Task: Find connections with filter location Gosnells with filter topic #Consultingwith filter profile language German with filter current company Launchmaps with filter school Arts Commerce Jobs with filter industry Interurban and Rural Bus Services with filter service category Trade Shows with filter keywords title Welding
Action: Mouse moved to (659, 117)
Screenshot: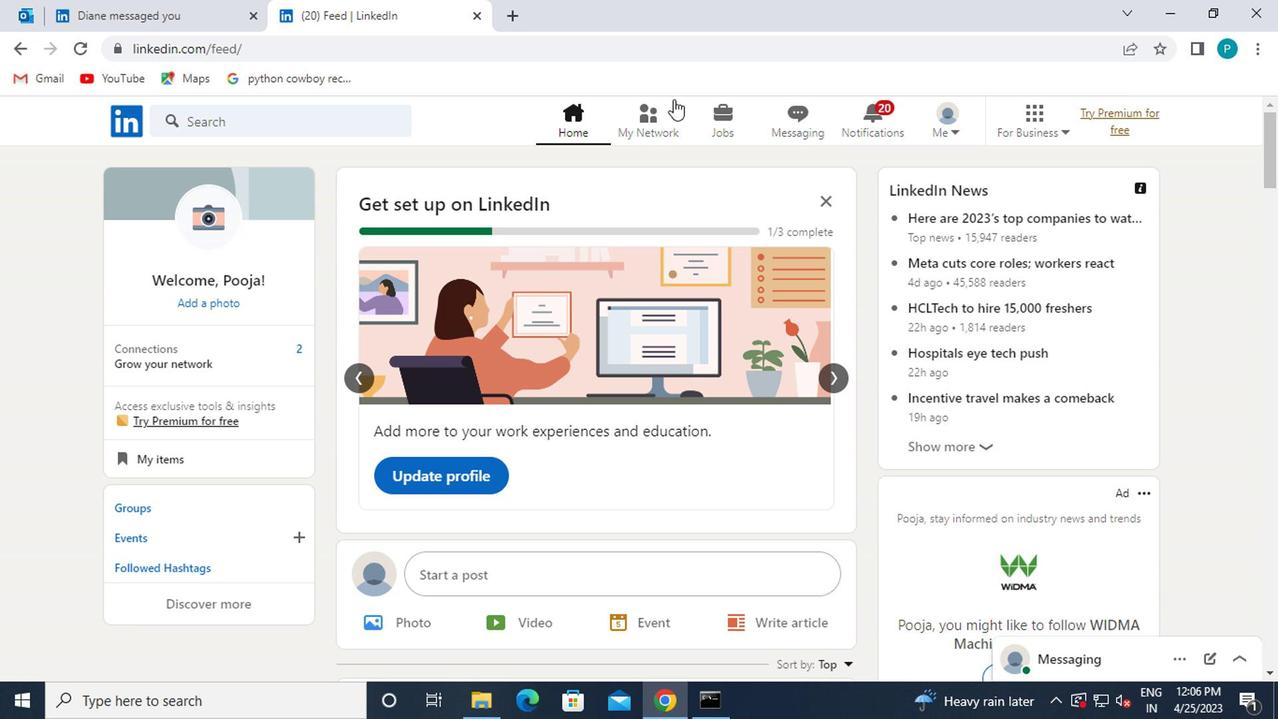 
Action: Mouse pressed left at (659, 117)
Screenshot: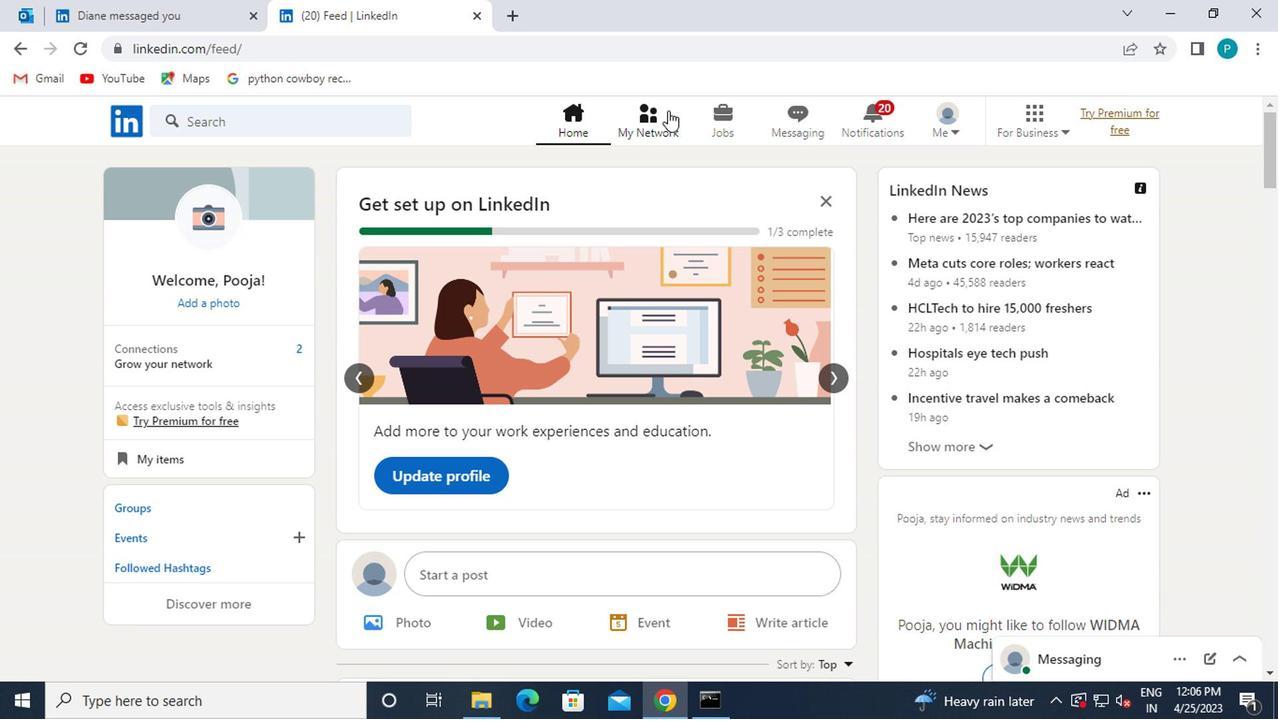 
Action: Mouse moved to (227, 228)
Screenshot: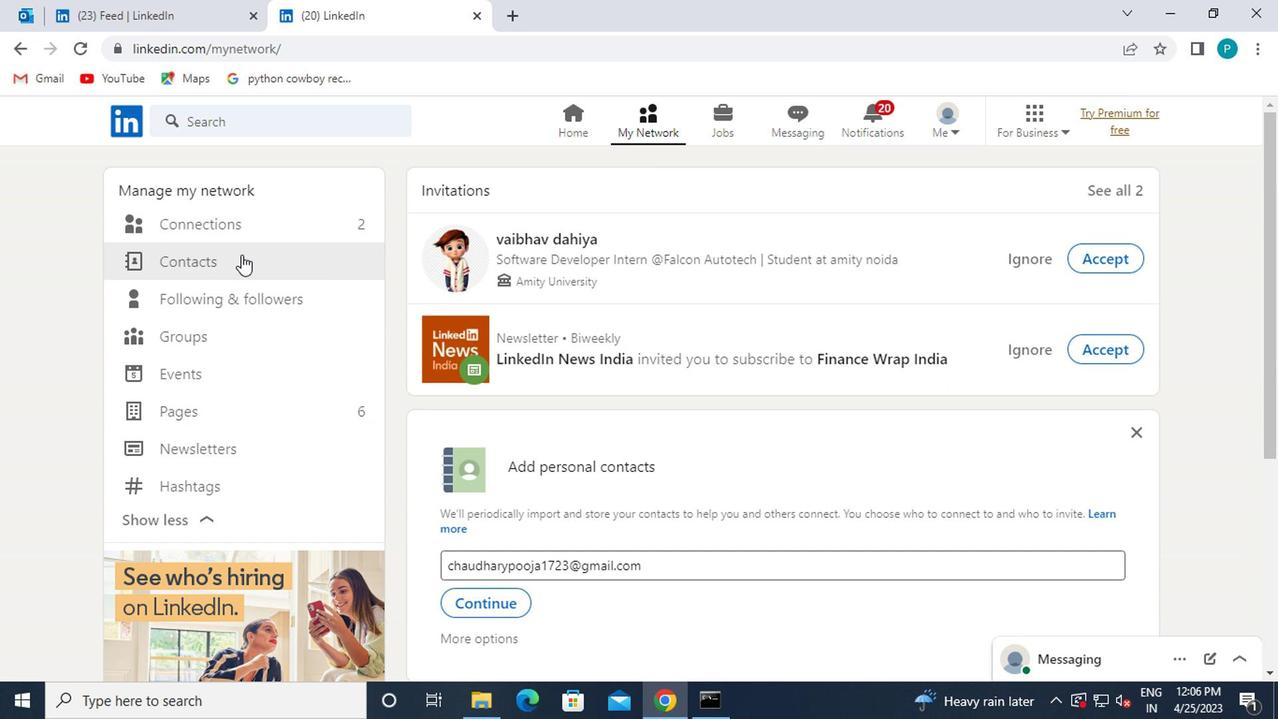 
Action: Mouse pressed left at (227, 228)
Screenshot: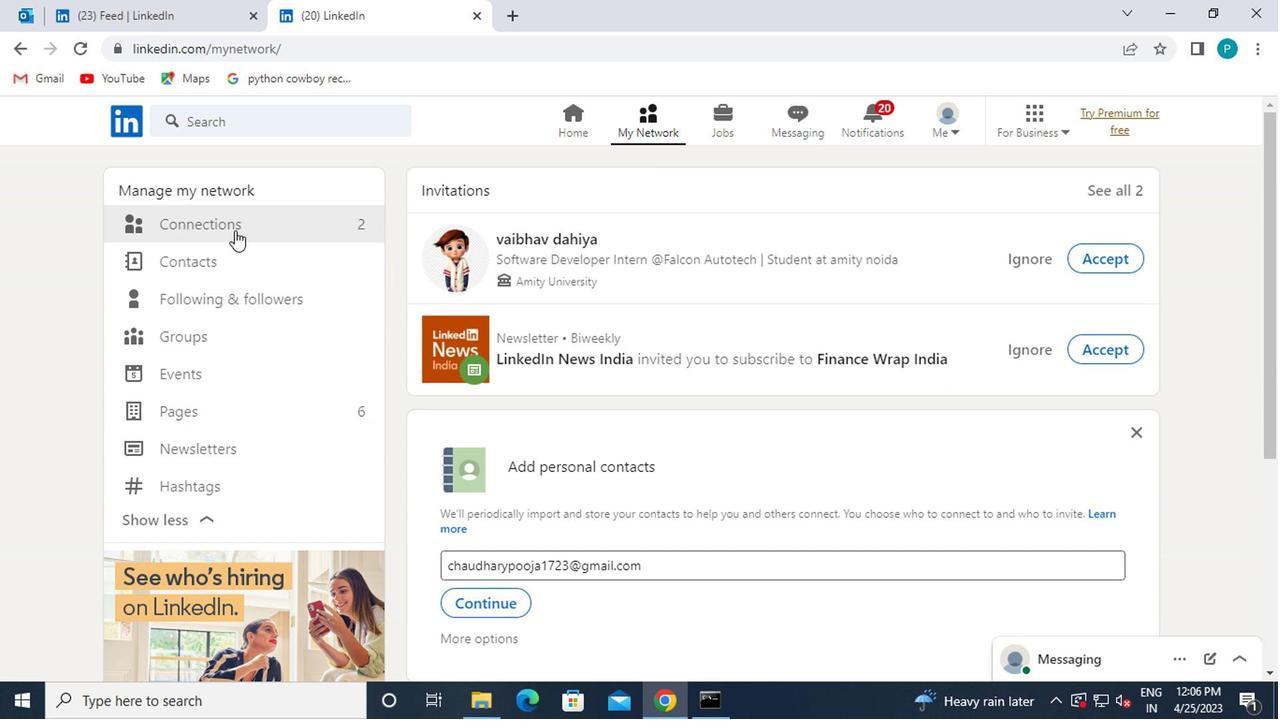 
Action: Mouse moved to (751, 218)
Screenshot: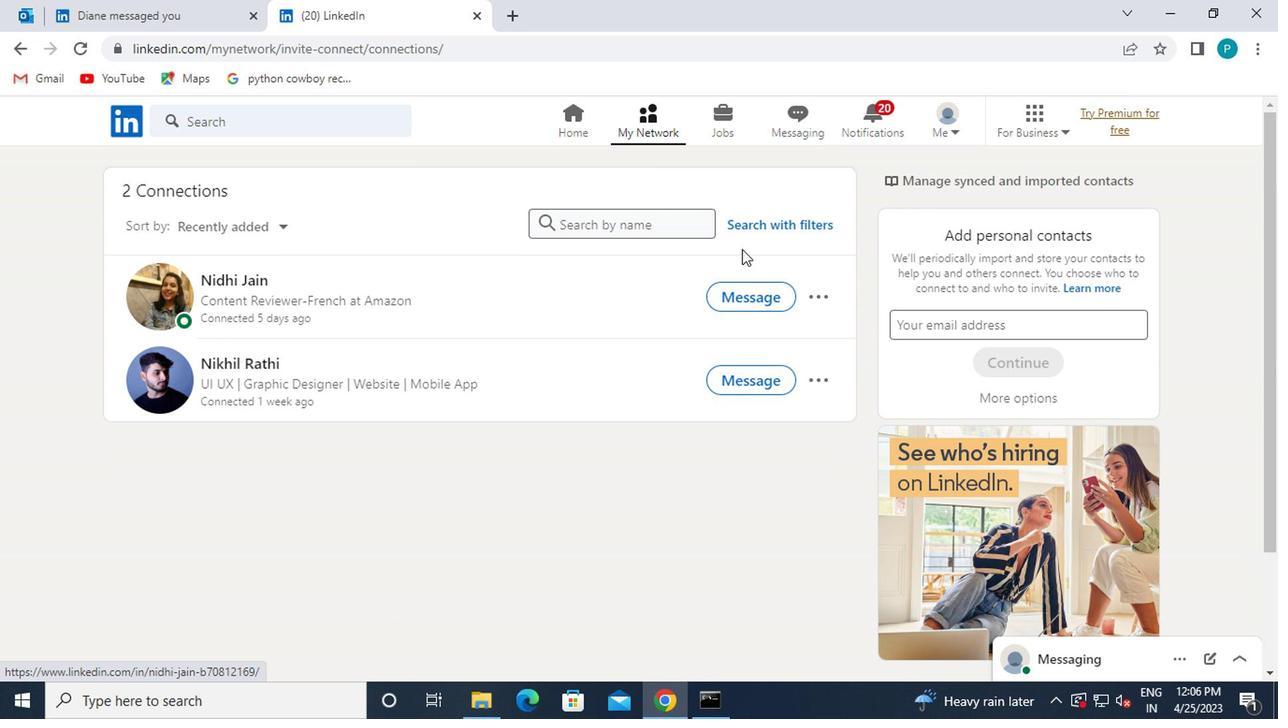 
Action: Mouse pressed left at (751, 218)
Screenshot: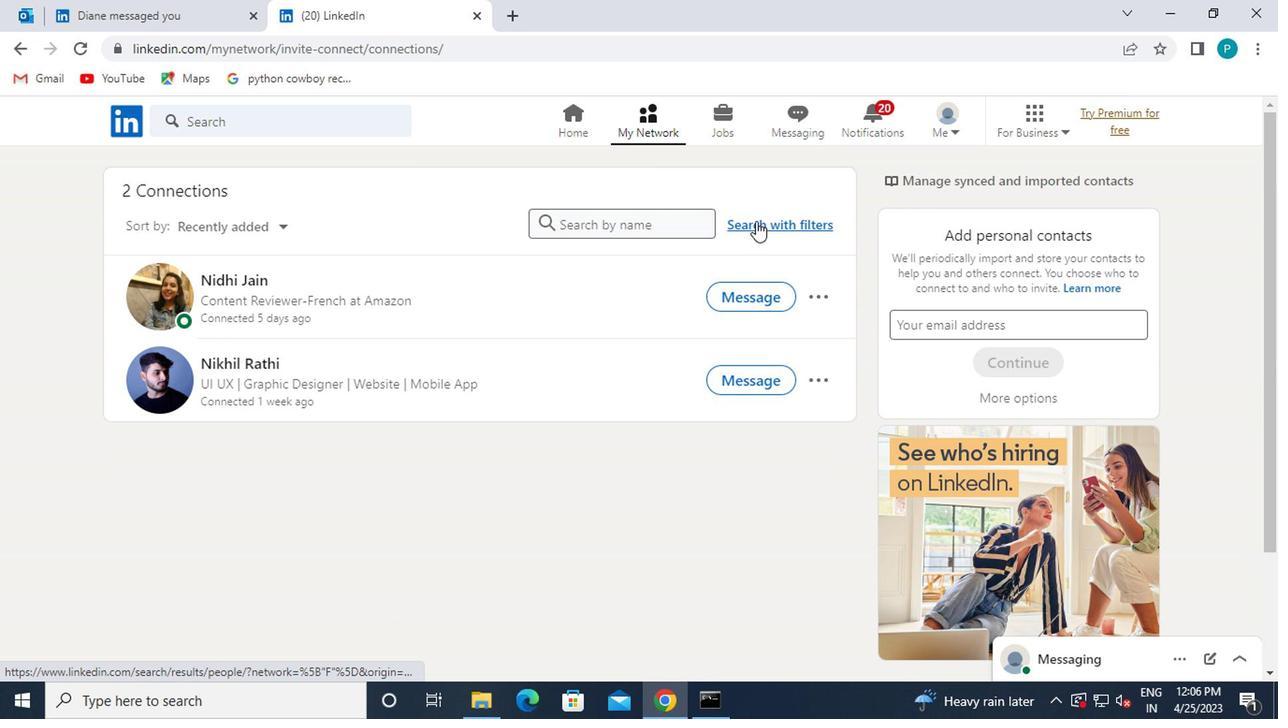 
Action: Mouse moved to (616, 177)
Screenshot: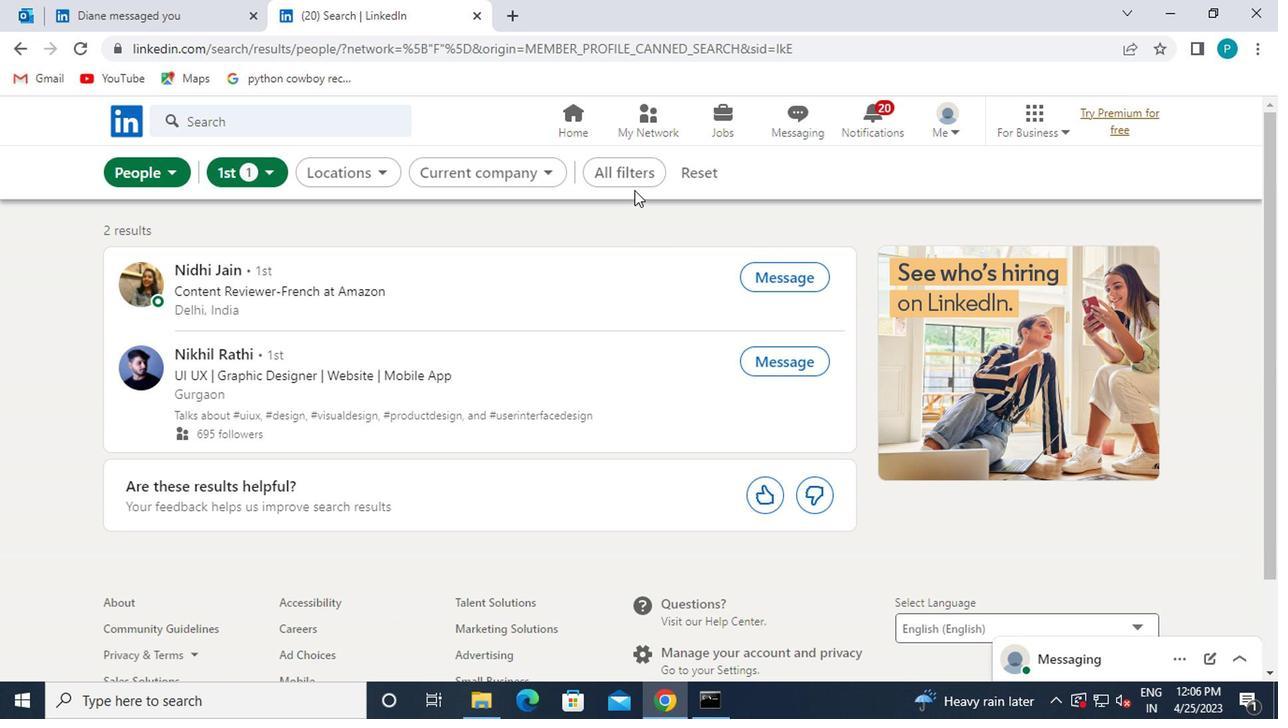 
Action: Mouse pressed left at (616, 177)
Screenshot: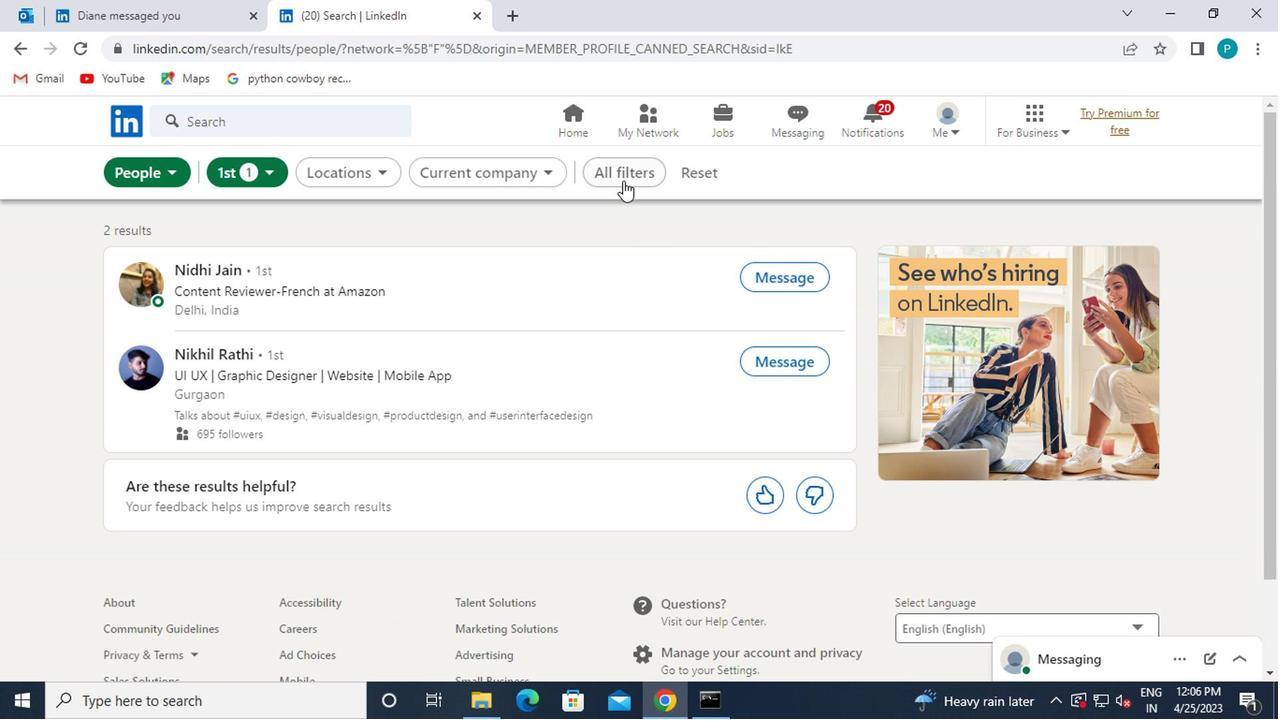 
Action: Mouse moved to (888, 358)
Screenshot: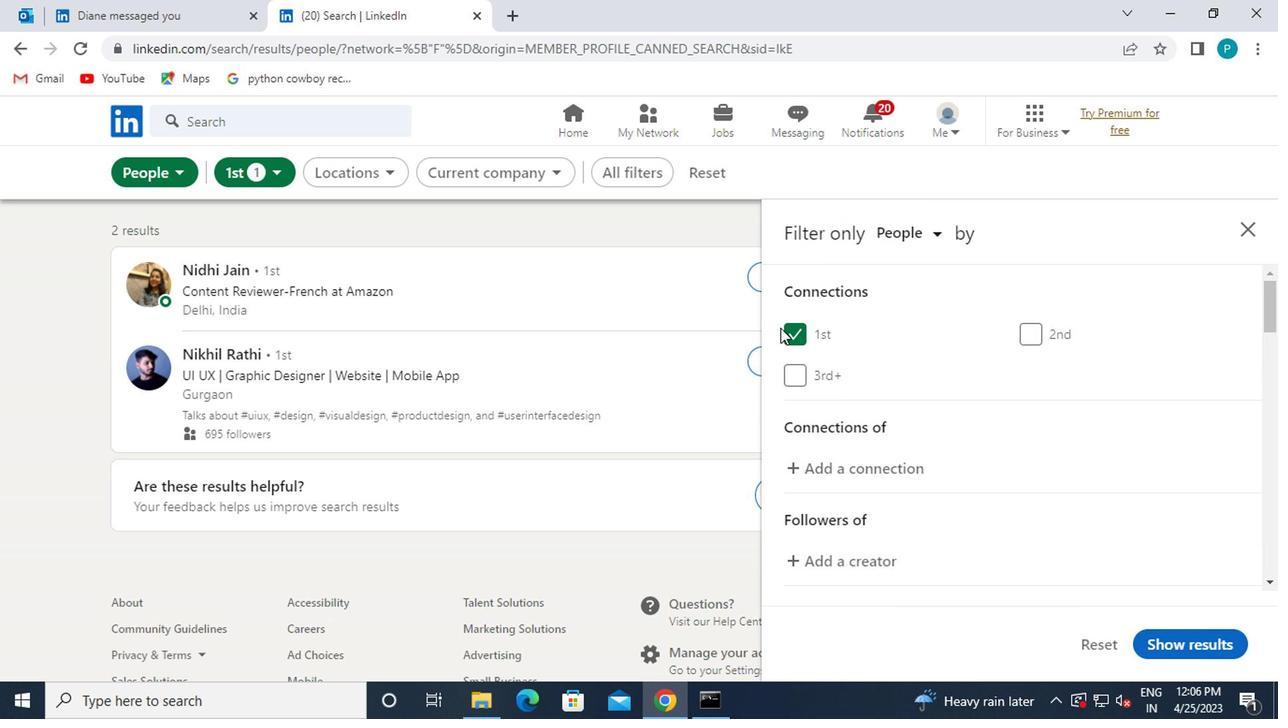 
Action: Mouse scrolled (888, 357) with delta (0, 0)
Screenshot: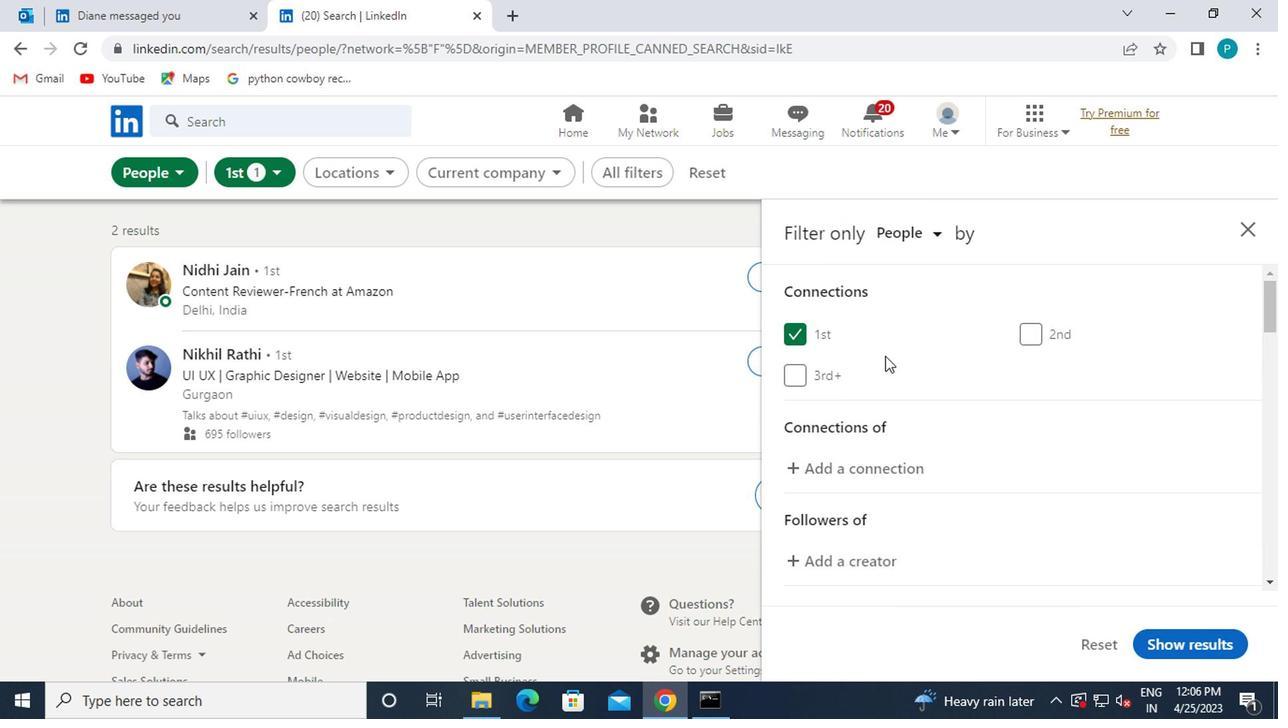 
Action: Mouse scrolled (888, 357) with delta (0, 0)
Screenshot: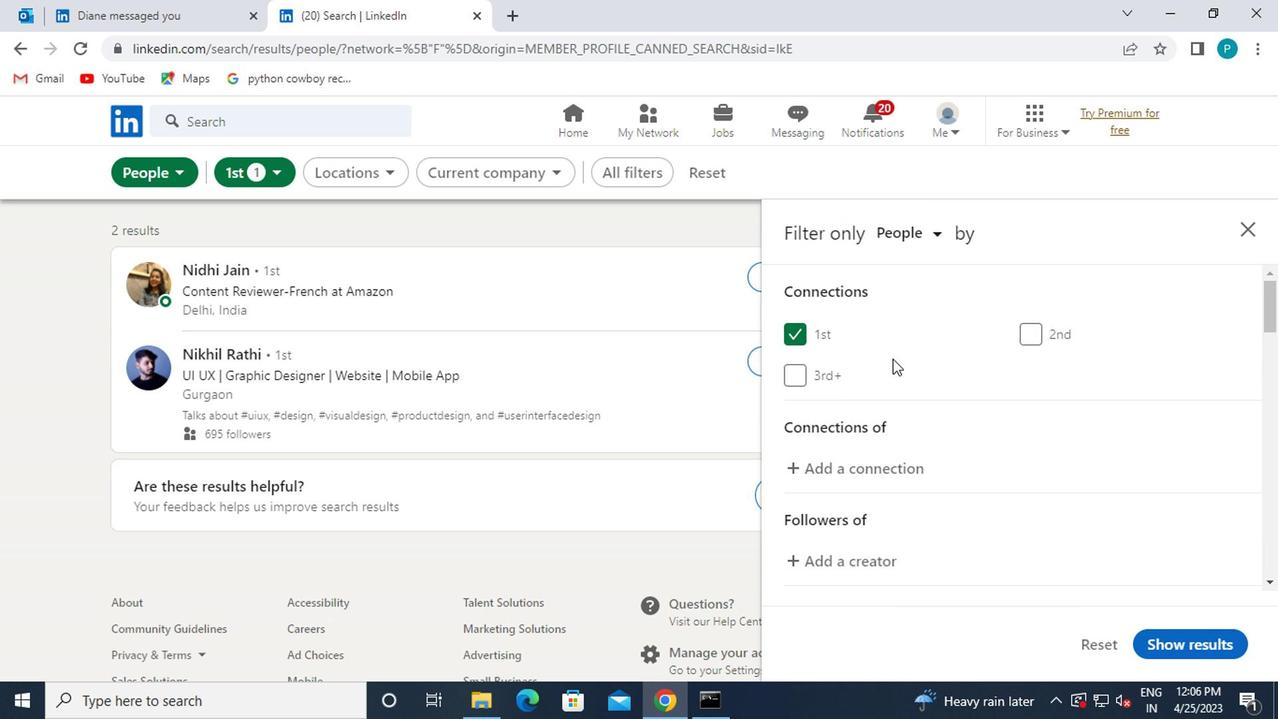 
Action: Mouse moved to (908, 455)
Screenshot: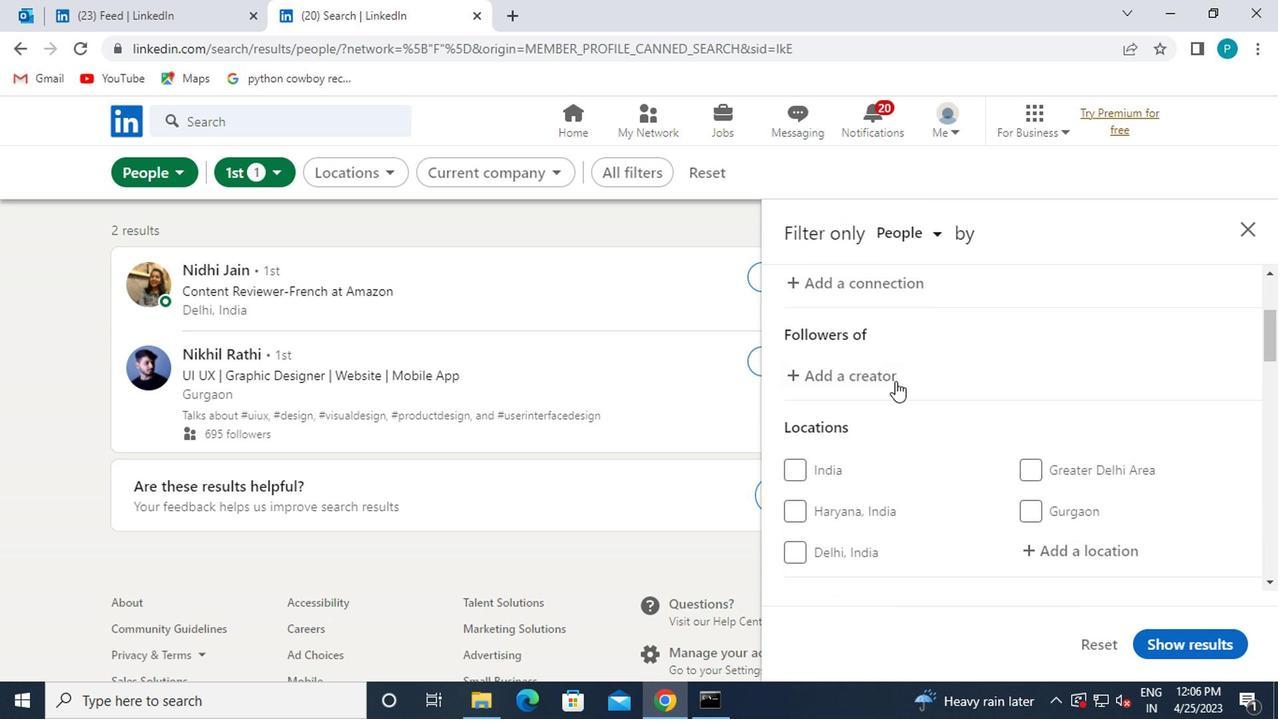 
Action: Mouse scrolled (908, 454) with delta (0, 0)
Screenshot: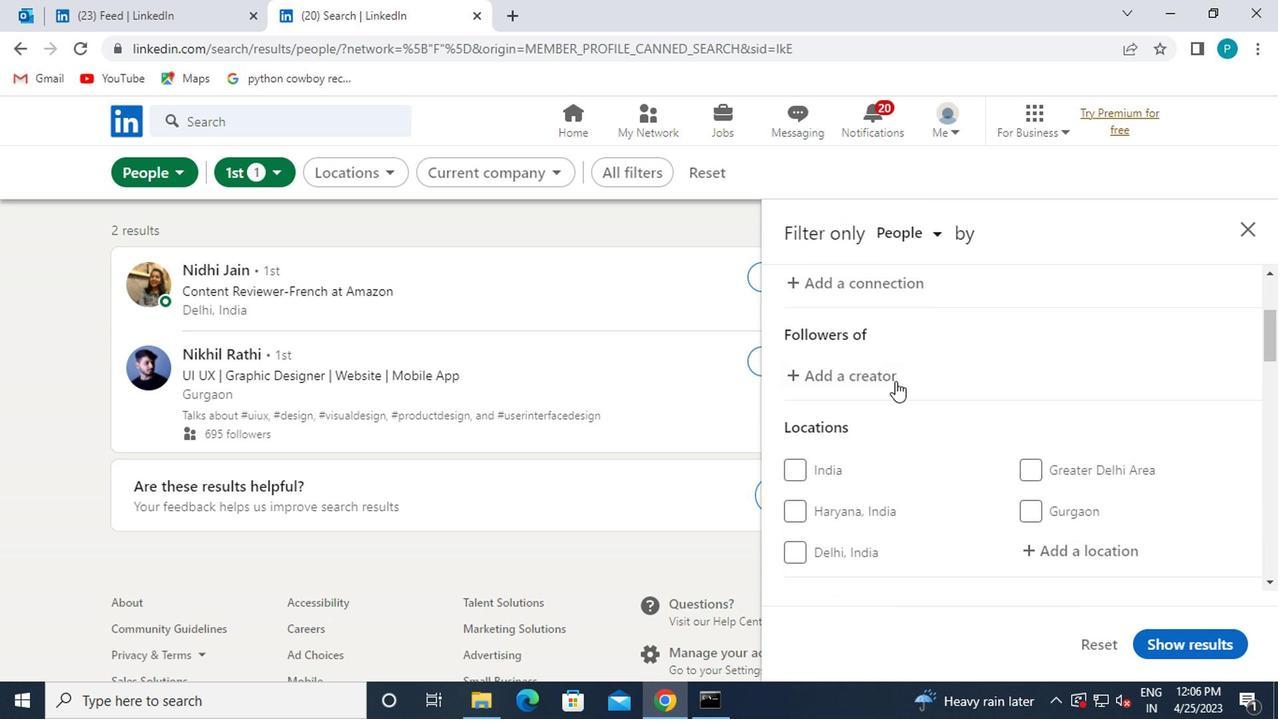 
Action: Mouse moved to (1049, 458)
Screenshot: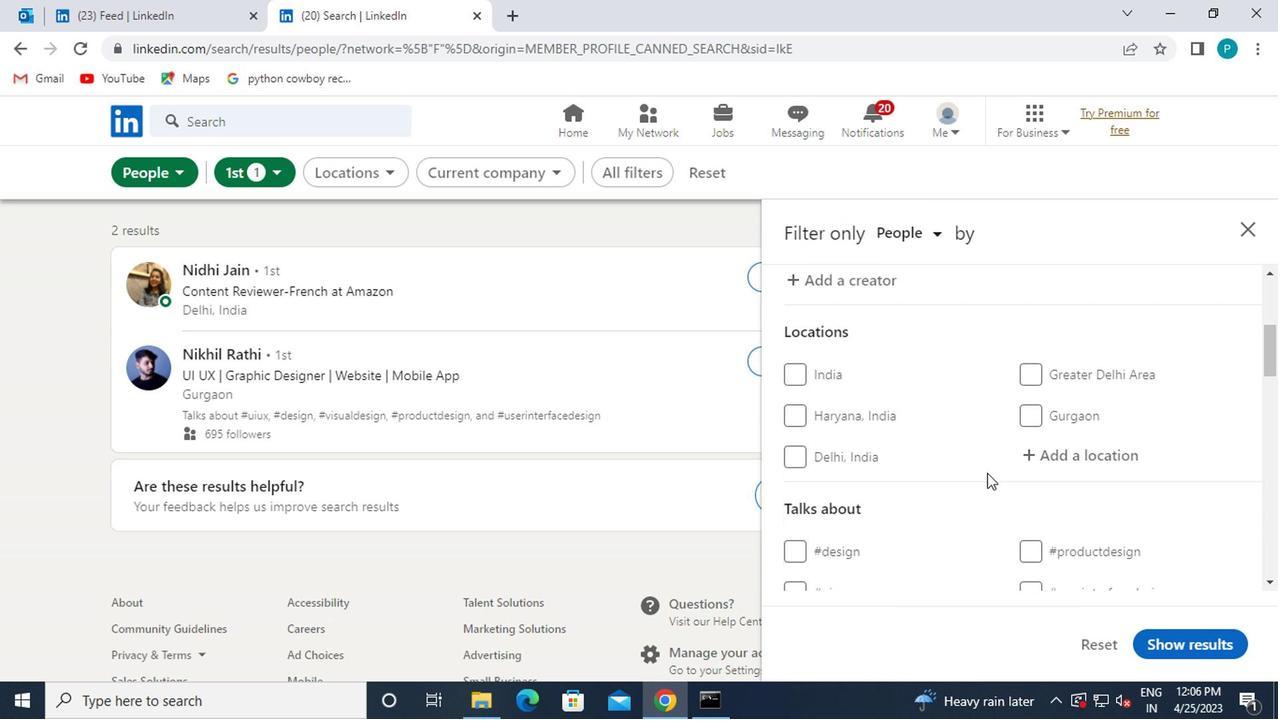 
Action: Mouse pressed left at (1049, 458)
Screenshot: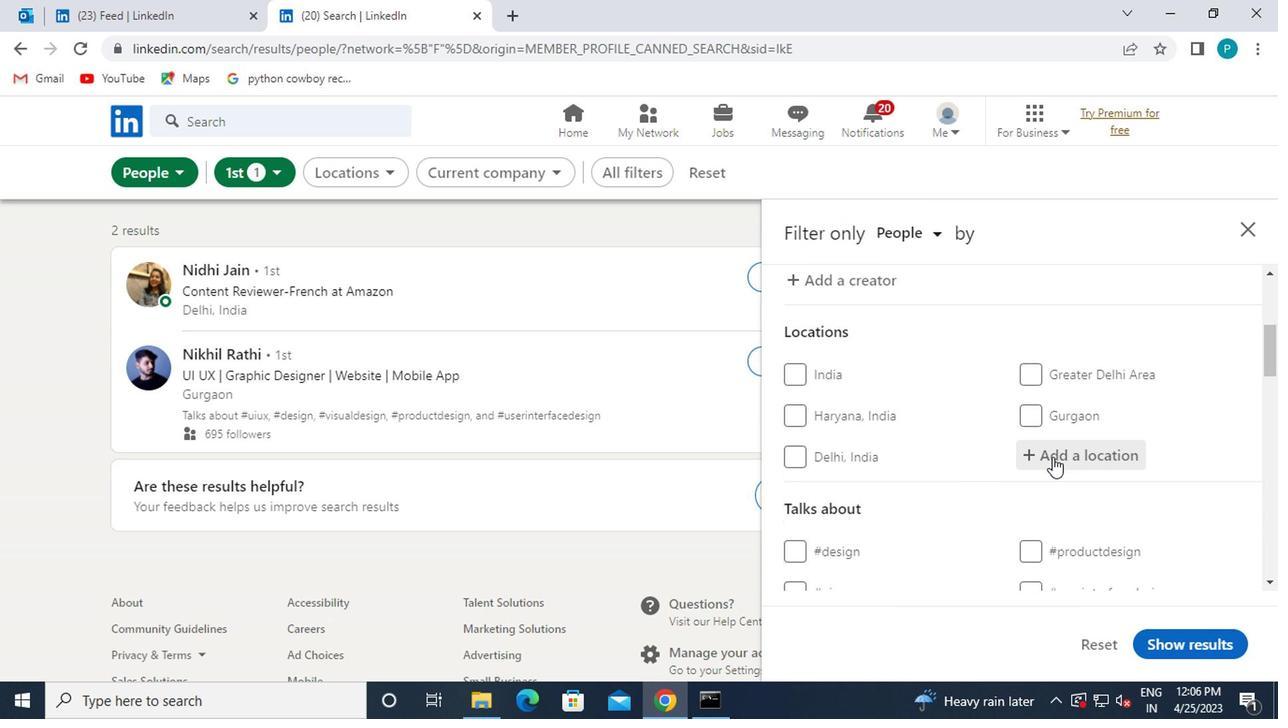 
Action: Key pressed gosnells
Screenshot: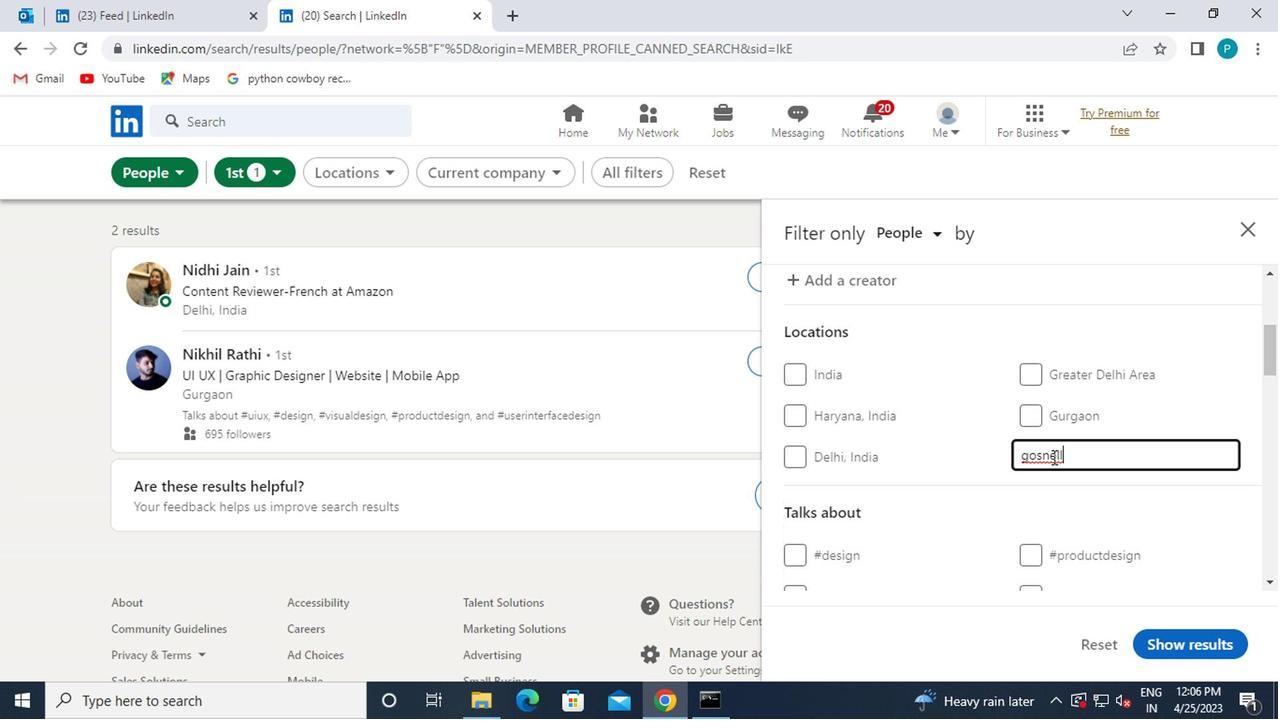
Action: Mouse moved to (1088, 479)
Screenshot: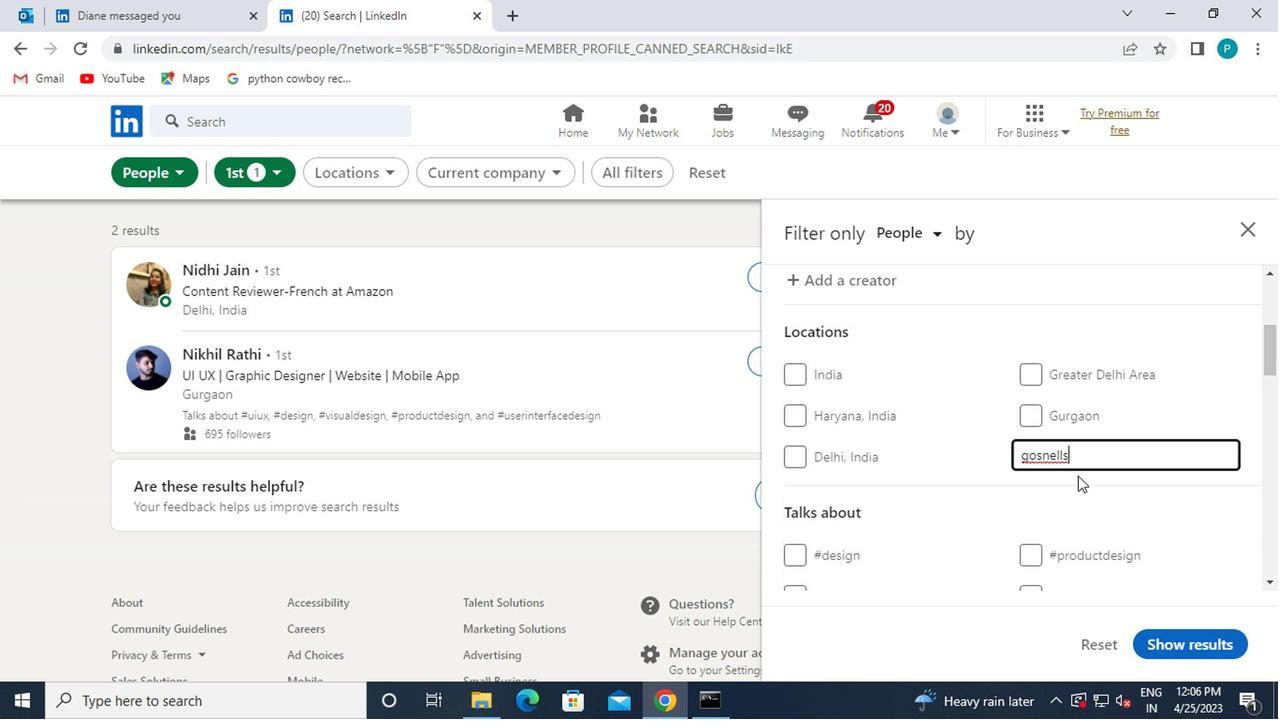 
Action: Mouse scrolled (1088, 478) with delta (0, -1)
Screenshot: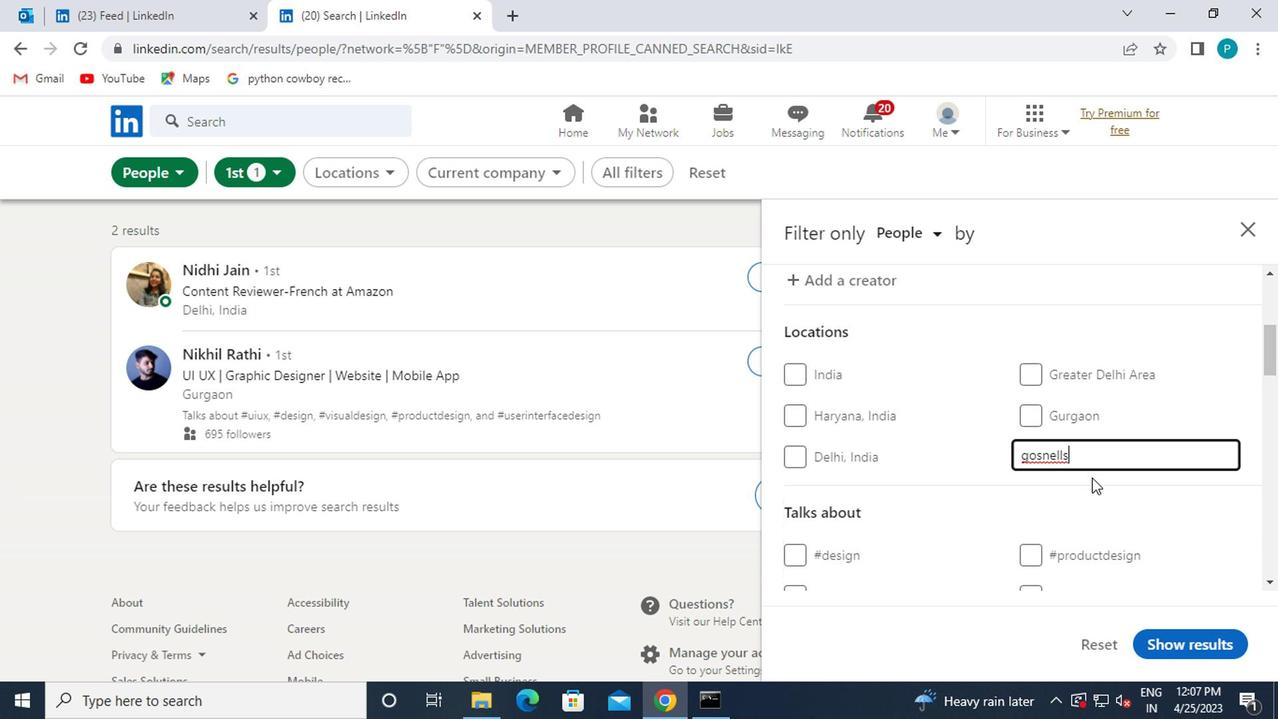 
Action: Mouse moved to (1085, 479)
Screenshot: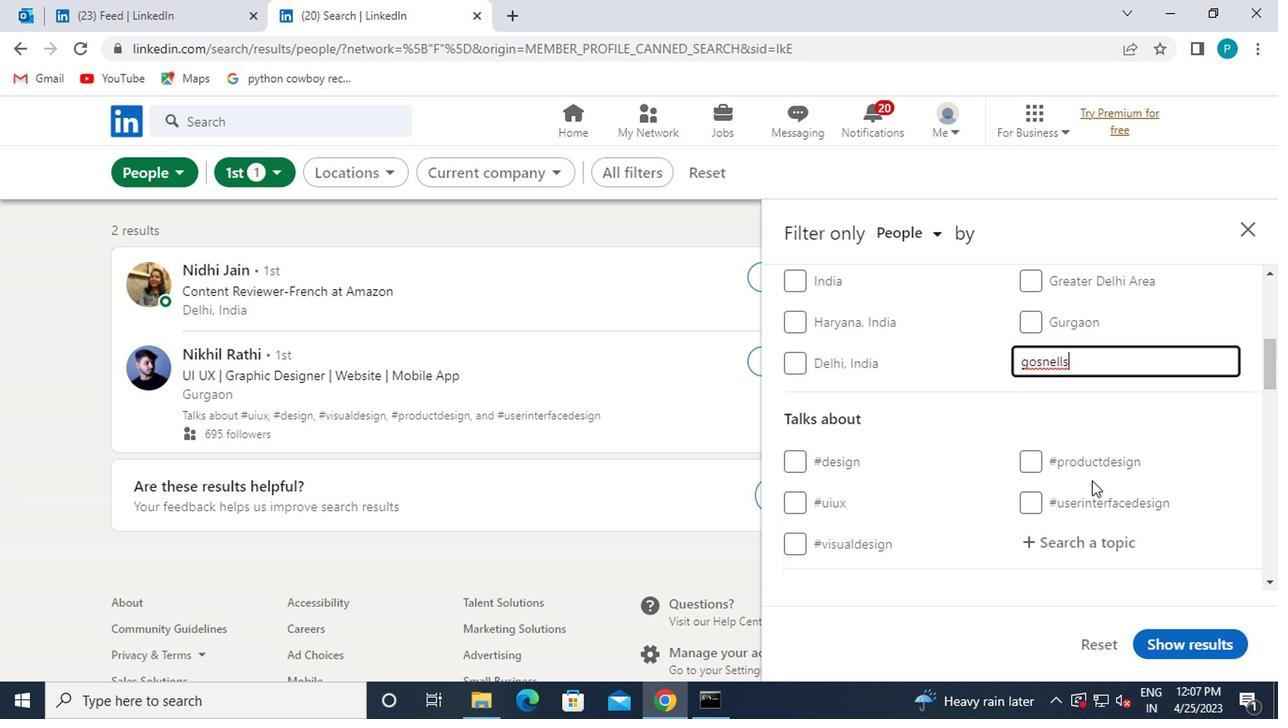 
Action: Mouse scrolled (1085, 478) with delta (0, -1)
Screenshot: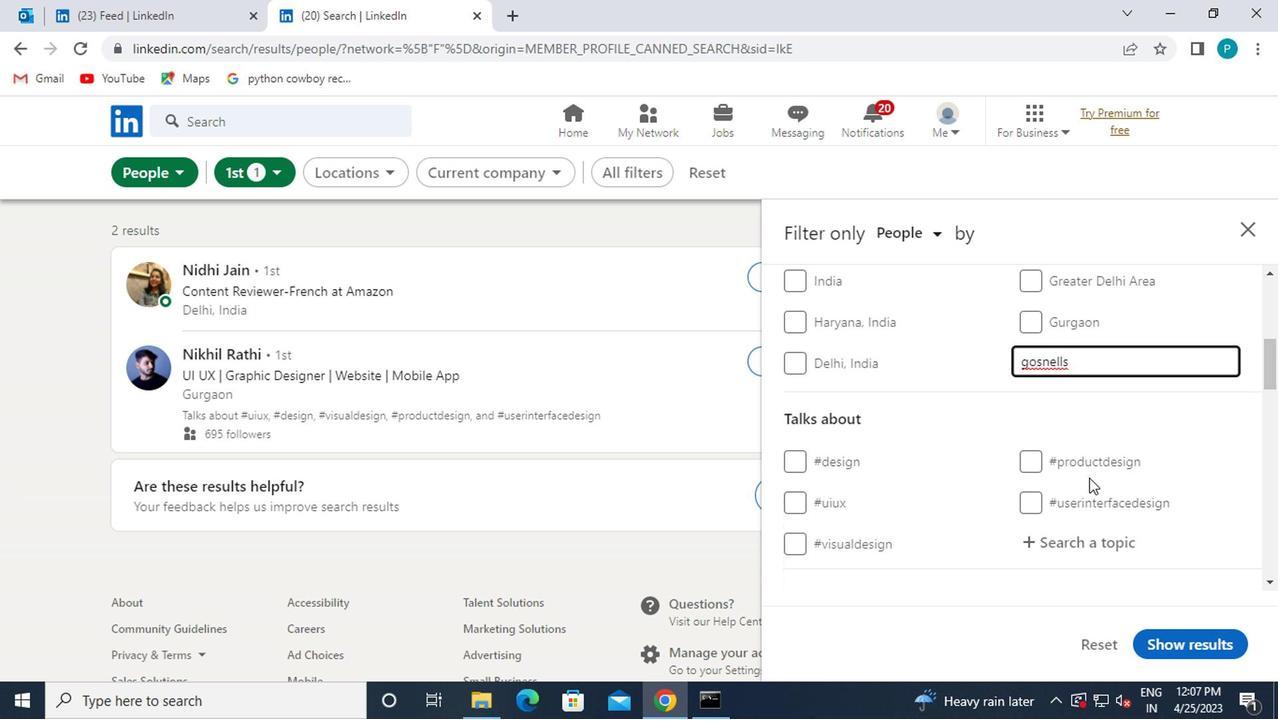 
Action: Mouse moved to (1055, 454)
Screenshot: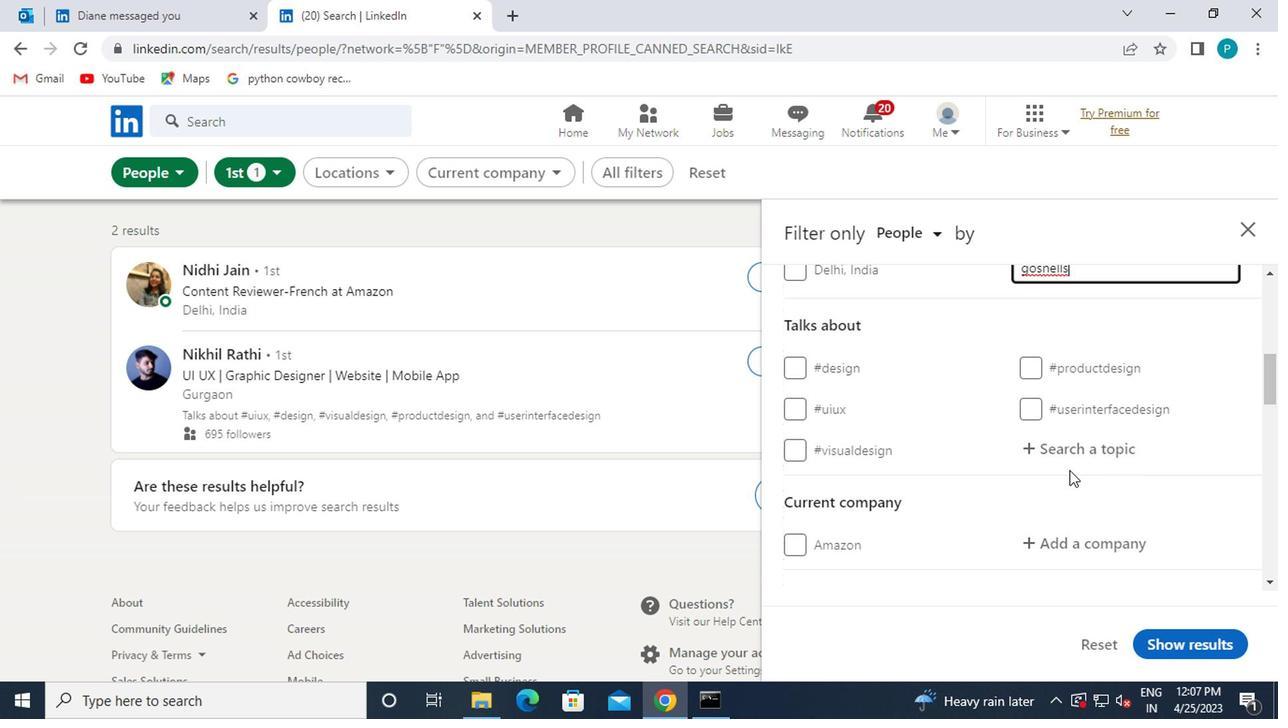 
Action: Mouse pressed left at (1055, 454)
Screenshot: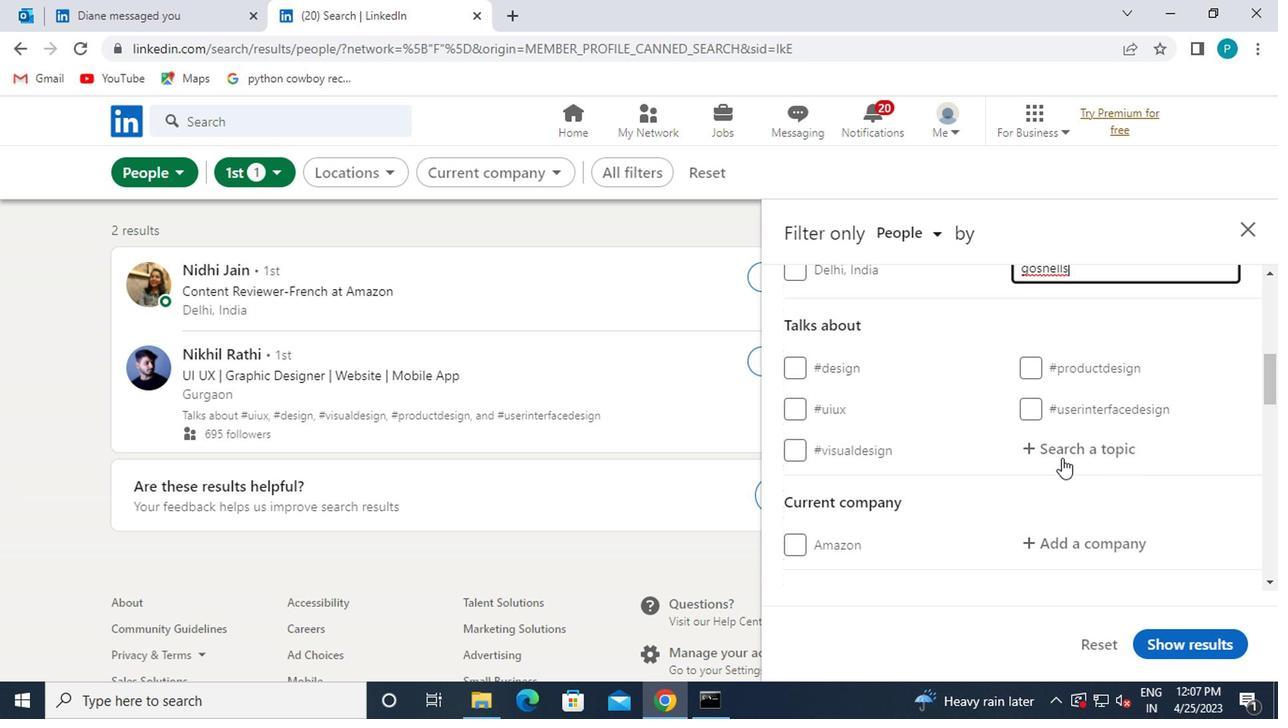 
Action: Key pressed <Key.shift><Key.shift><Key.shift>#<Key.caps_lock>C<Key.caps_lock>ONSULTING
Screenshot: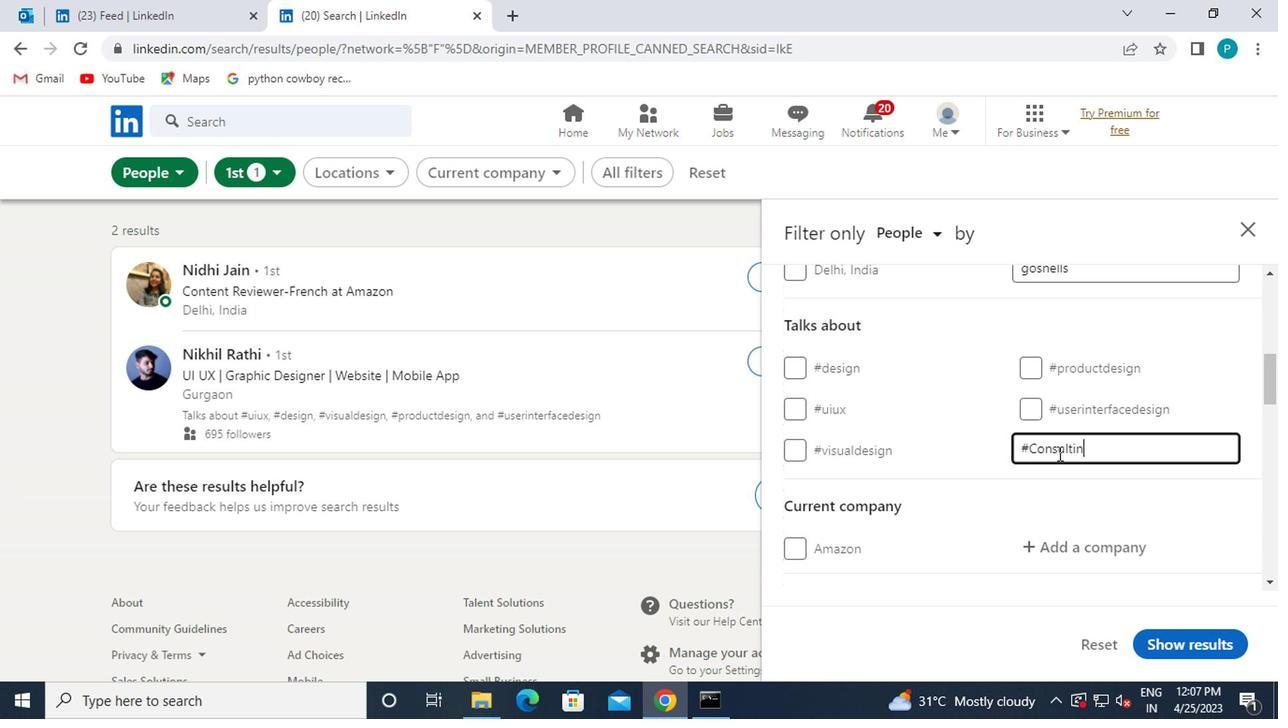 
Action: Mouse moved to (962, 476)
Screenshot: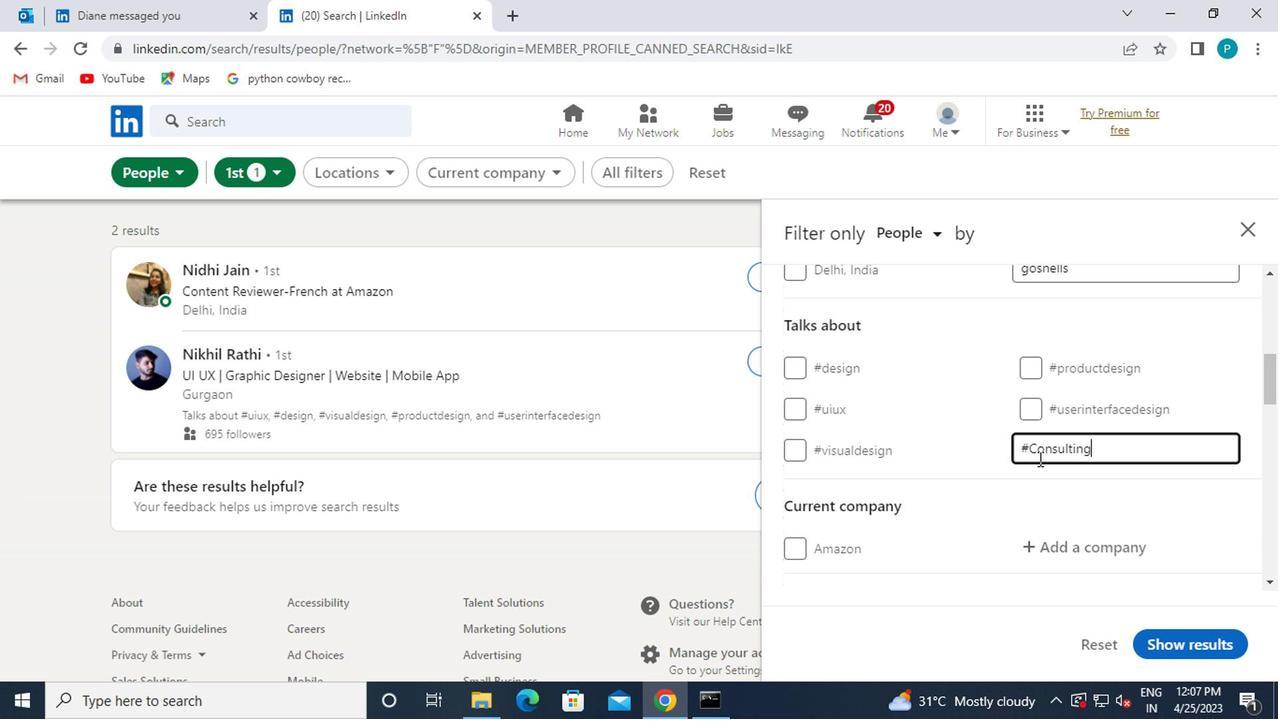 
Action: Mouse scrolled (962, 475) with delta (0, 0)
Screenshot: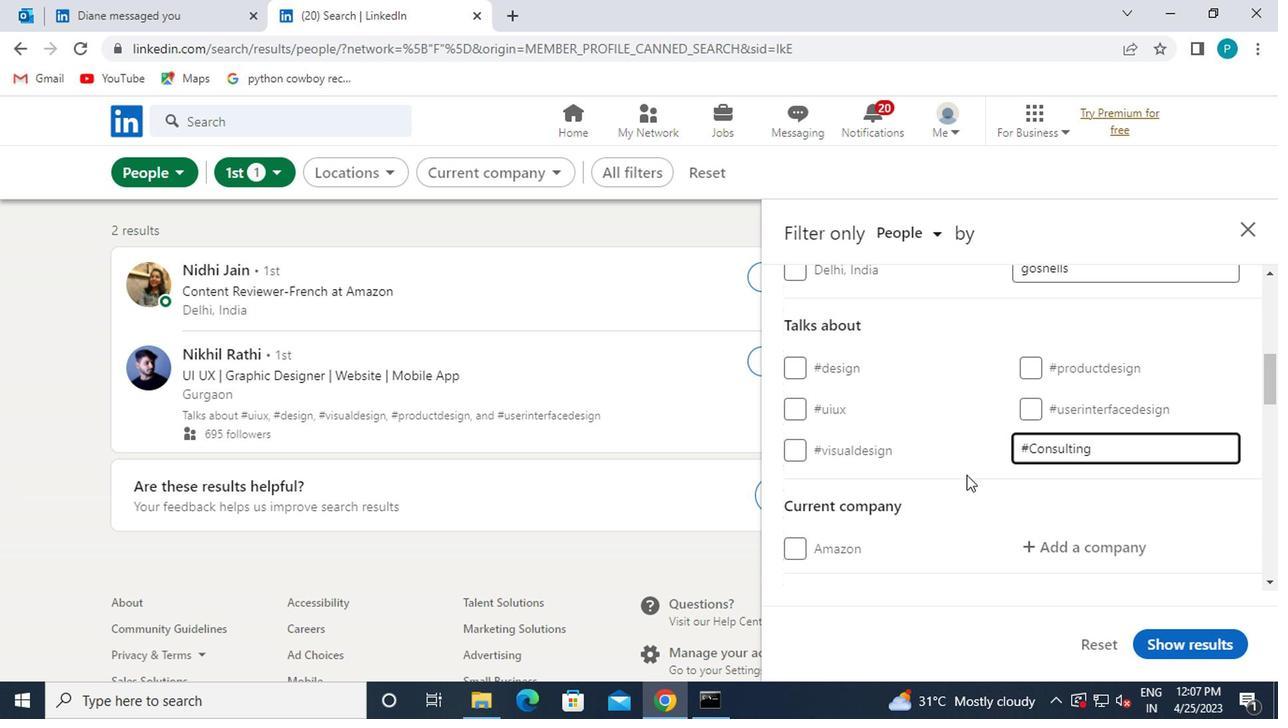 
Action: Mouse moved to (1030, 466)
Screenshot: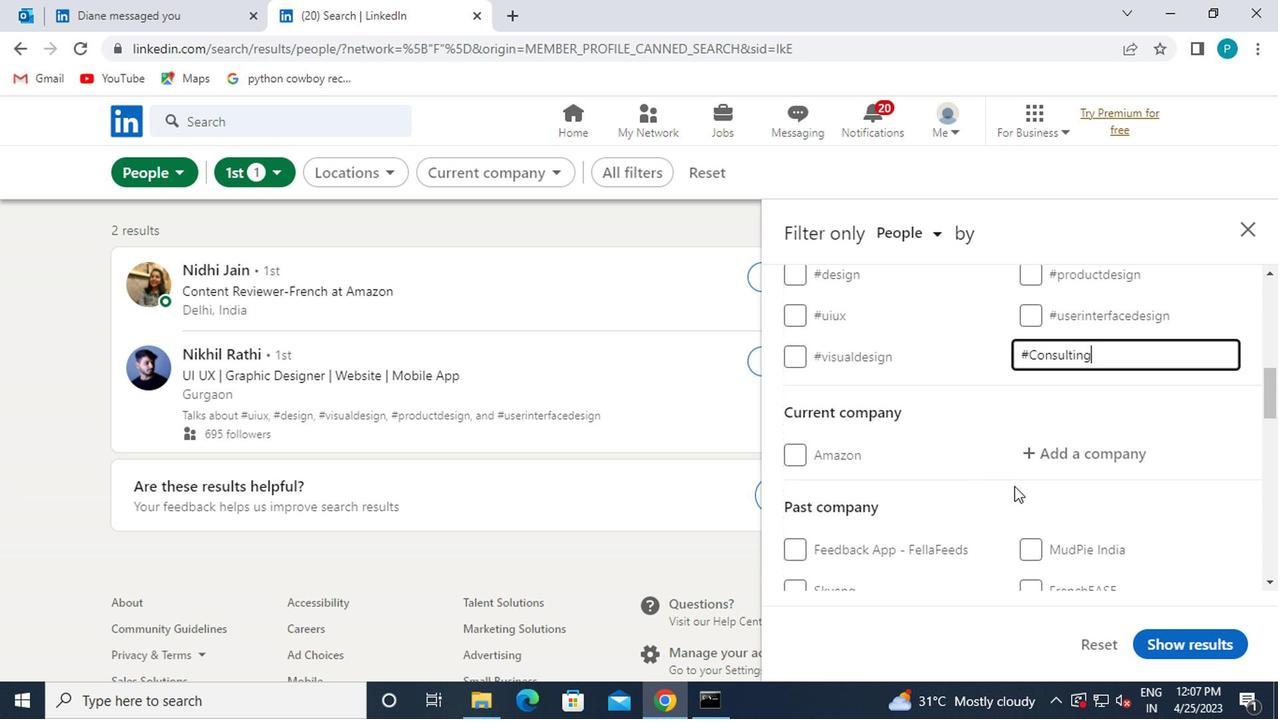 
Action: Mouse pressed left at (1030, 466)
Screenshot: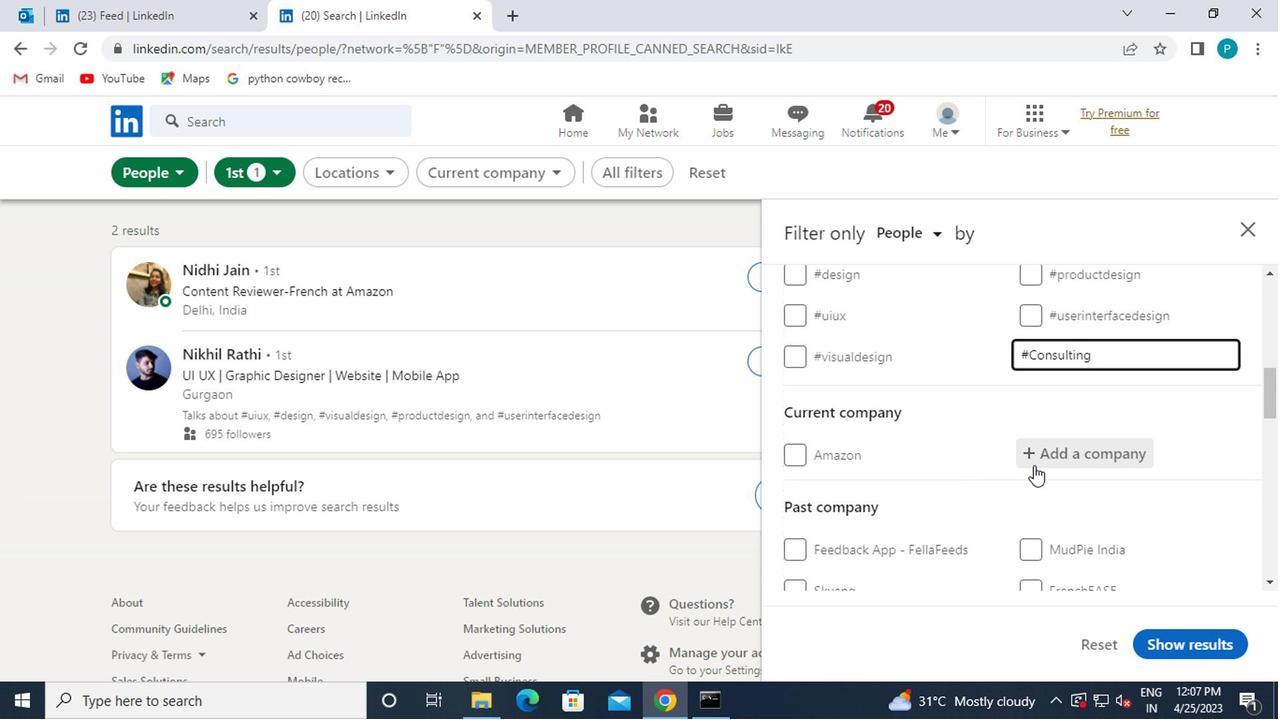
Action: Mouse moved to (1026, 457)
Screenshot: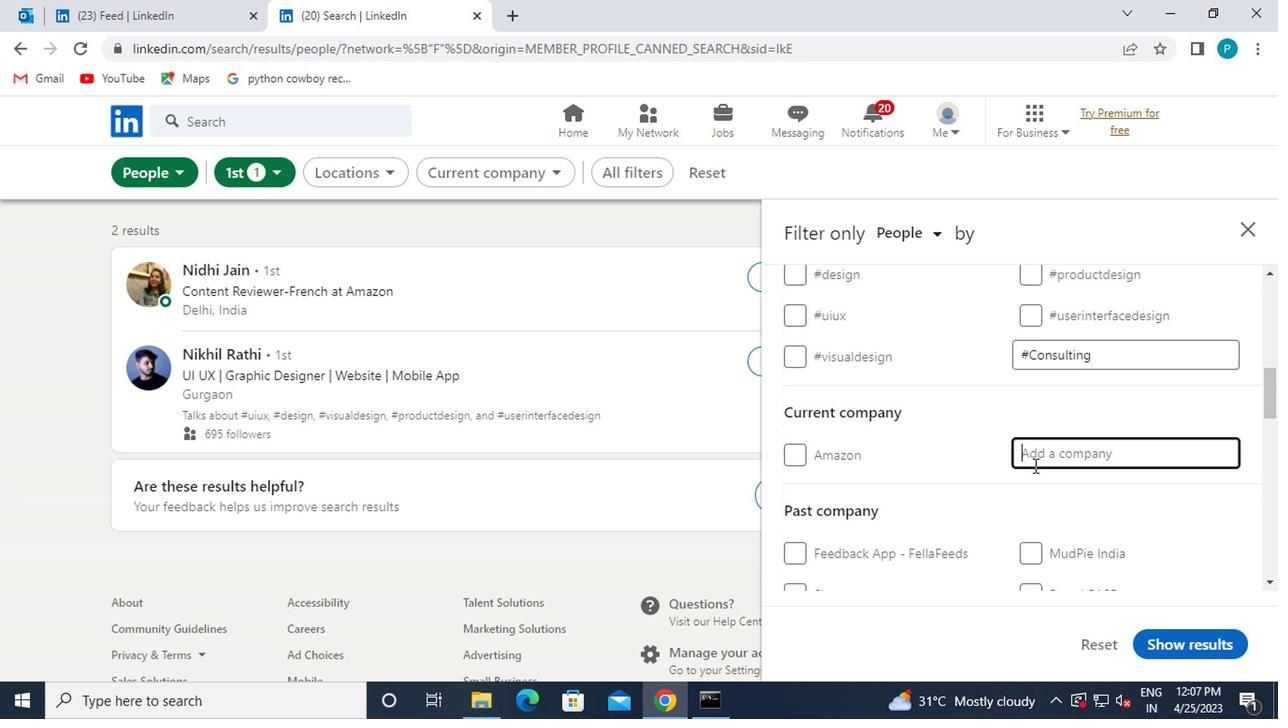 
Action: Key pressed LAUC<Key.backspace>NCHM
Screenshot: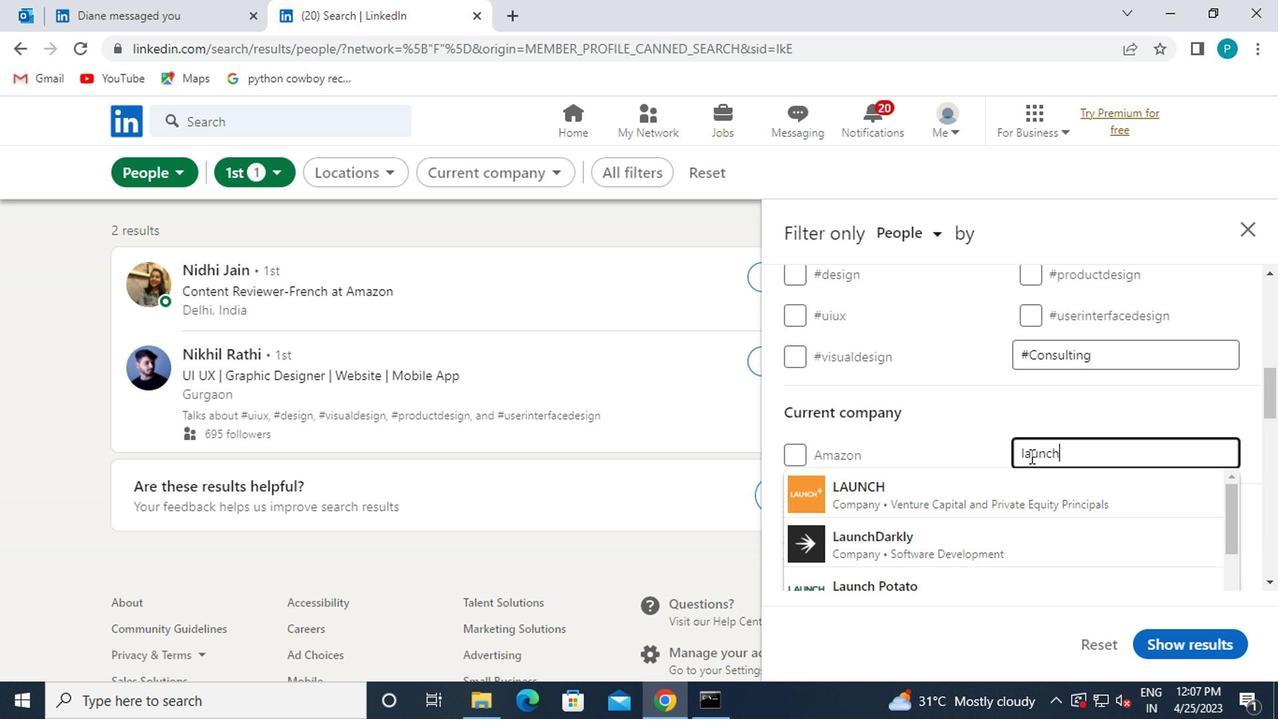 
Action: Mouse moved to (898, 554)
Screenshot: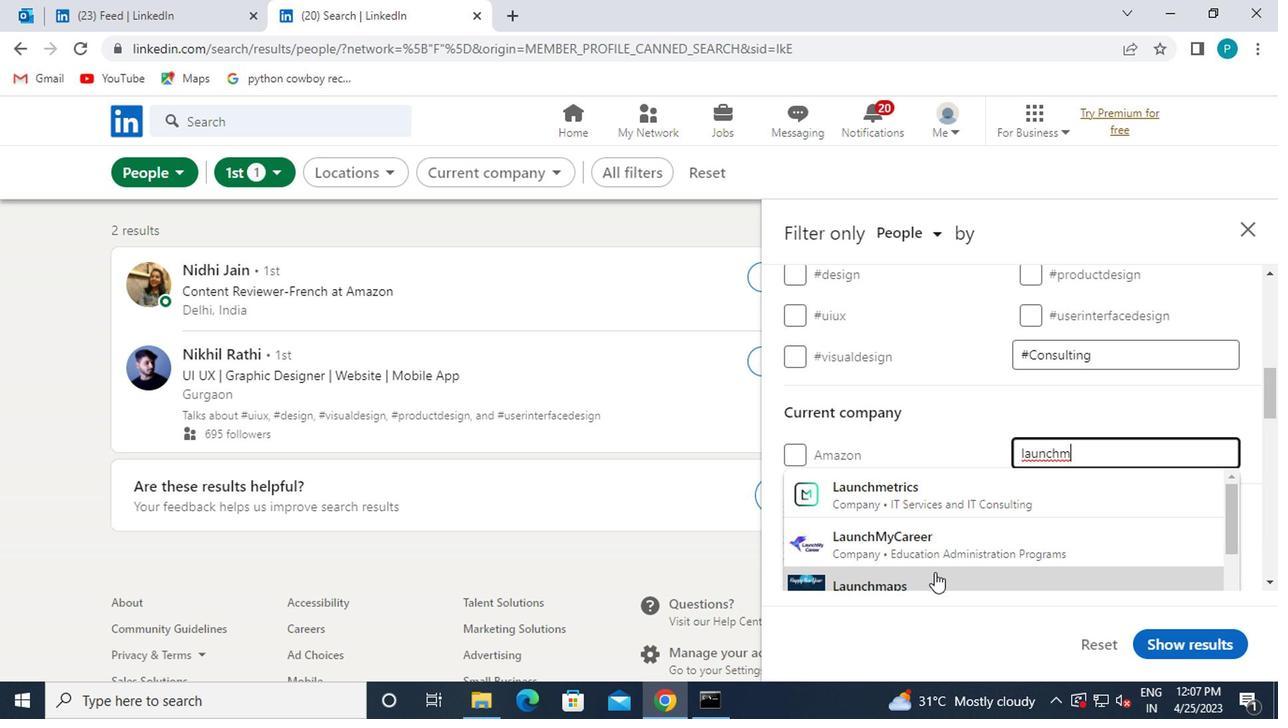 
Action: Mouse scrolled (898, 553) with delta (0, -1)
Screenshot: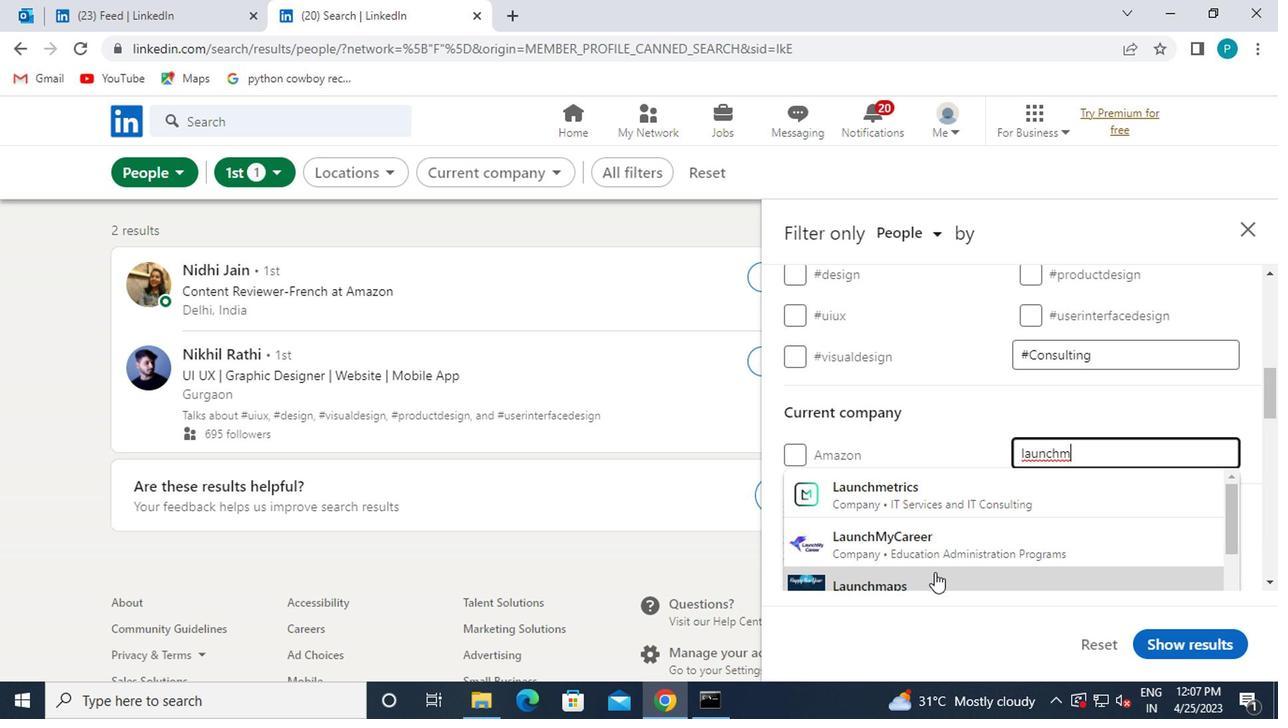 
Action: Mouse moved to (887, 502)
Screenshot: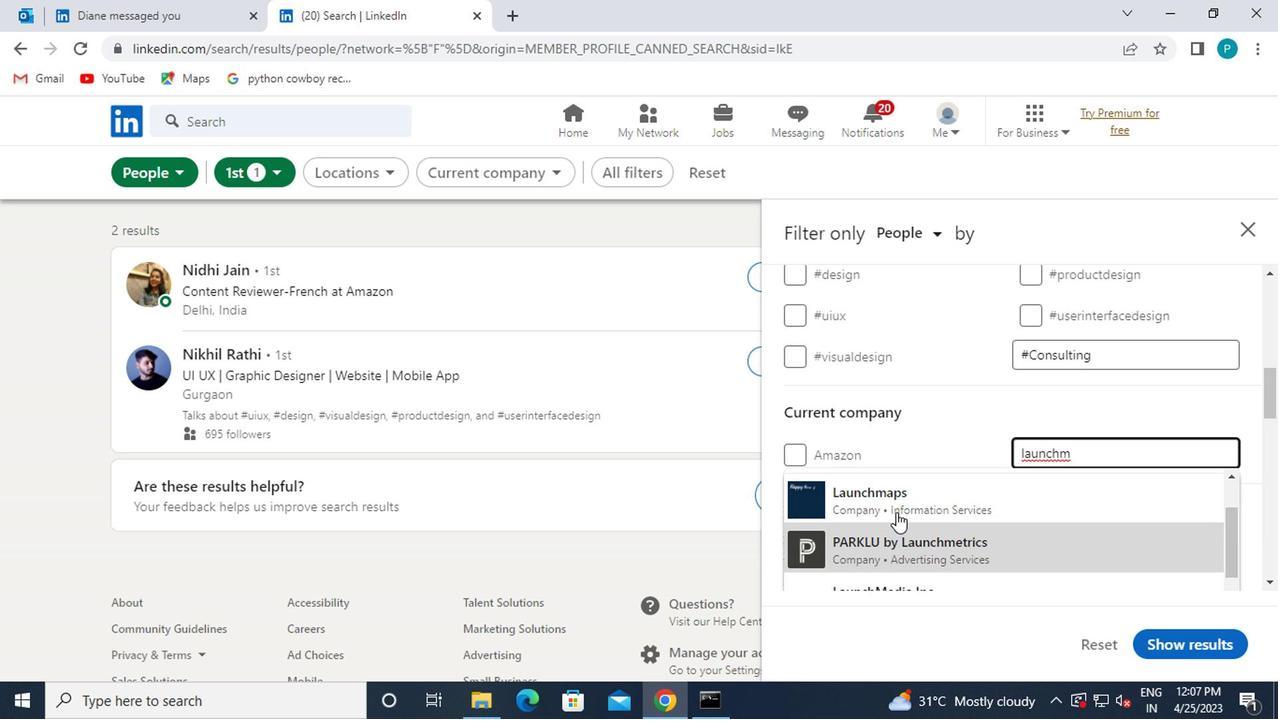 
Action: Mouse pressed left at (887, 502)
Screenshot: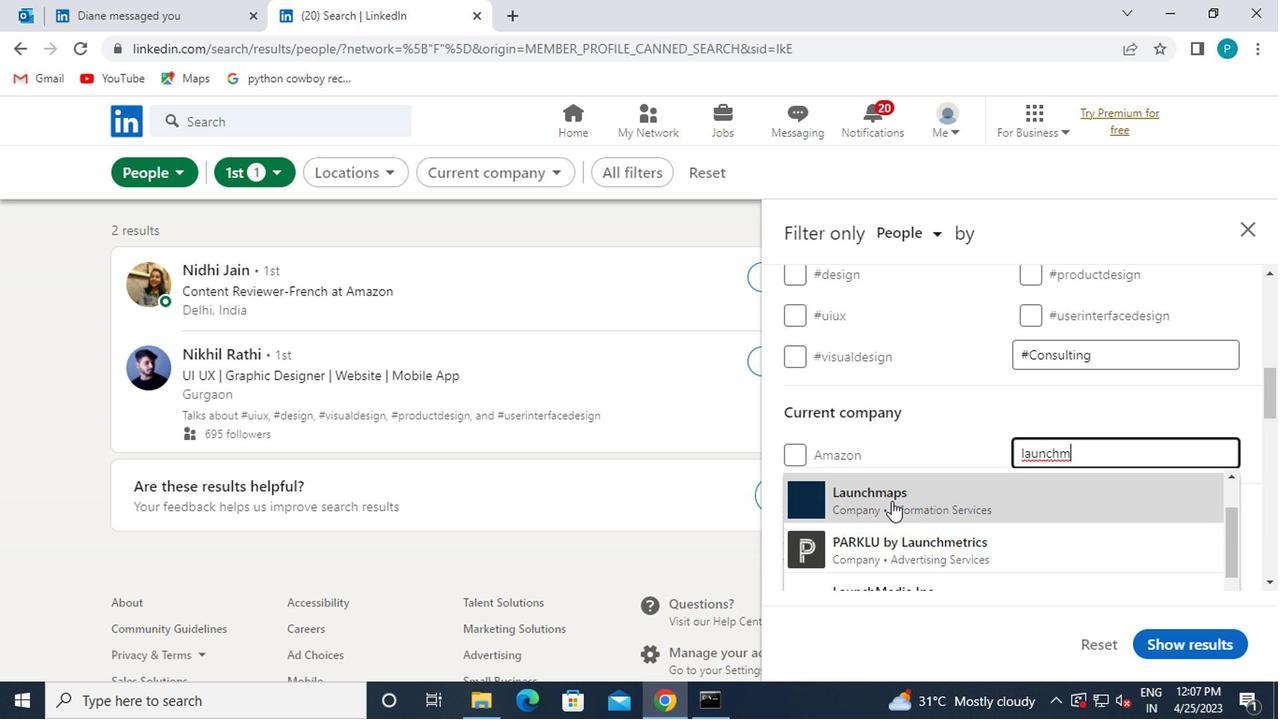
Action: Mouse scrolled (887, 502) with delta (0, 0)
Screenshot: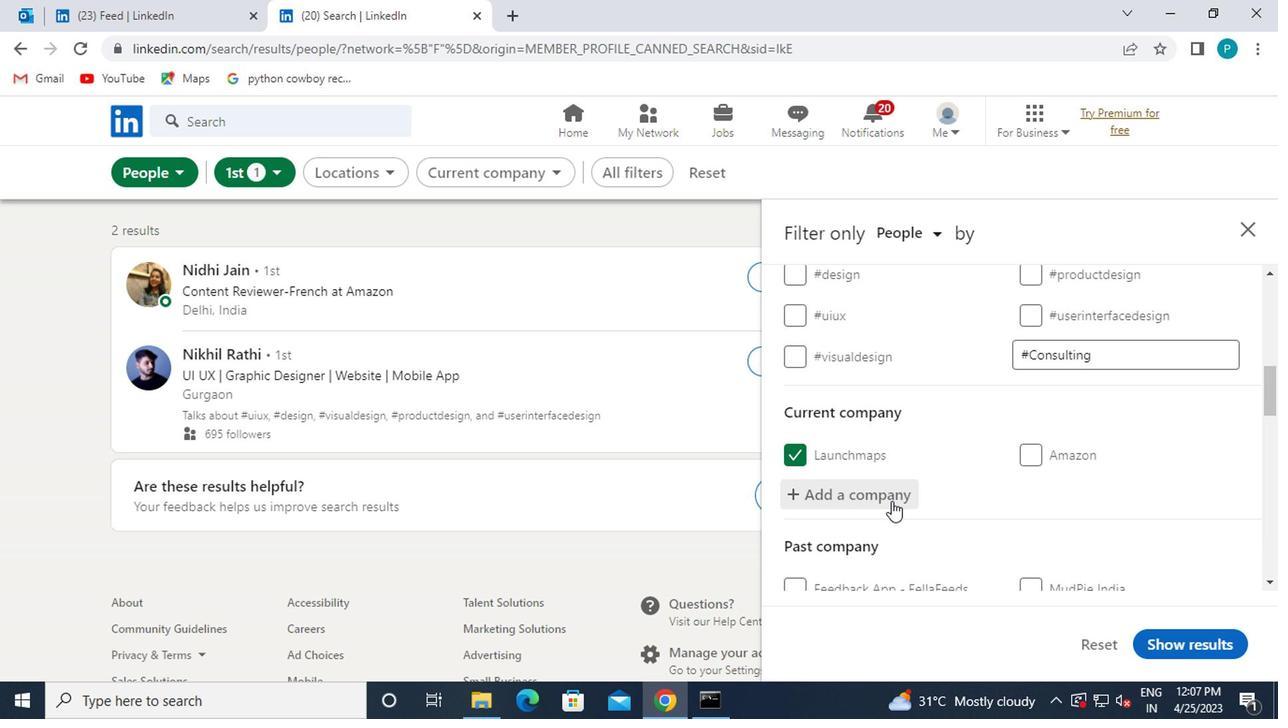 
Action: Mouse moved to (889, 508)
Screenshot: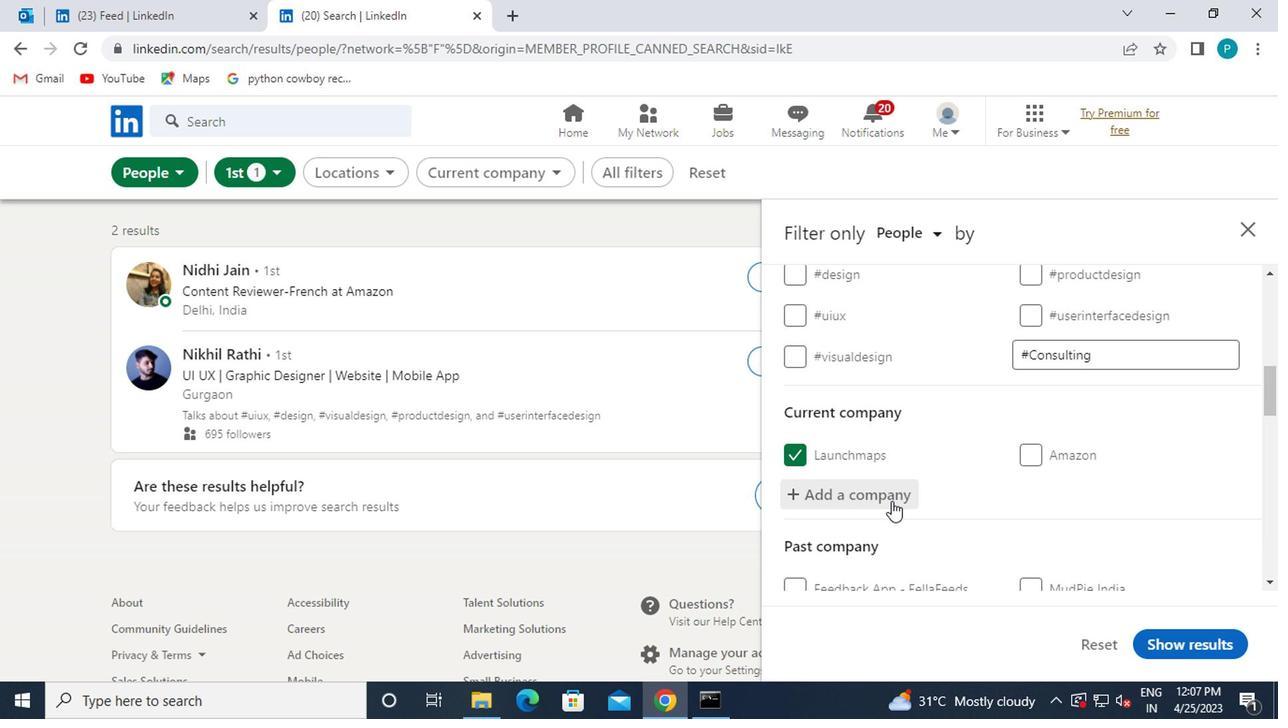 
Action: Mouse scrolled (889, 508) with delta (0, 0)
Screenshot: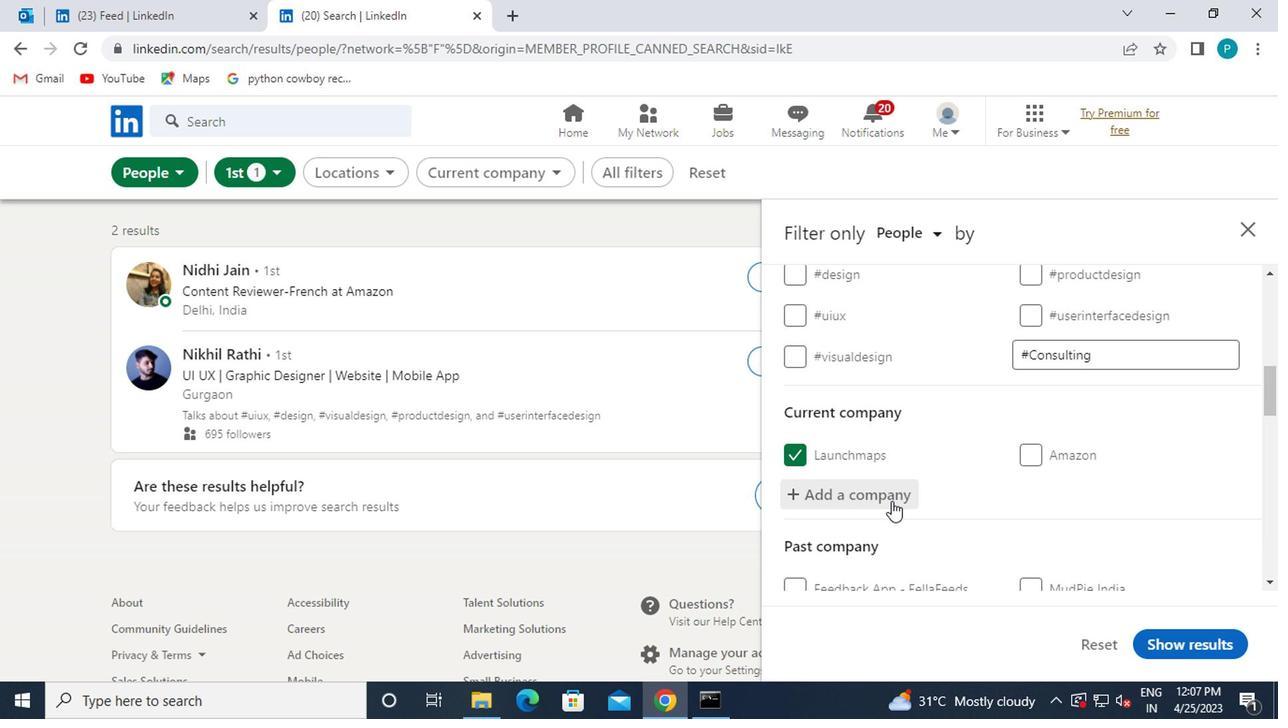 
Action: Mouse moved to (893, 509)
Screenshot: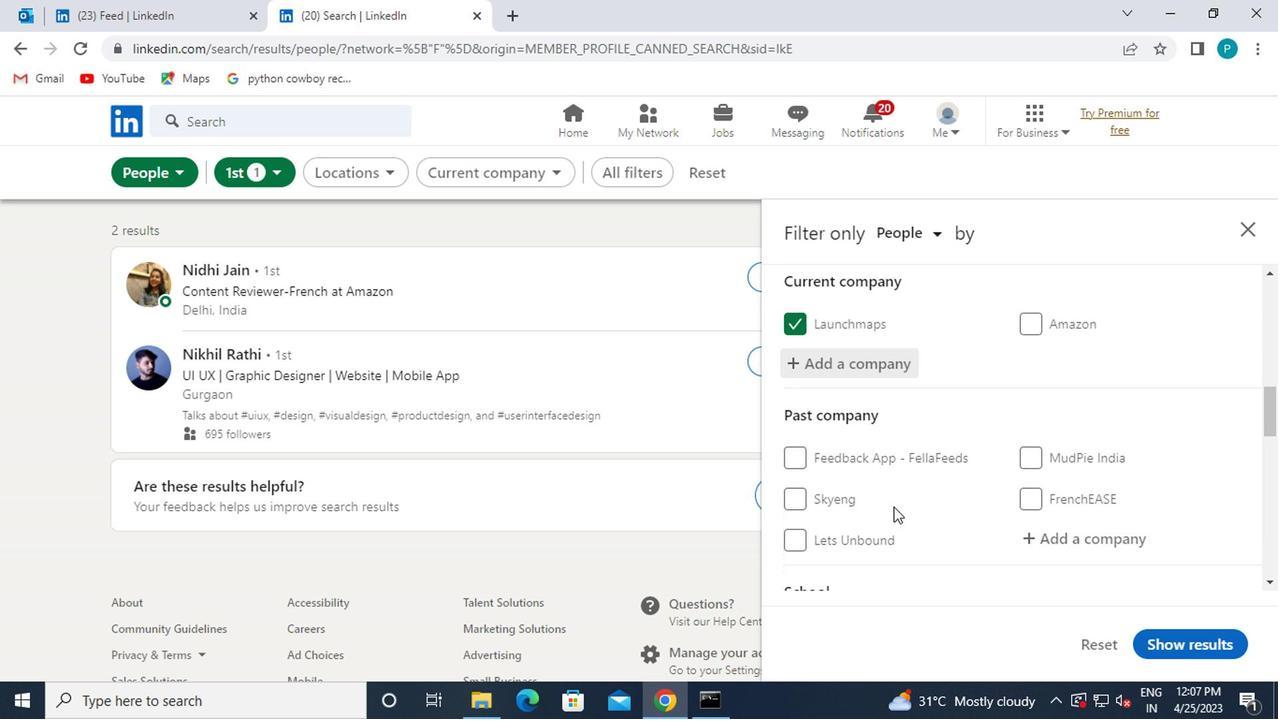 
Action: Mouse scrolled (893, 508) with delta (0, 0)
Screenshot: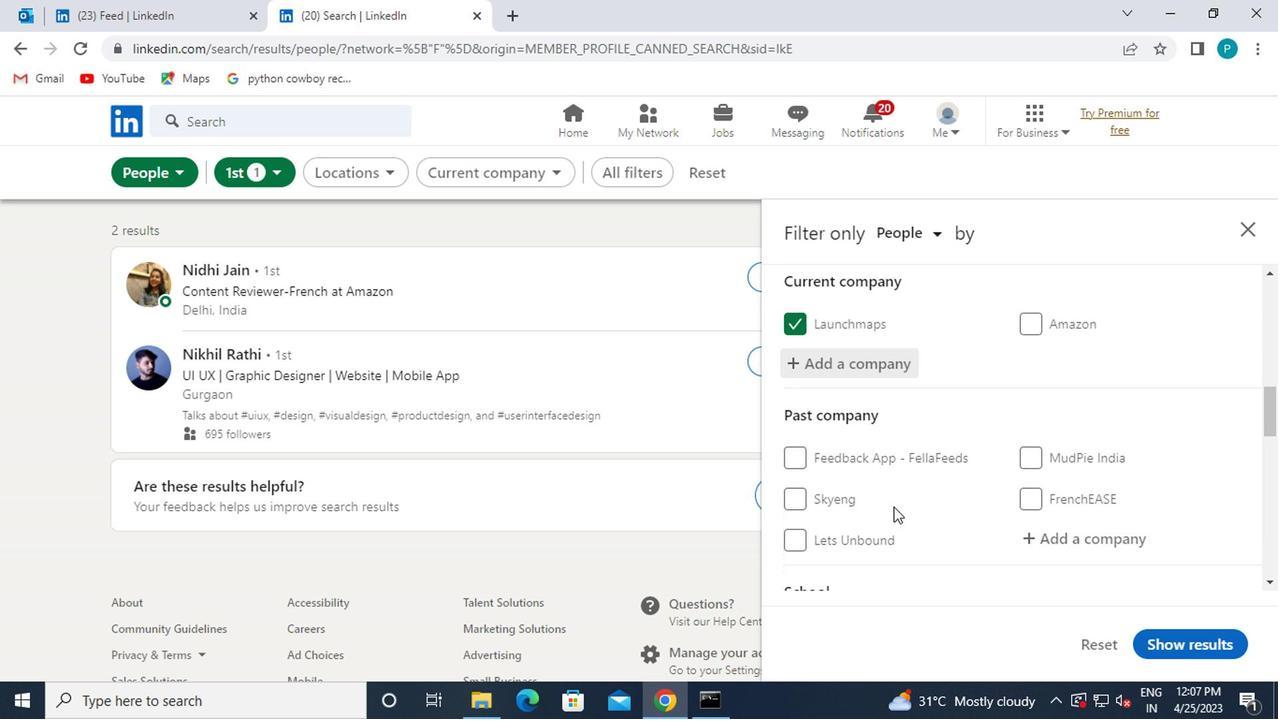 
Action: Mouse moved to (1019, 545)
Screenshot: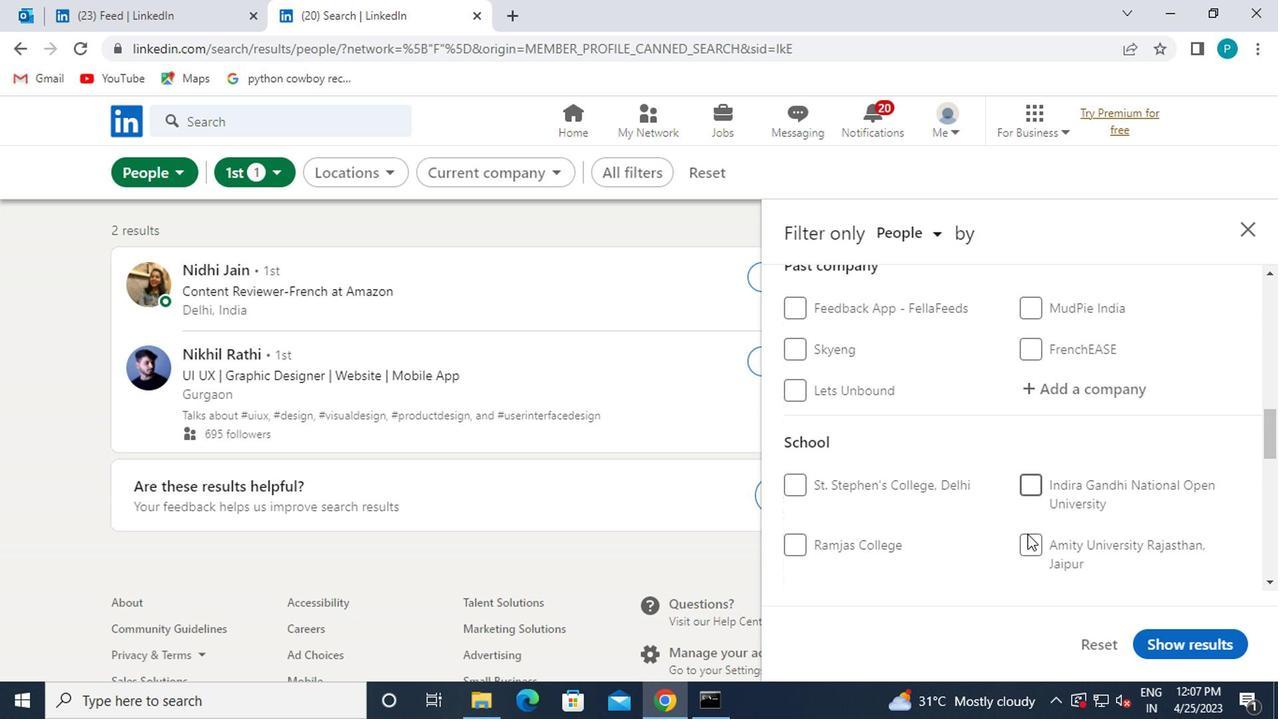 
Action: Mouse scrolled (1019, 544) with delta (0, -1)
Screenshot: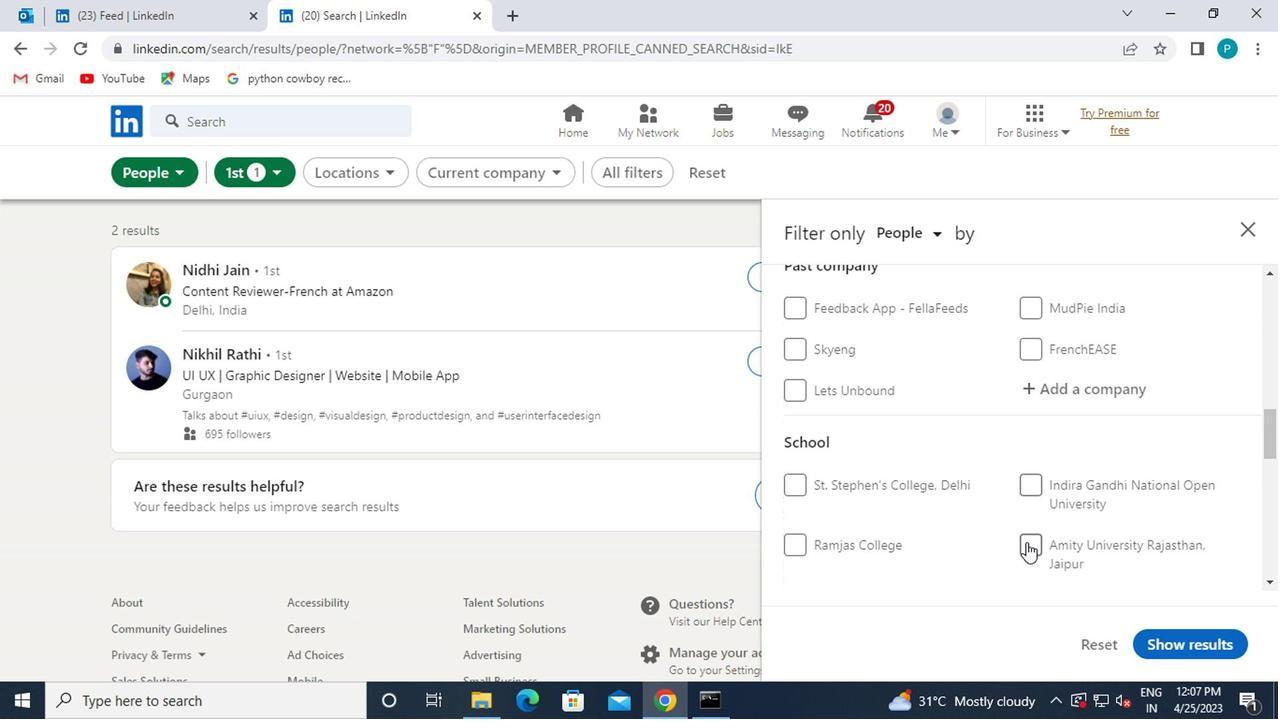 
Action: Mouse moved to (1026, 512)
Screenshot: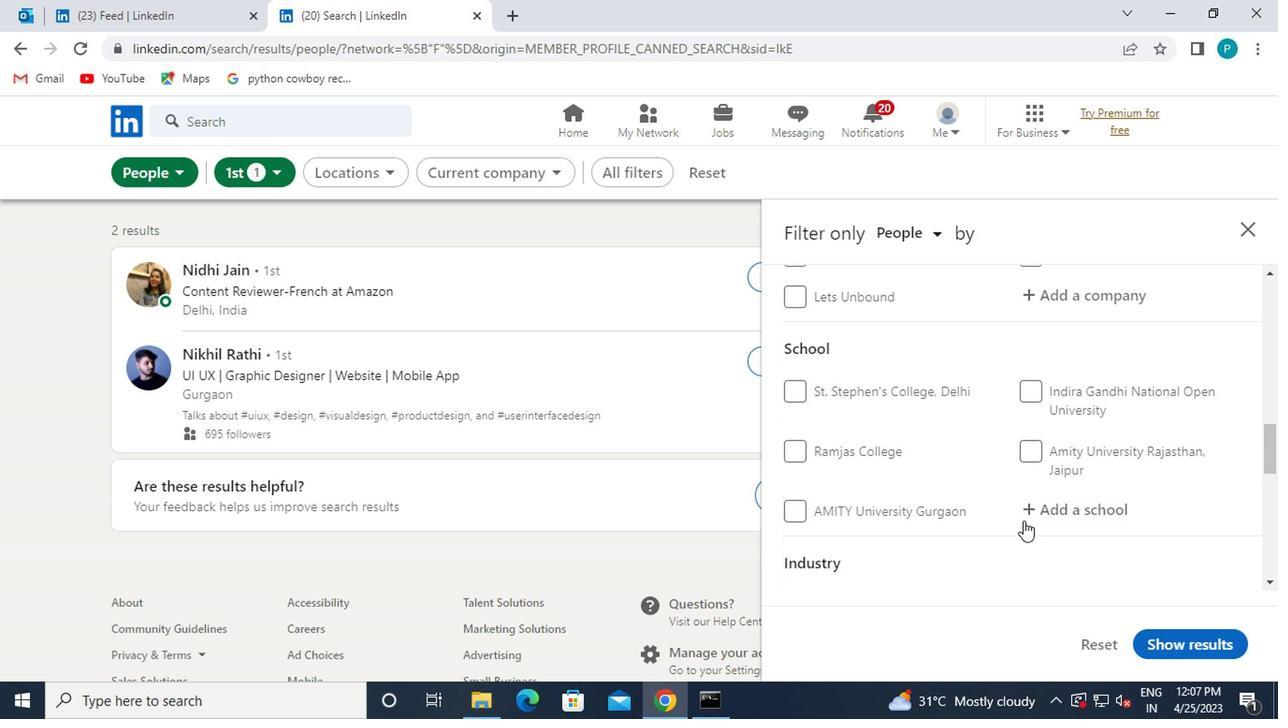 
Action: Mouse pressed left at (1026, 512)
Screenshot: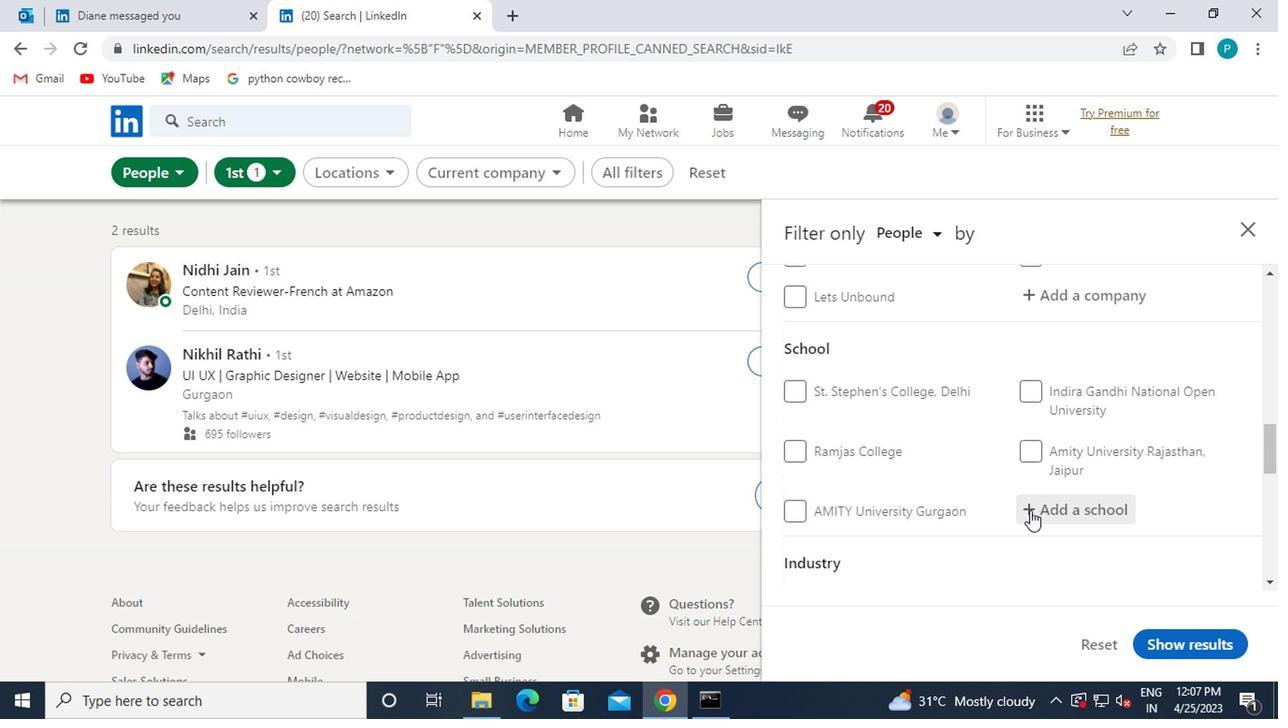 
Action: Key pressed ARTS
Screenshot: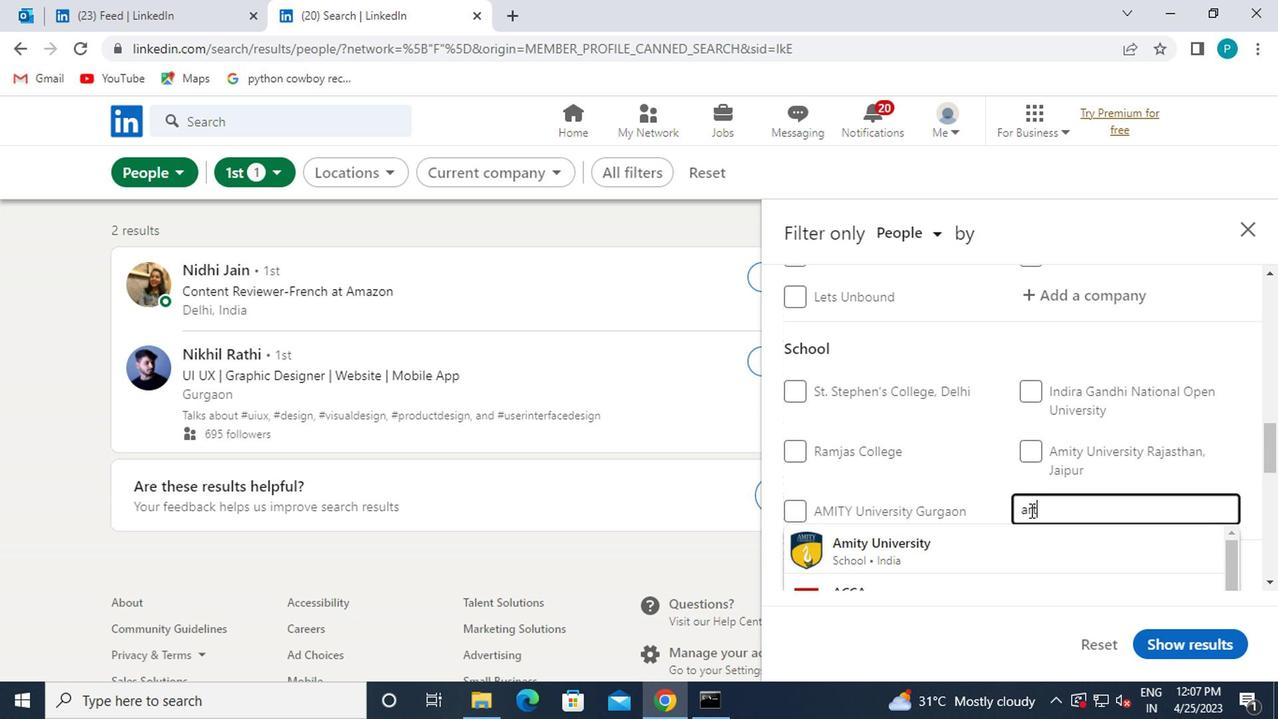 
Action: Mouse scrolled (1026, 511) with delta (0, -1)
Screenshot: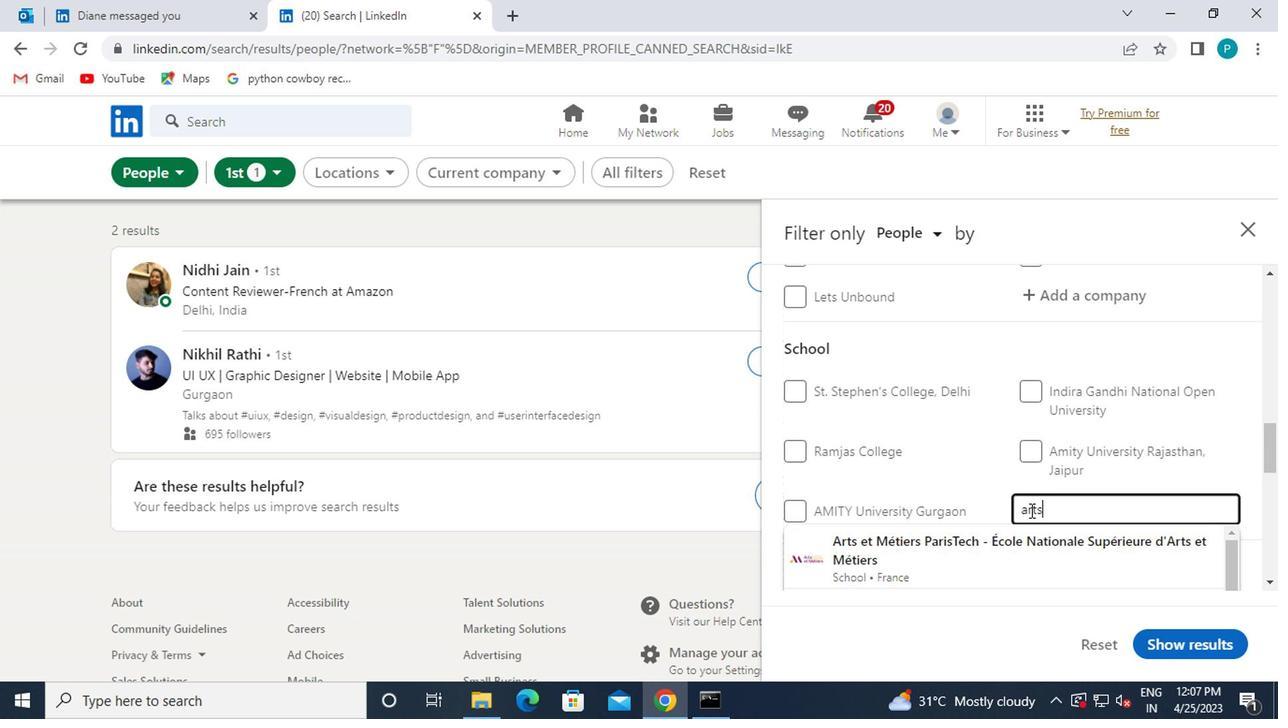 
Action: Mouse moved to (970, 532)
Screenshot: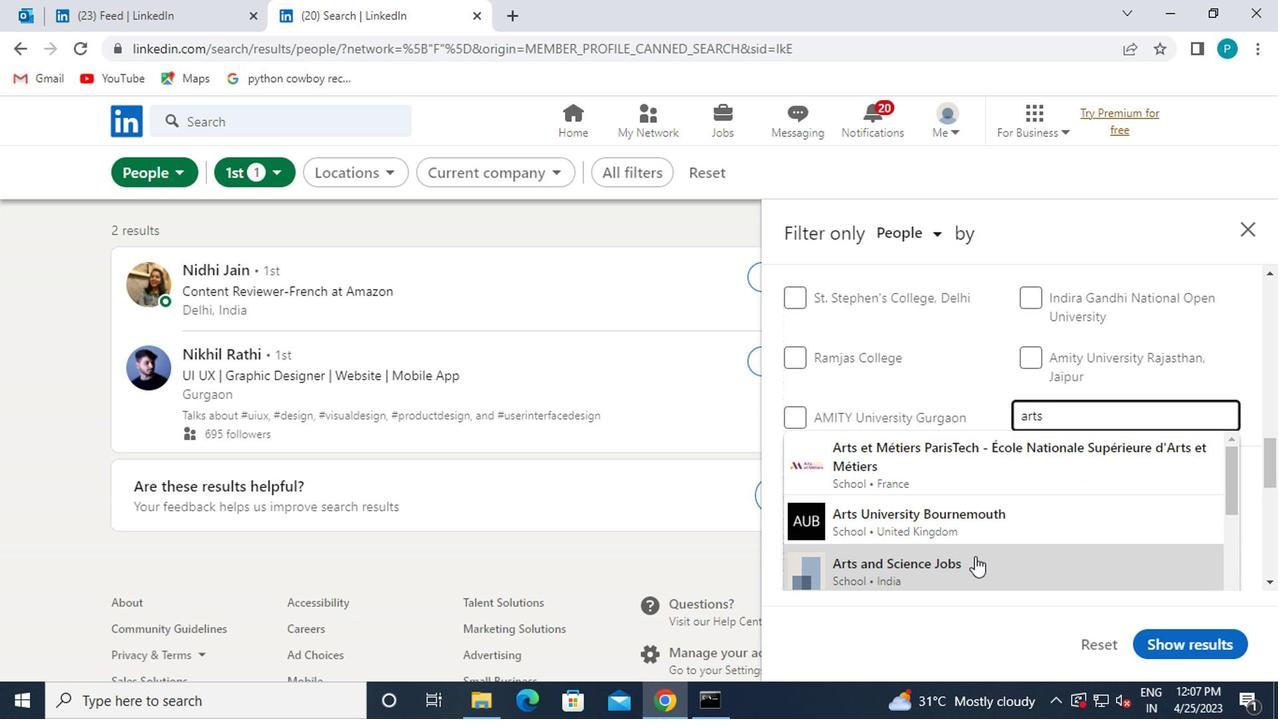 
Action: Mouse scrolled (970, 531) with delta (0, -1)
Screenshot: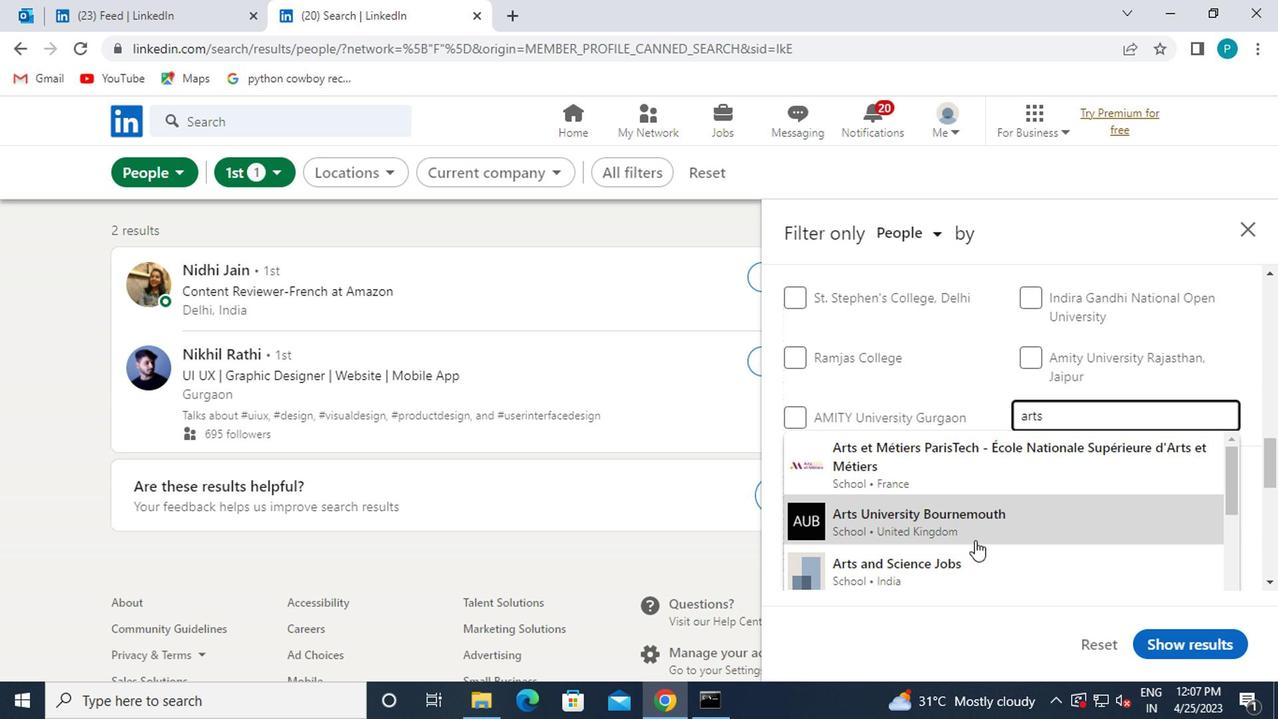 
Action: Mouse scrolled (970, 531) with delta (0, -1)
Screenshot: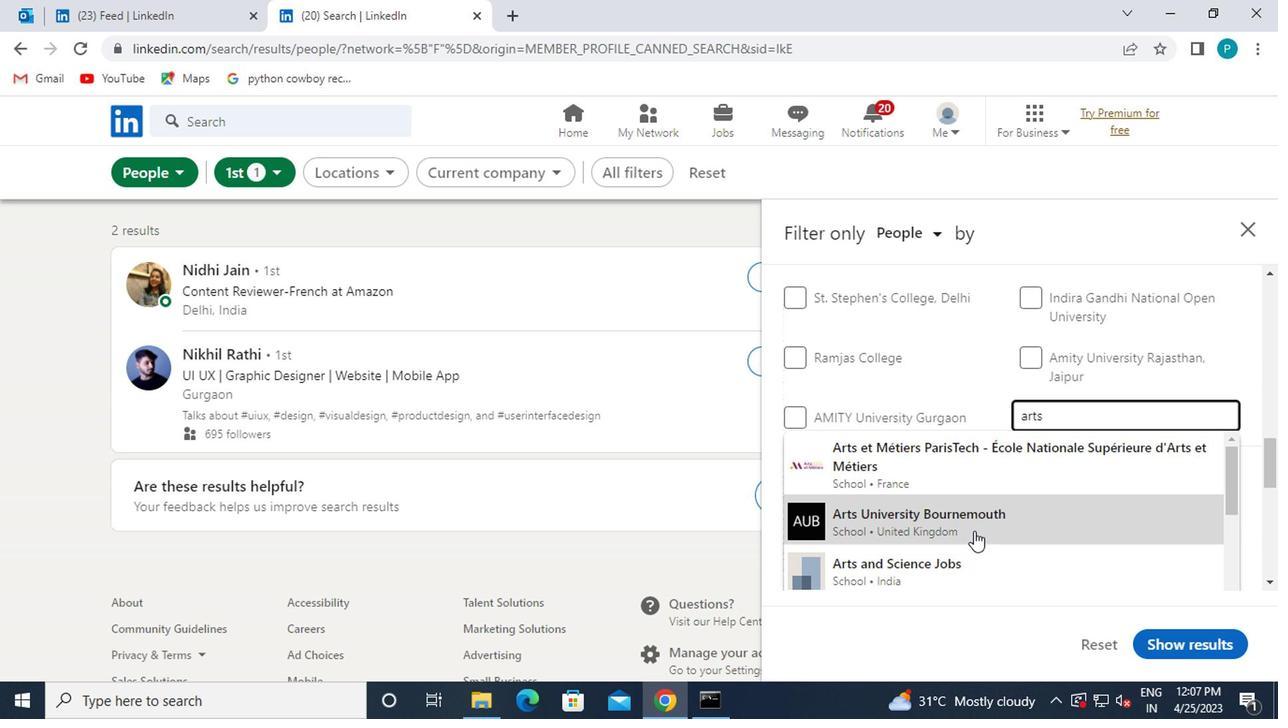 
Action: Mouse moved to (970, 530)
Screenshot: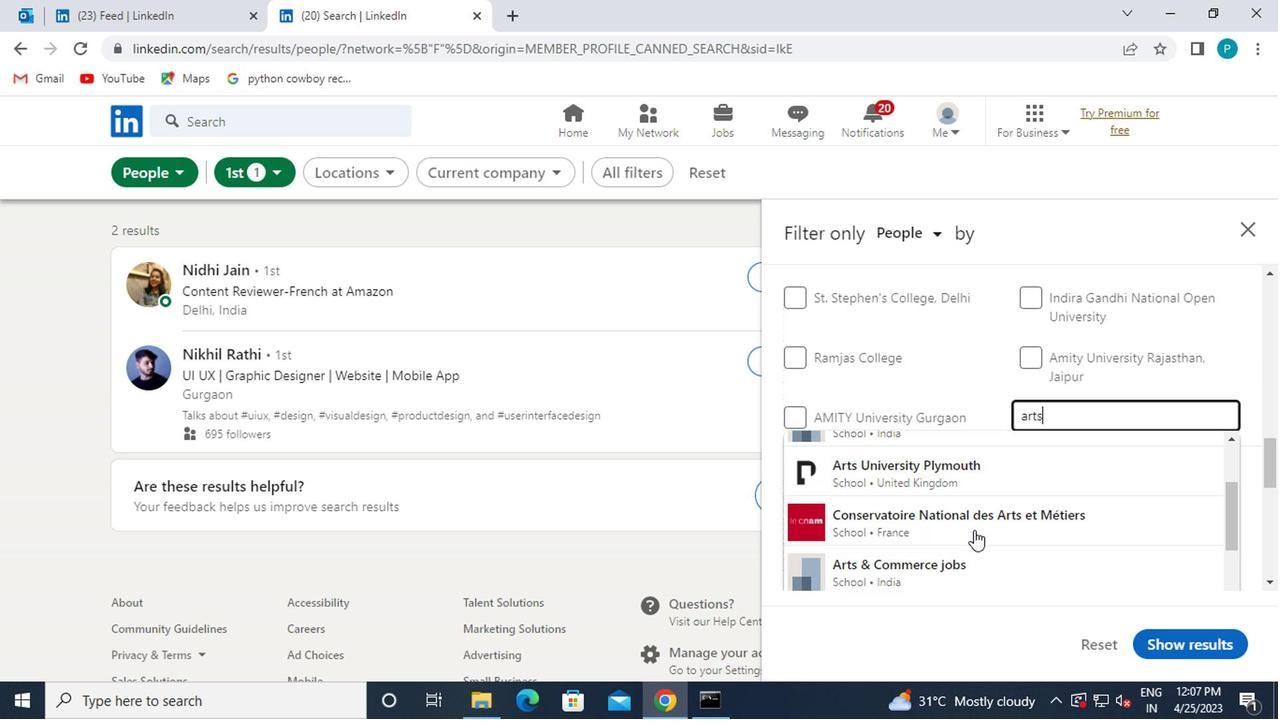 
Action: Mouse pressed left at (970, 530)
Screenshot: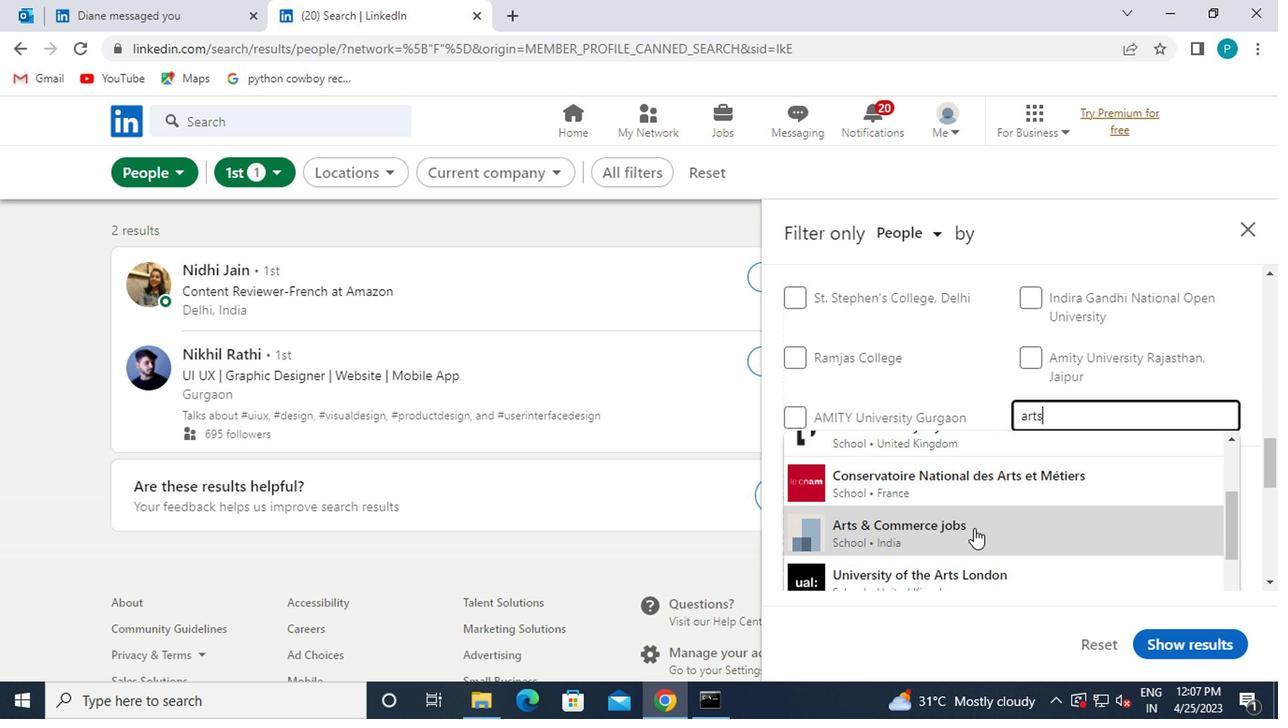 
Action: Mouse moved to (919, 506)
Screenshot: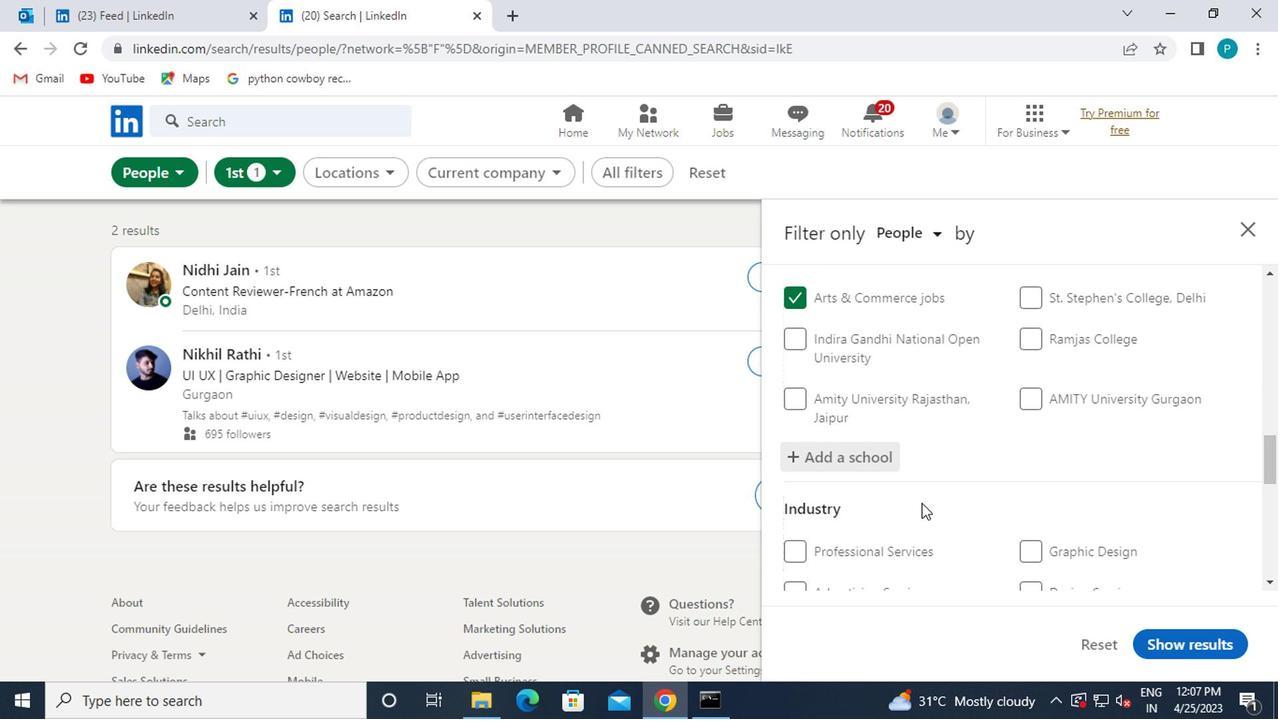 
Action: Mouse scrolled (919, 504) with delta (0, -1)
Screenshot: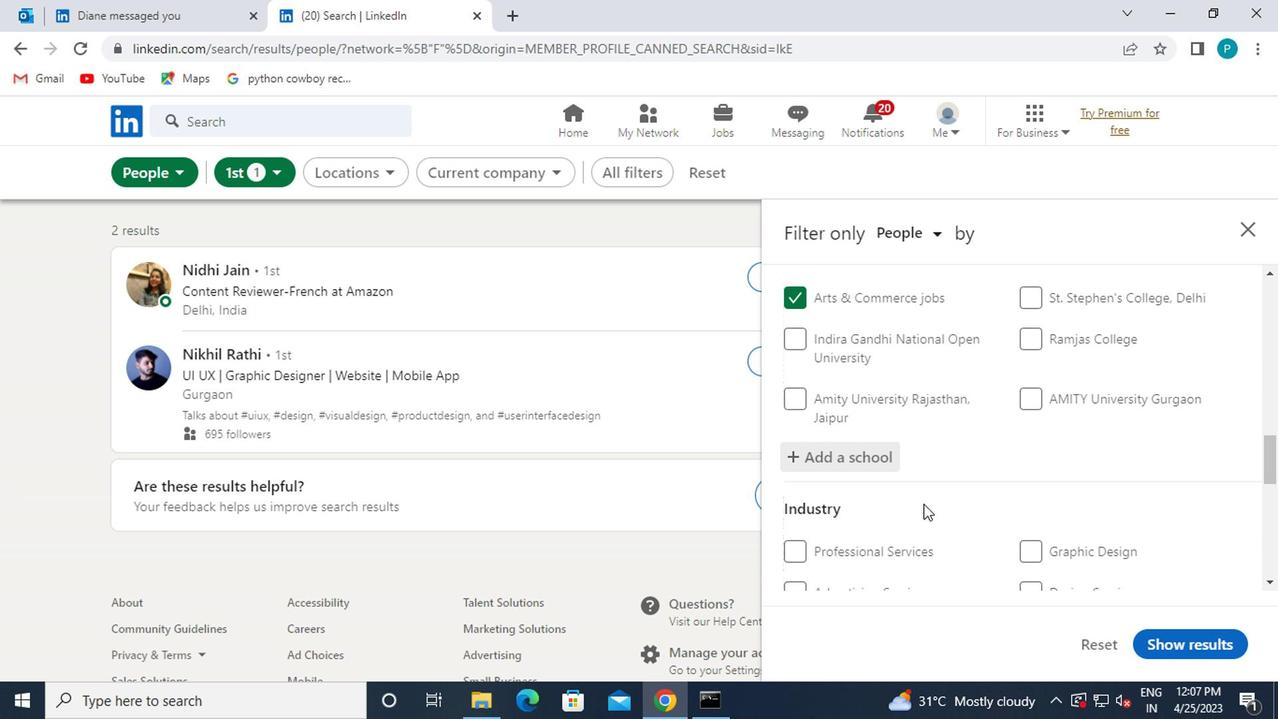 
Action: Mouse scrolled (919, 504) with delta (0, -1)
Screenshot: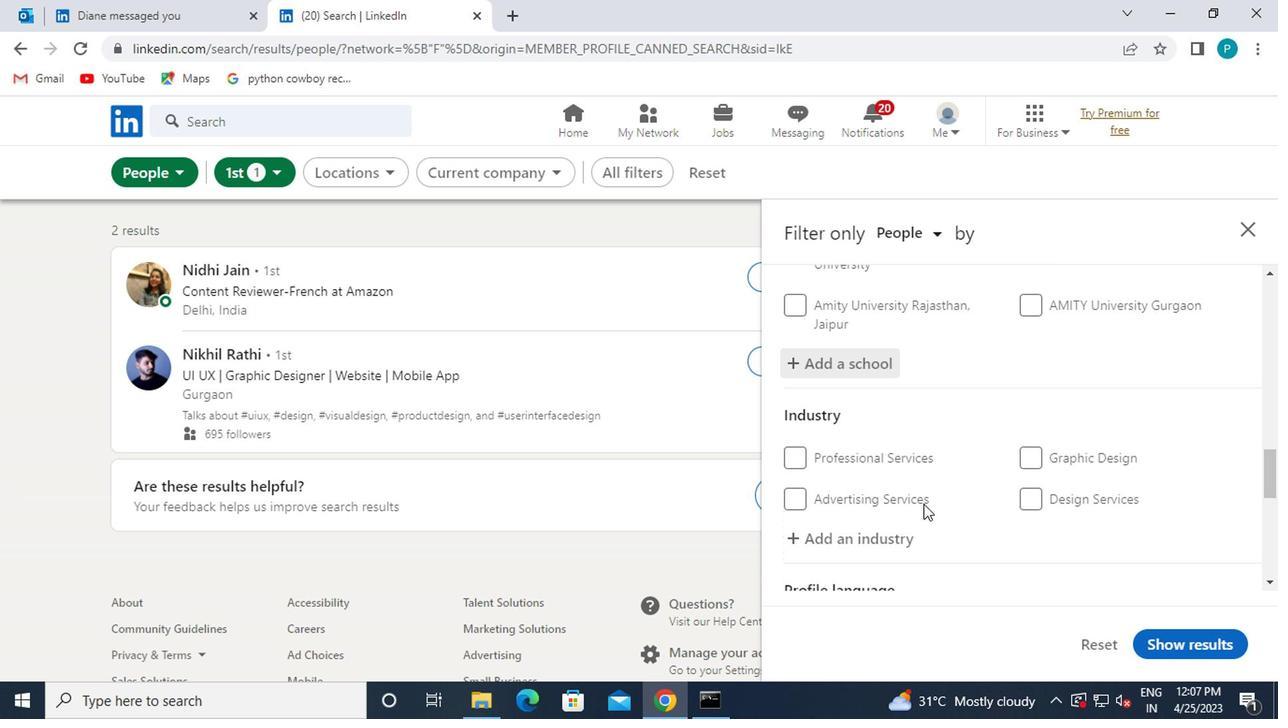 
Action: Mouse moved to (812, 460)
Screenshot: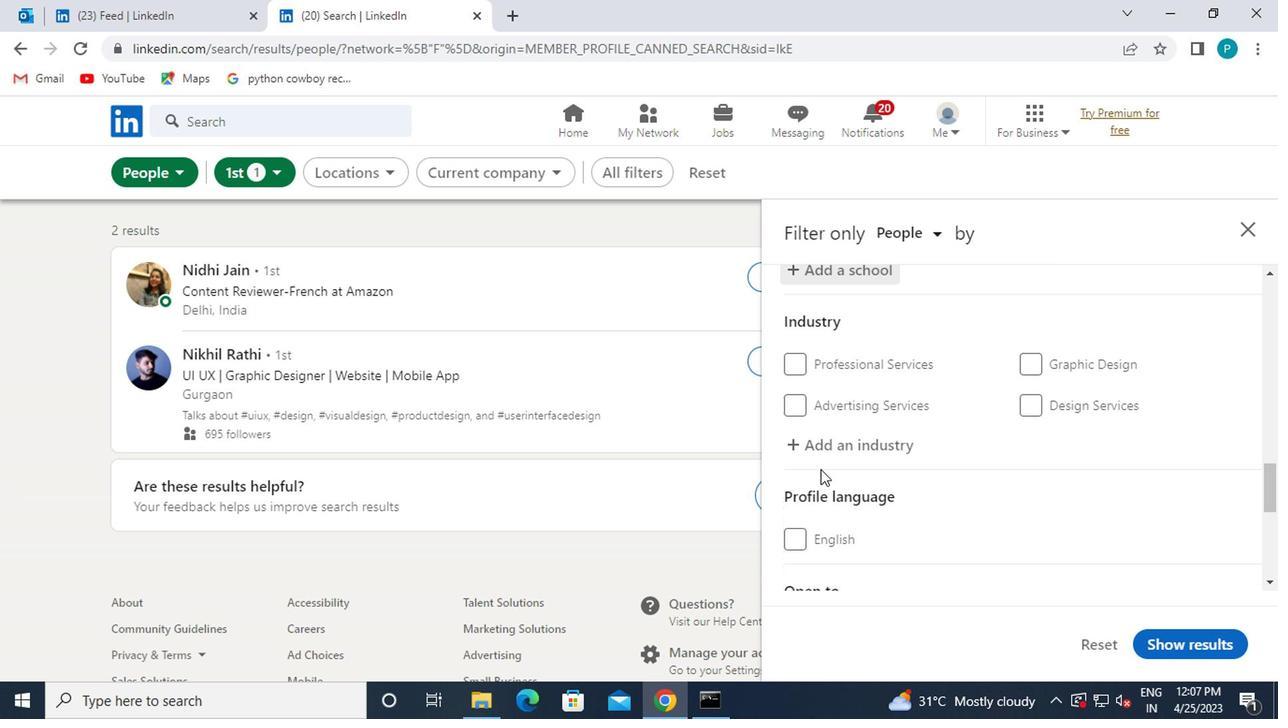 
Action: Mouse pressed left at (812, 460)
Screenshot: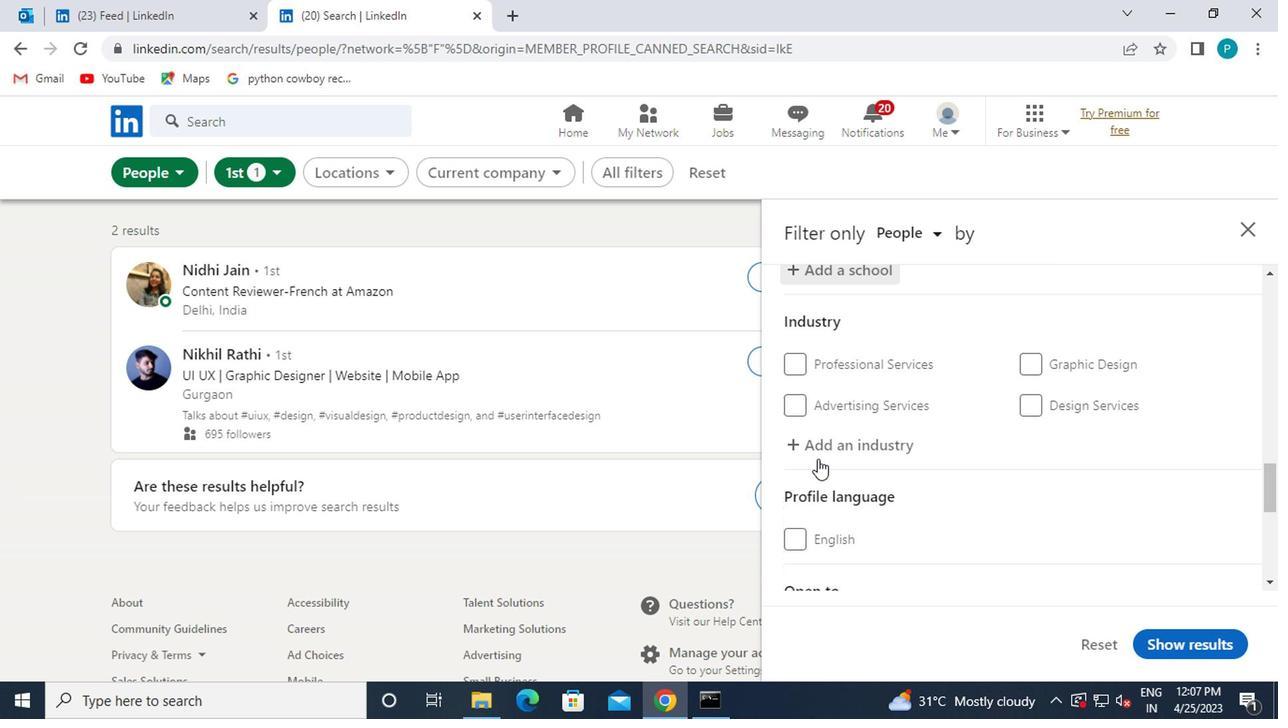 
Action: Mouse moved to (855, 533)
Screenshot: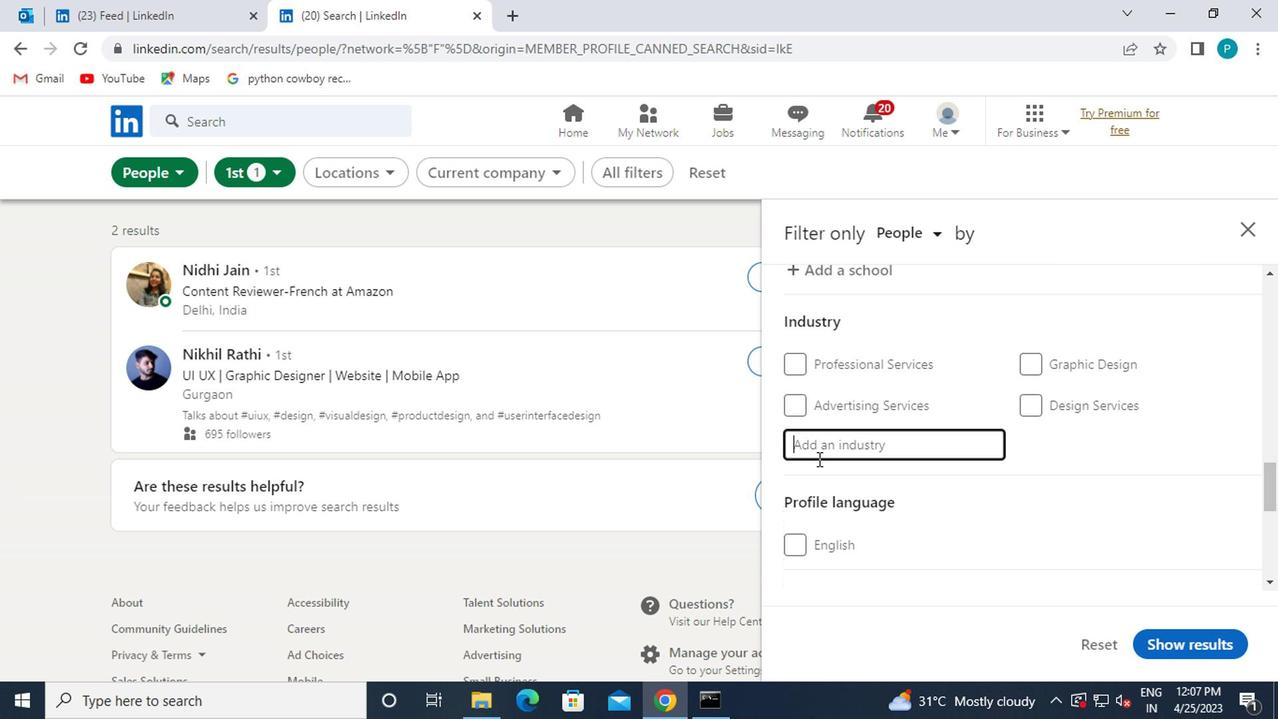 
Action: Key pressed INTERUR
Screenshot: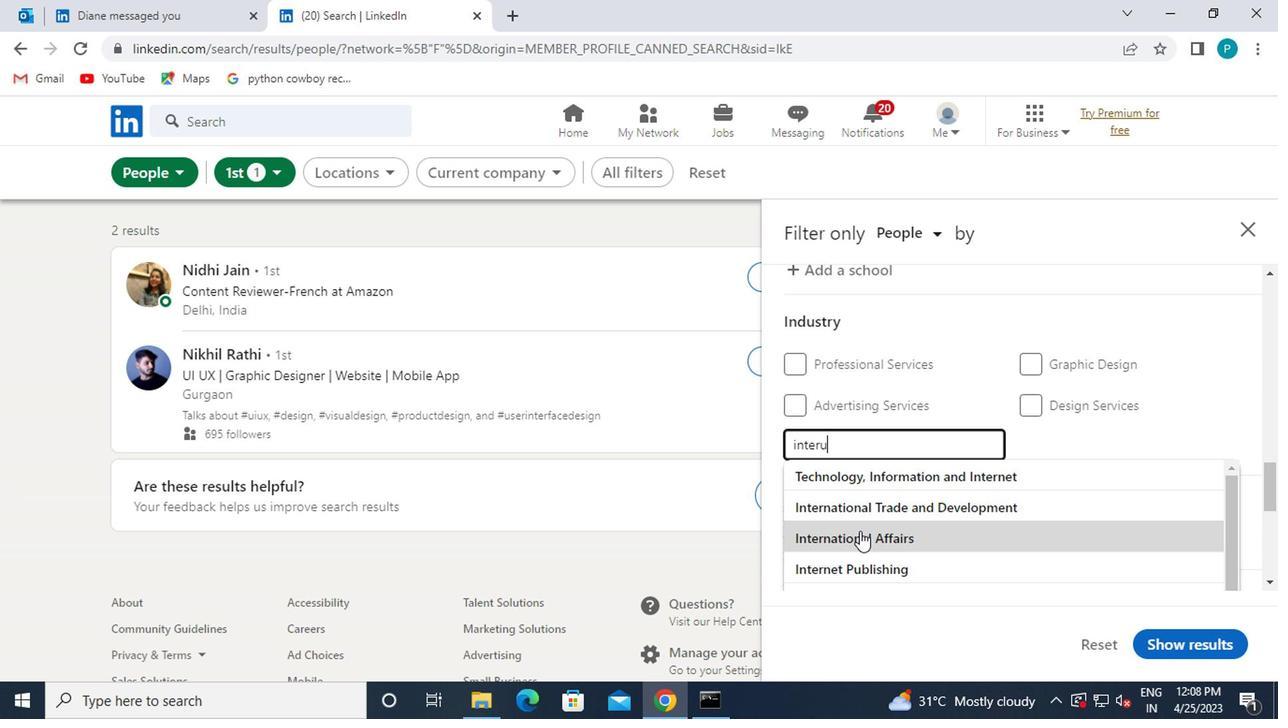 
Action: Mouse moved to (835, 476)
Screenshot: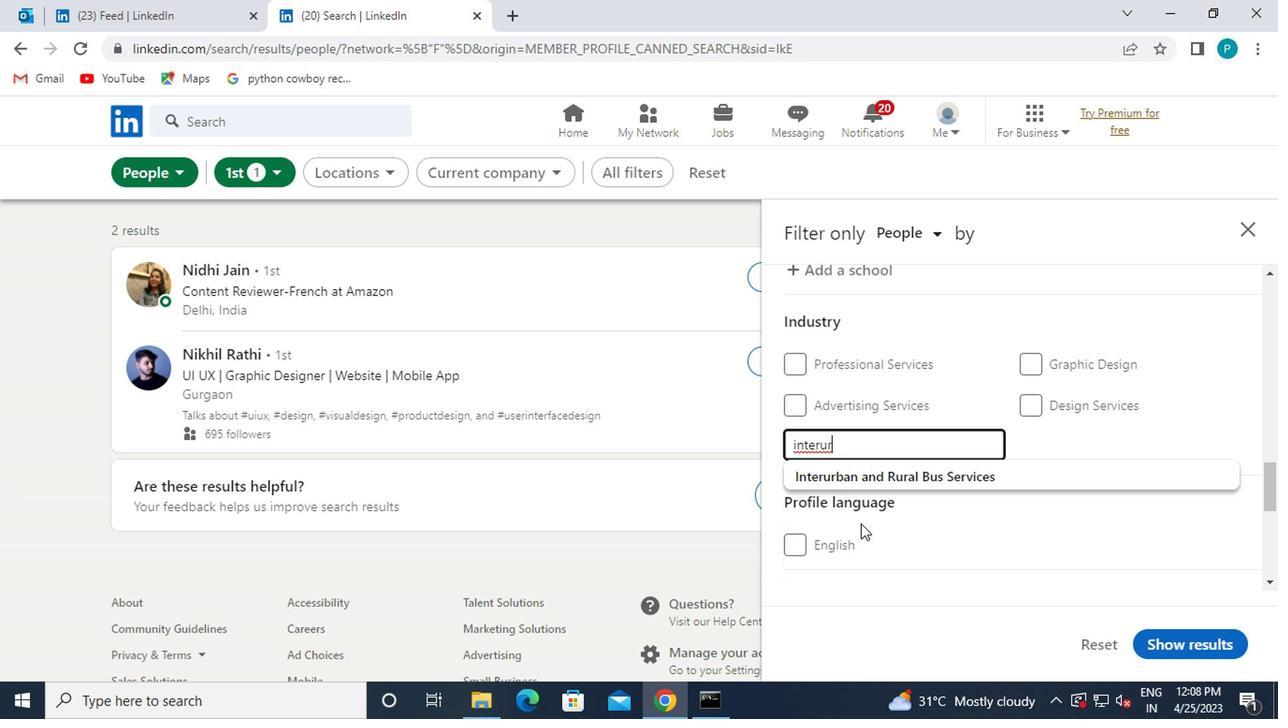 
Action: Mouse pressed left at (835, 476)
Screenshot: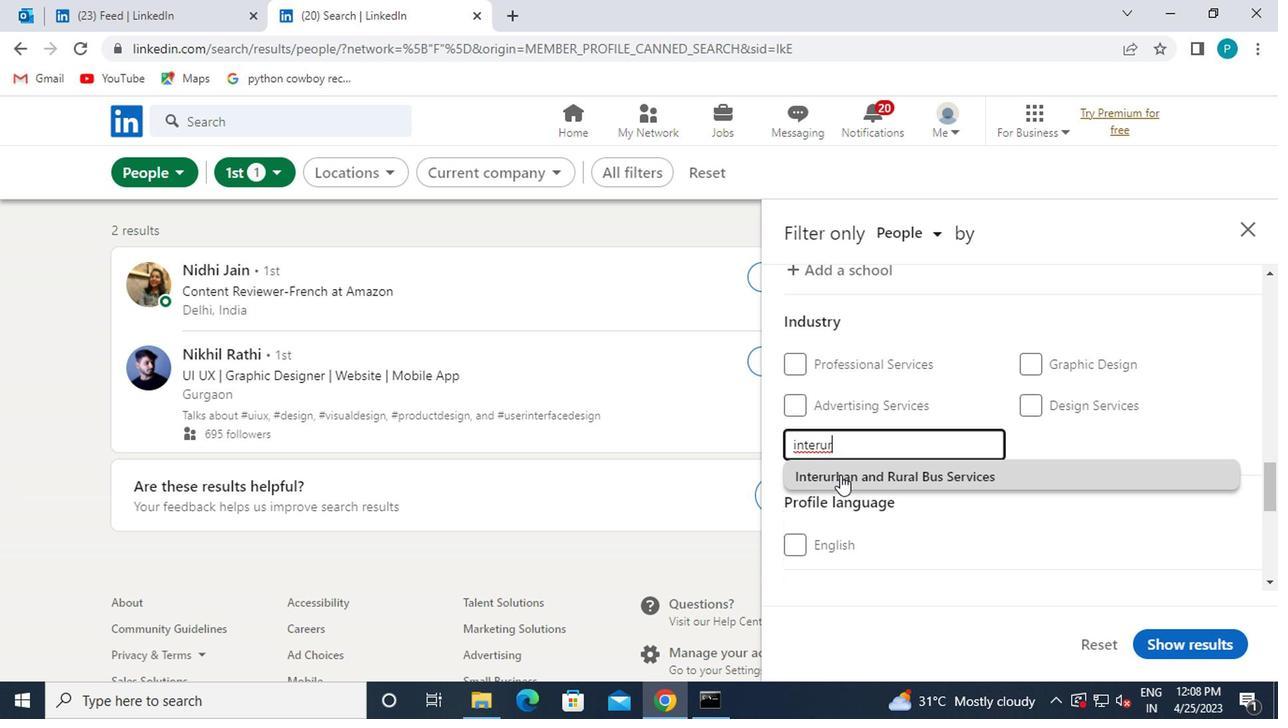 
Action: Mouse moved to (846, 517)
Screenshot: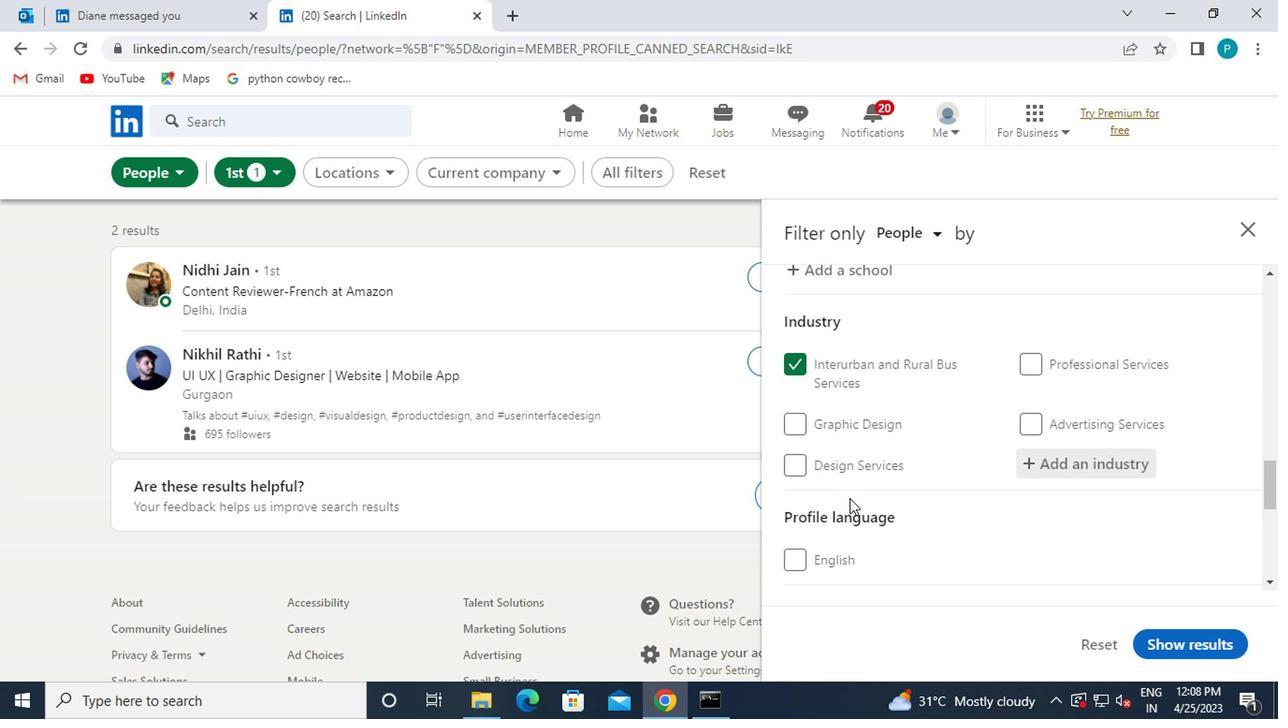 
Action: Mouse scrolled (846, 515) with delta (0, -1)
Screenshot: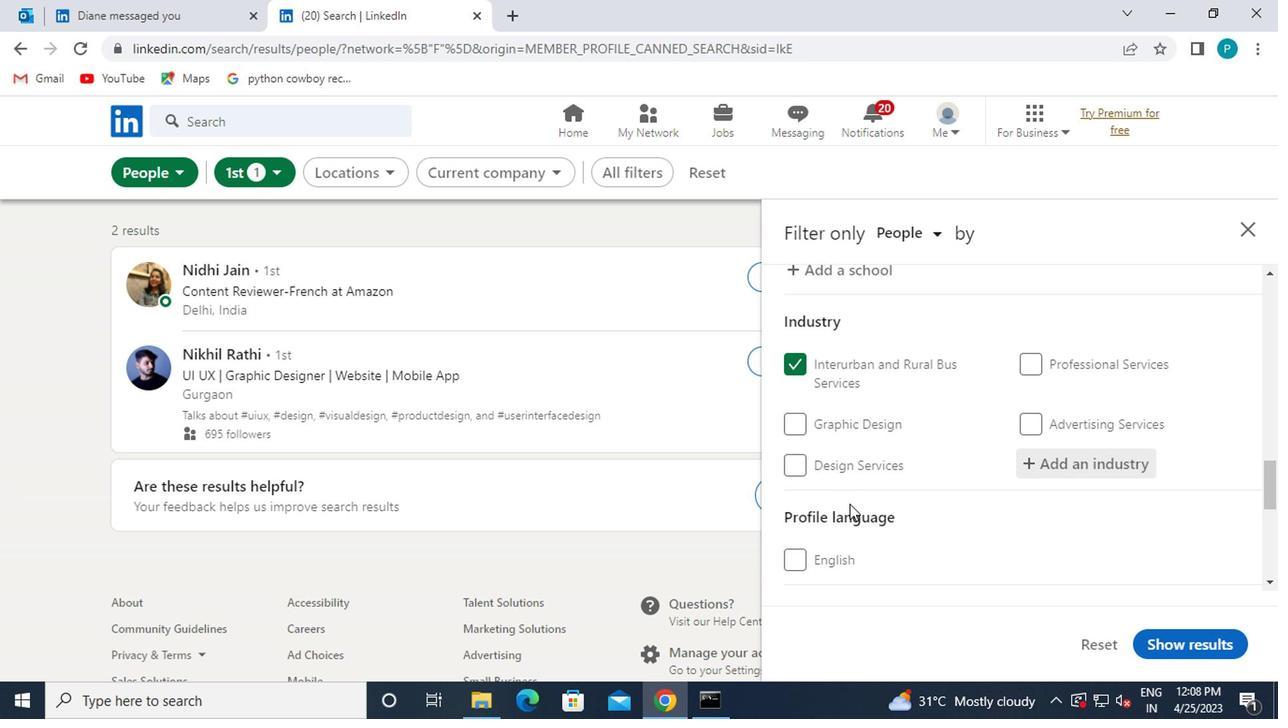 
Action: Mouse moved to (846, 517)
Screenshot: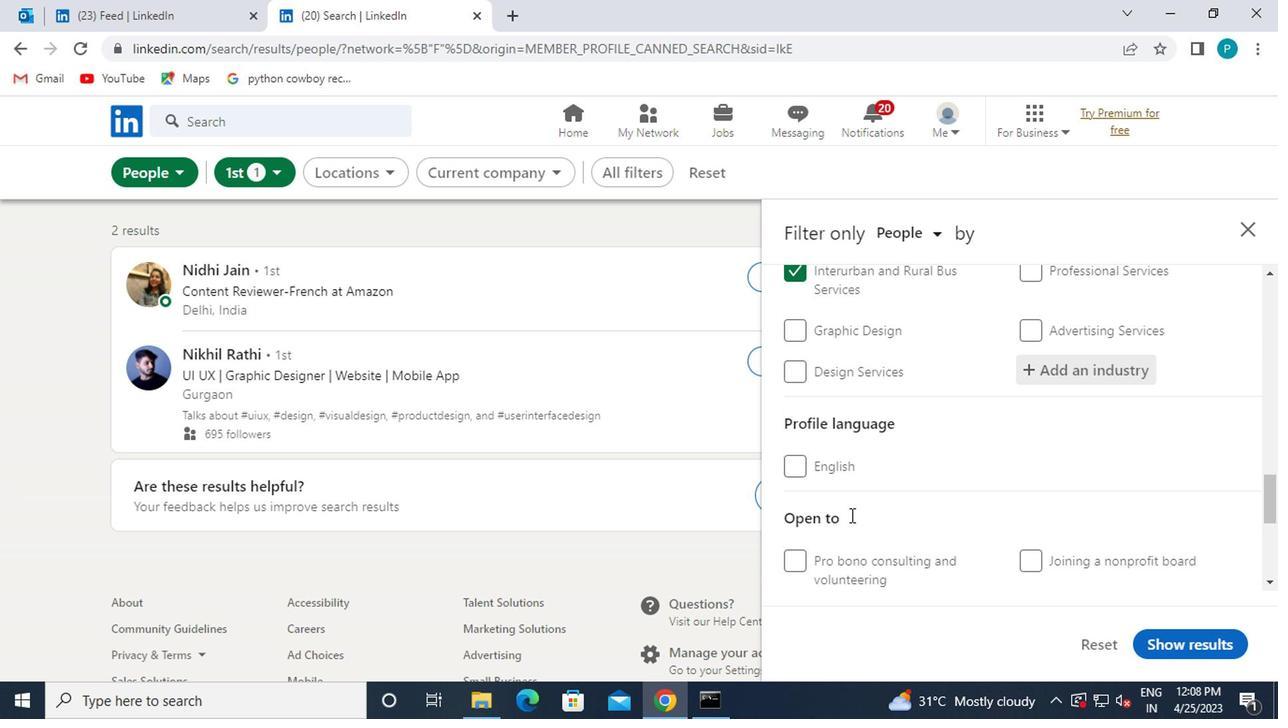 
Action: Mouse scrolled (846, 517) with delta (0, 0)
Screenshot: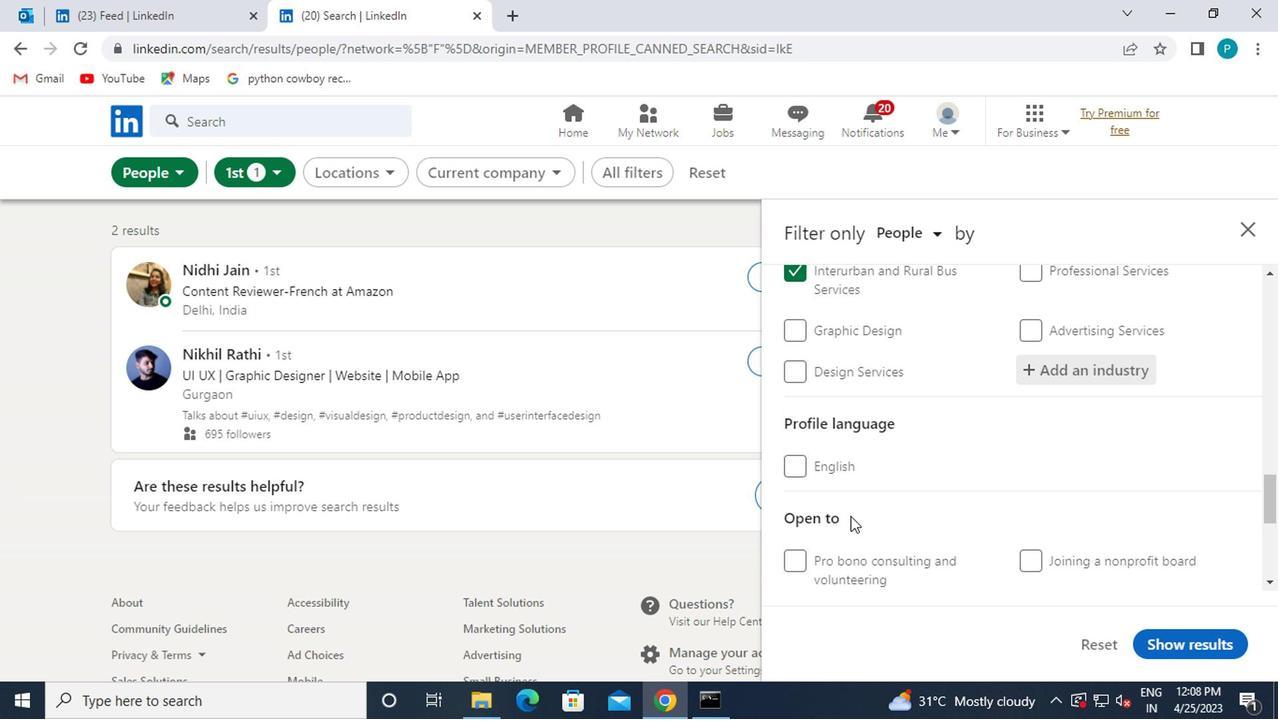 
Action: Mouse moved to (846, 521)
Screenshot: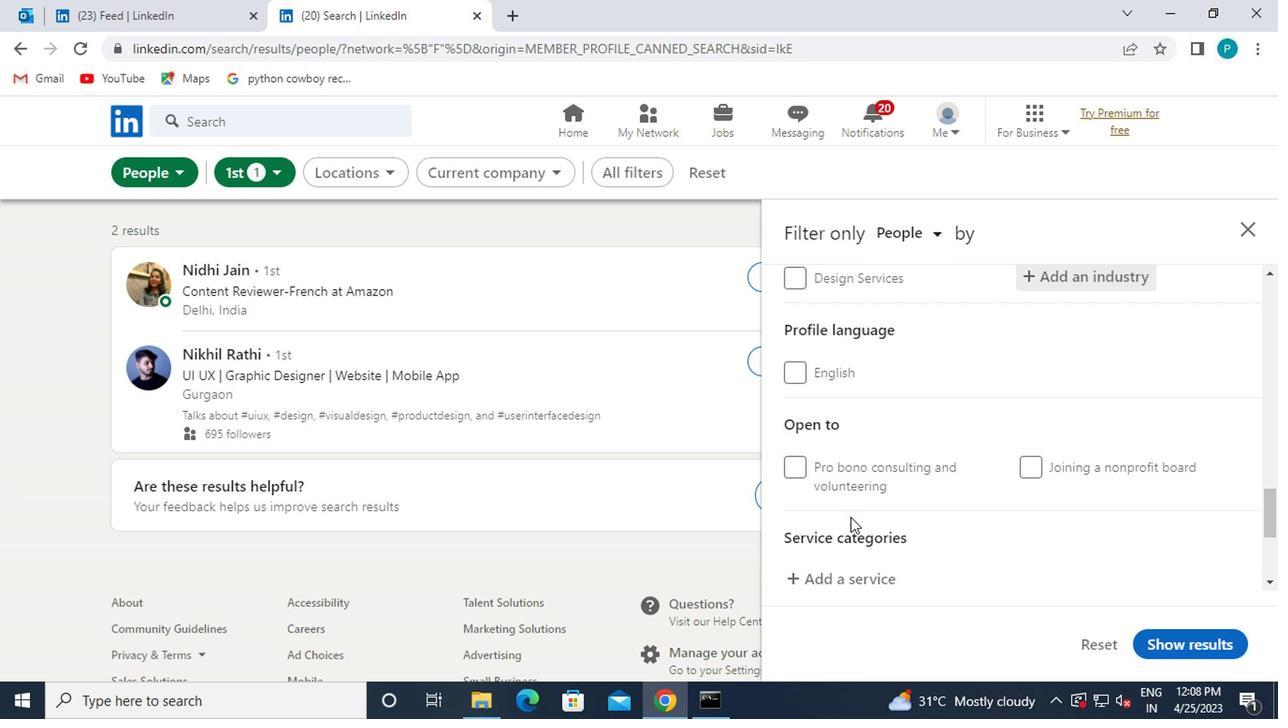 
Action: Mouse scrolled (846, 521) with delta (0, 0)
Screenshot: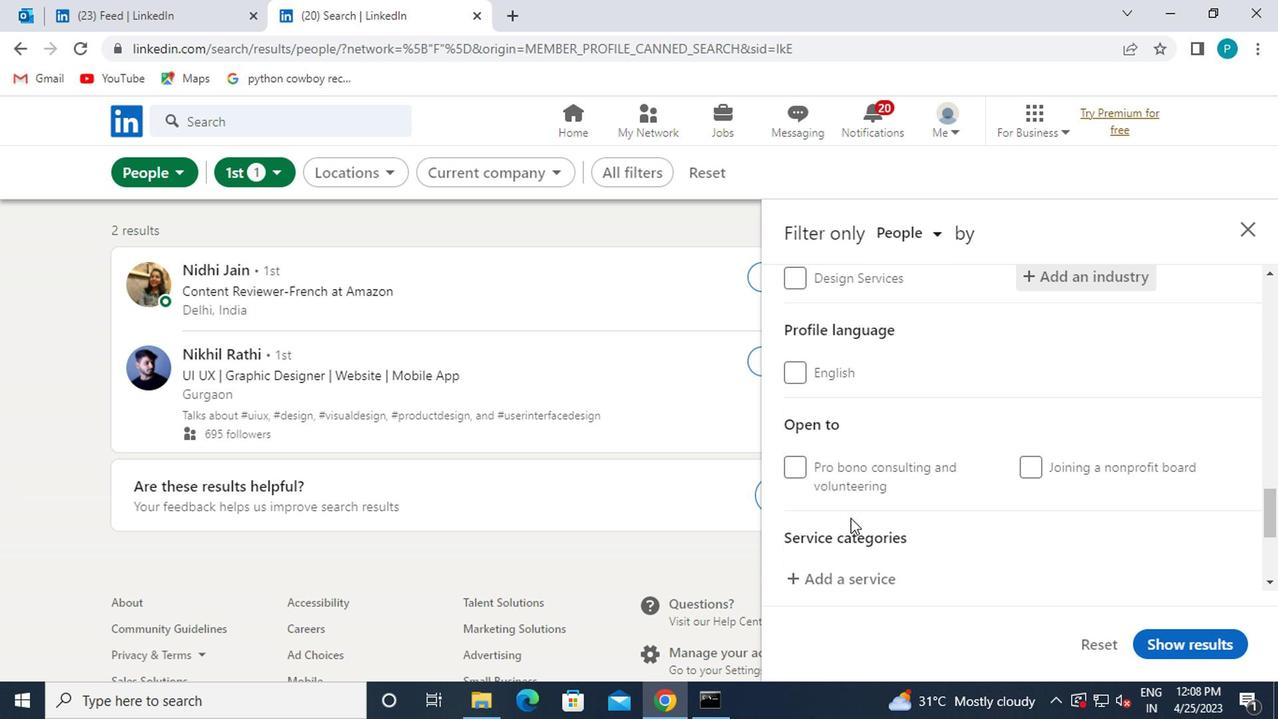 
Action: Mouse moved to (825, 486)
Screenshot: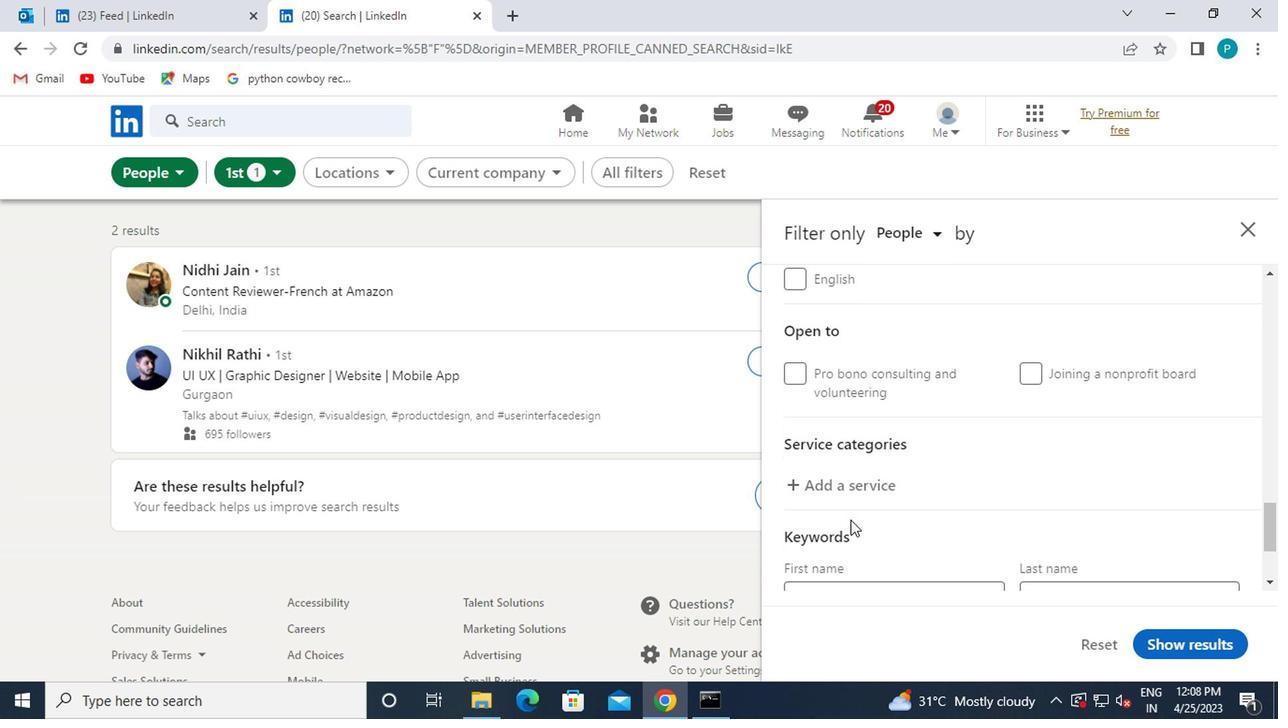 
Action: Mouse pressed left at (825, 486)
Screenshot: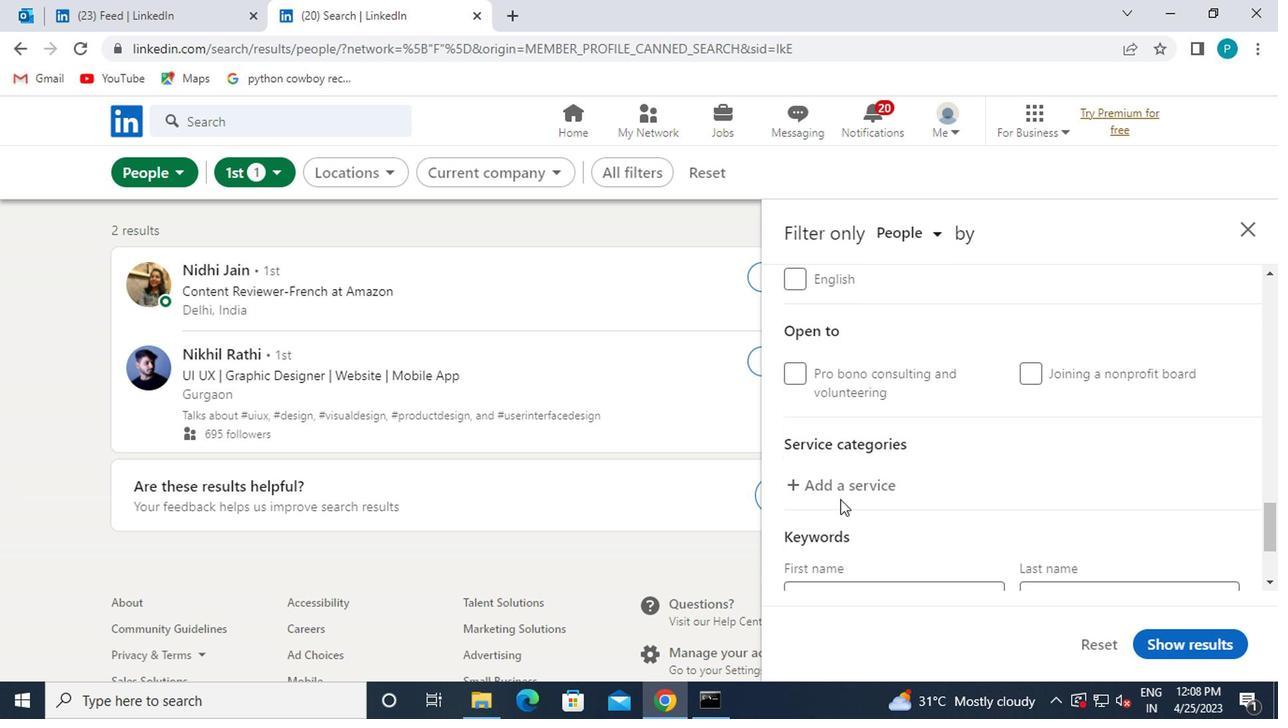 
Action: Key pressed TRADE
Screenshot: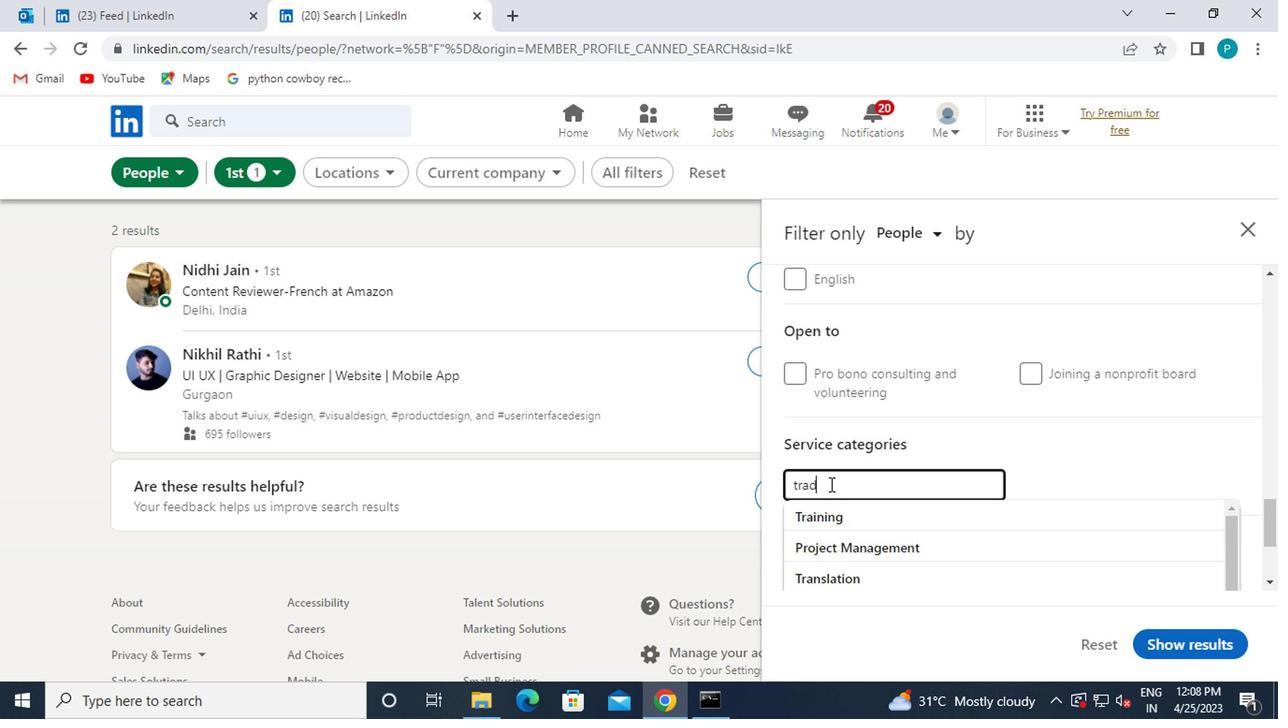 
Action: Mouse moved to (854, 524)
Screenshot: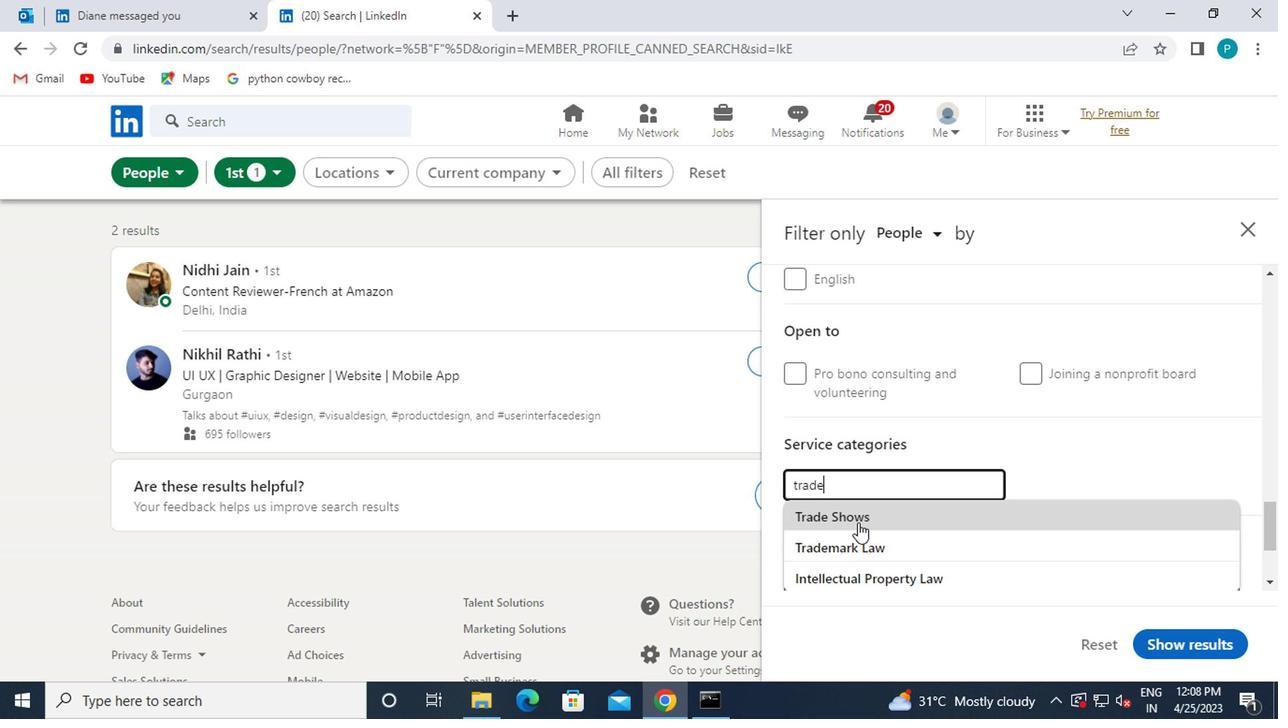 
Action: Mouse pressed left at (854, 524)
Screenshot: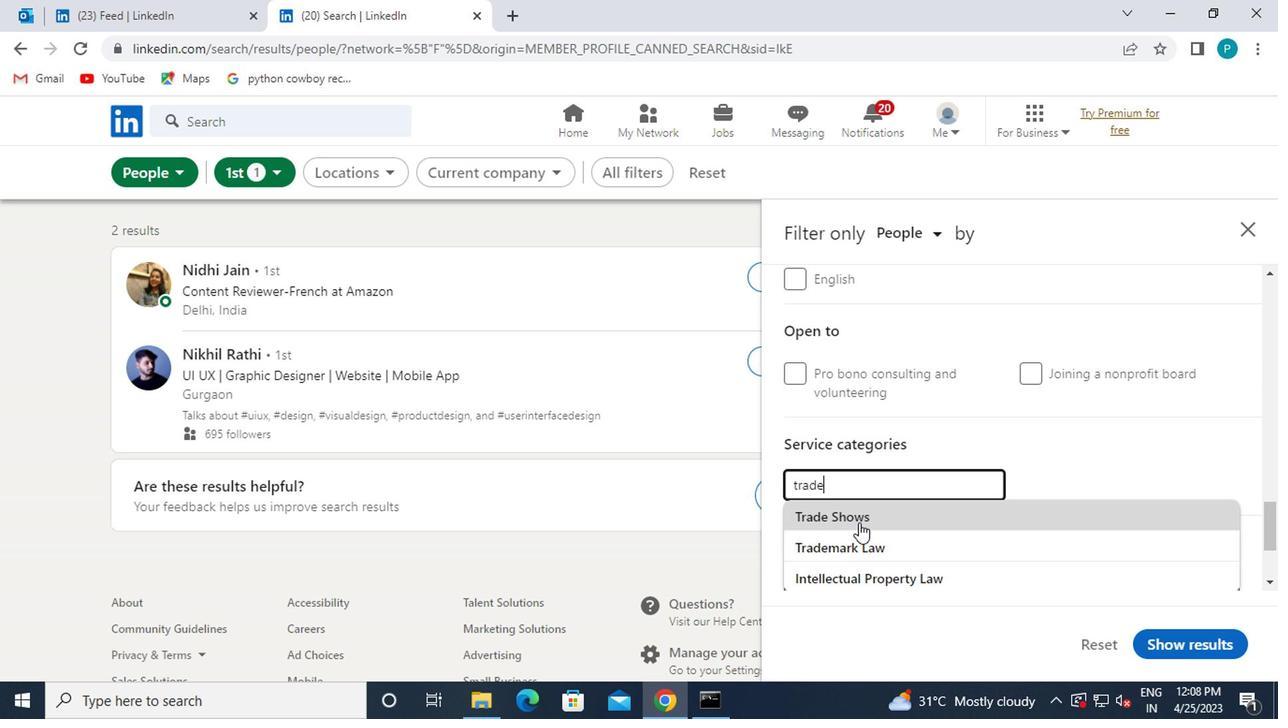 
Action: Mouse scrolled (854, 523) with delta (0, 0)
Screenshot: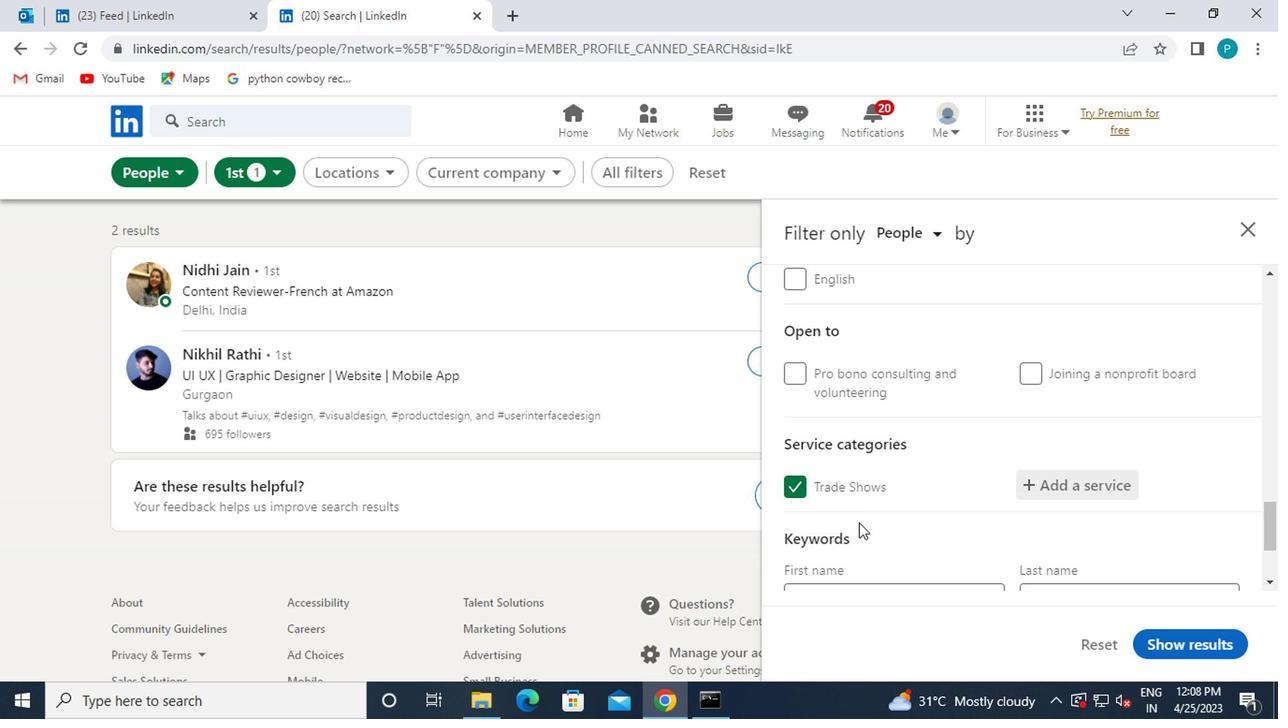 
Action: Mouse scrolled (854, 523) with delta (0, 0)
Screenshot: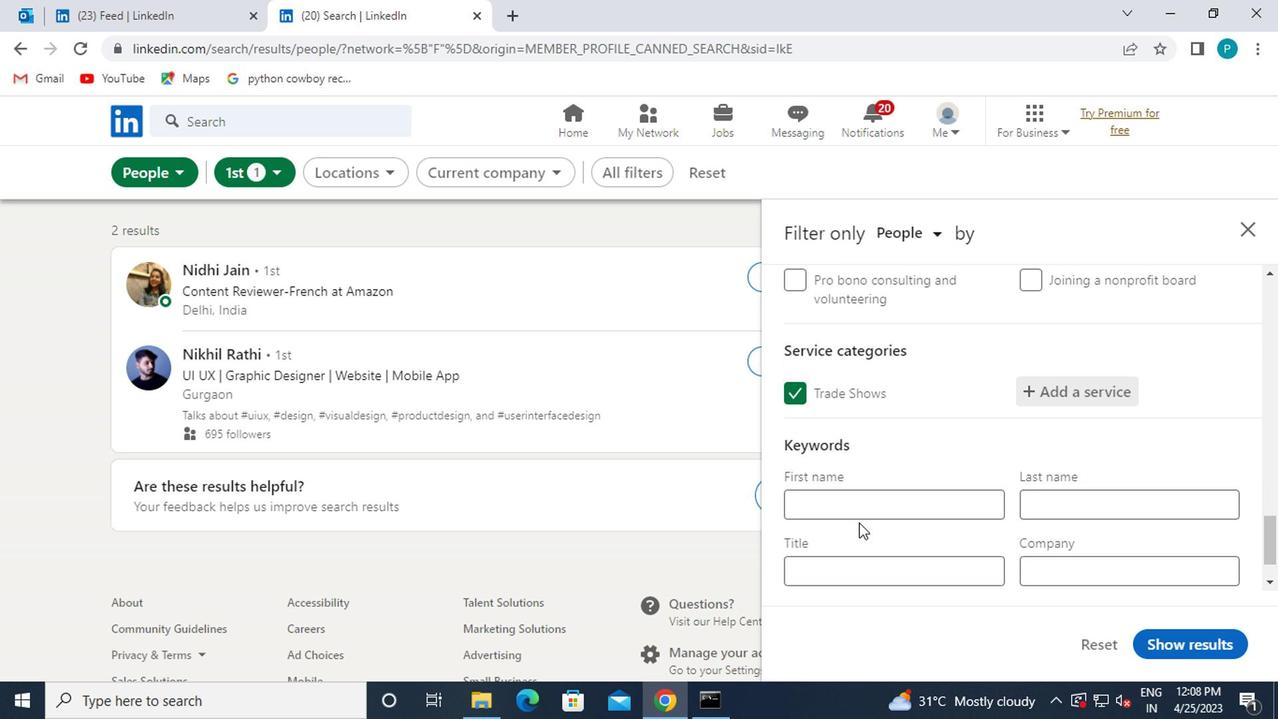 
Action: Mouse moved to (851, 514)
Screenshot: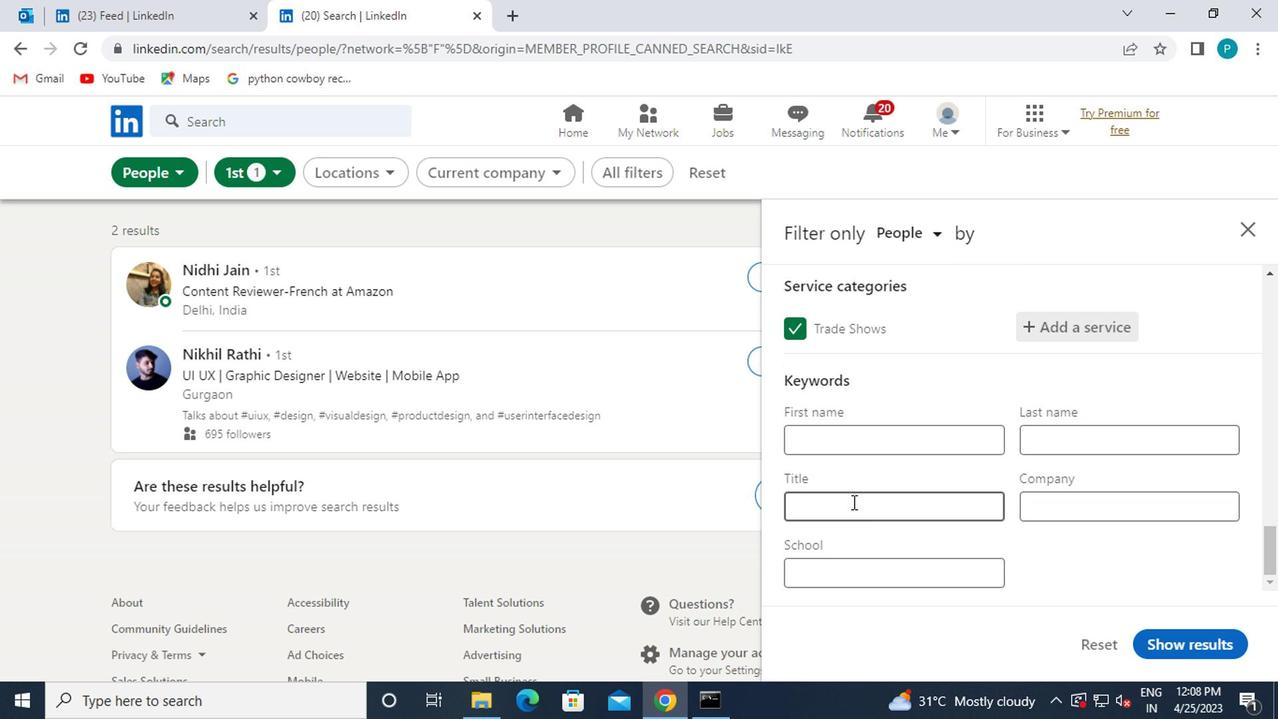 
Action: Mouse pressed left at (851, 514)
Screenshot: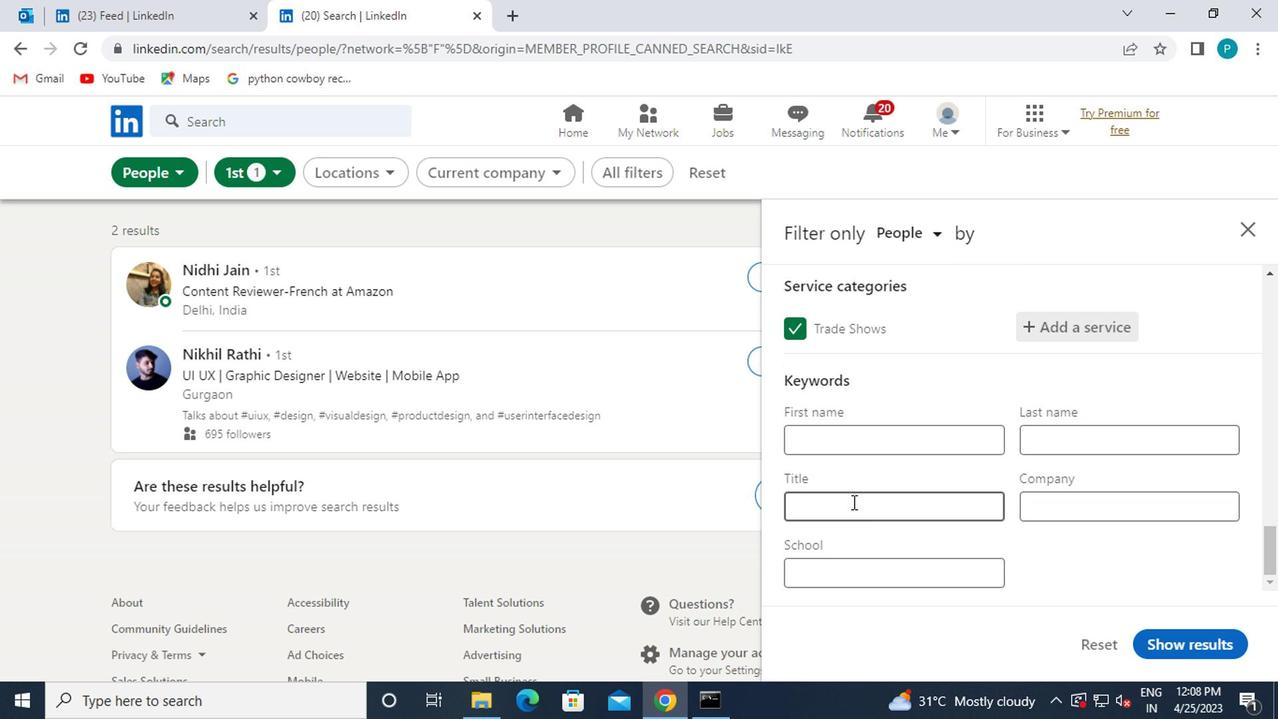 
Action: Mouse moved to (857, 529)
Screenshot: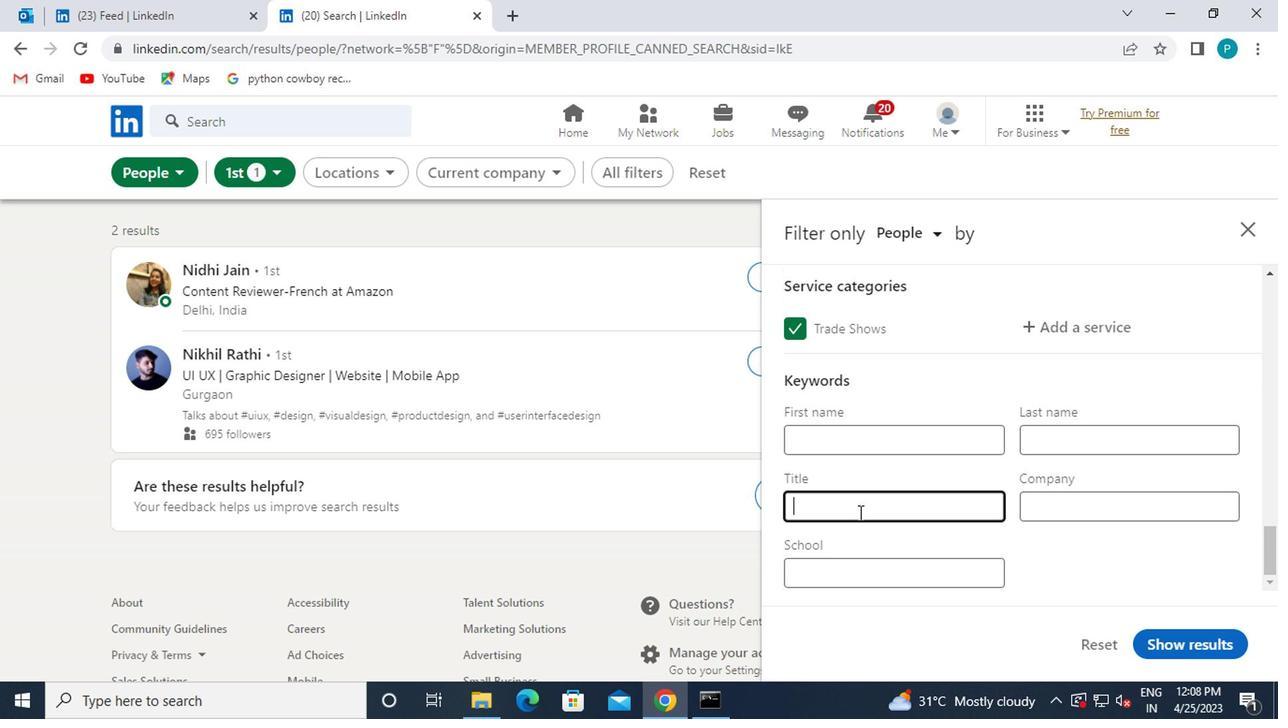 
Action: Key pressed <Key.caps_lock>W<Key.caps_lock>ELDING
Screenshot: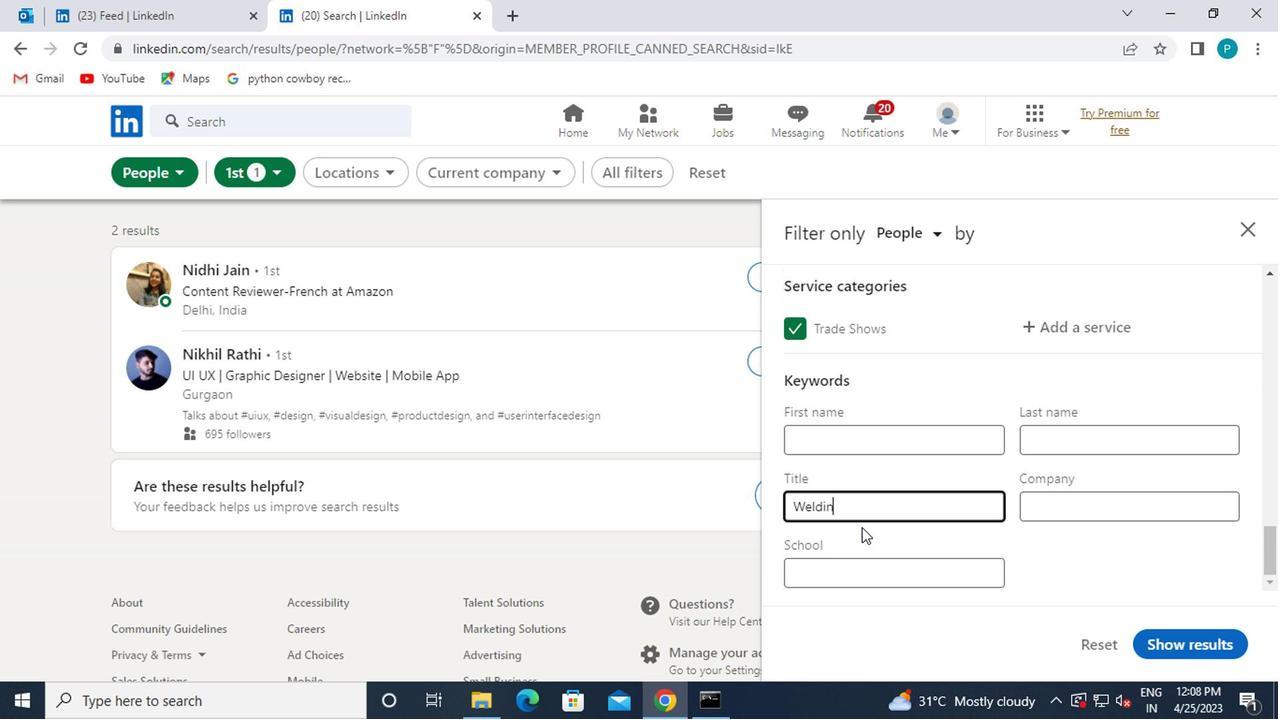 
Action: Mouse moved to (1157, 641)
Screenshot: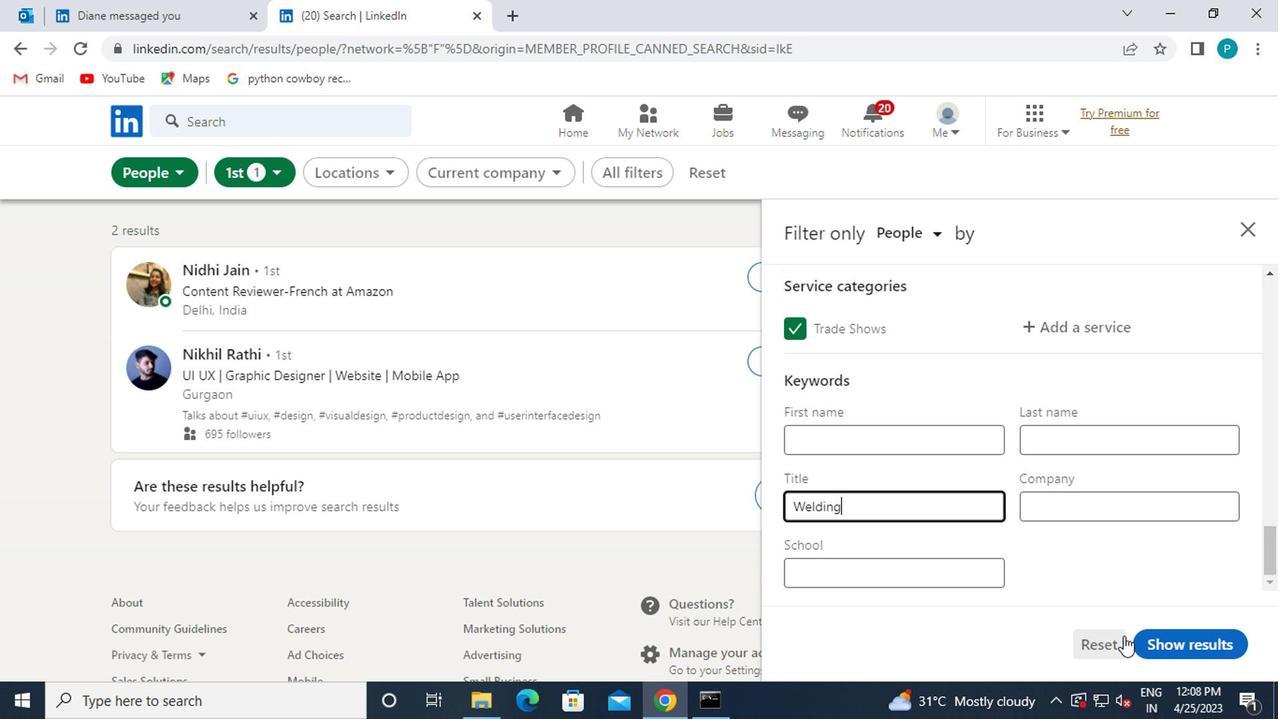 
Action: Mouse pressed left at (1157, 641)
Screenshot: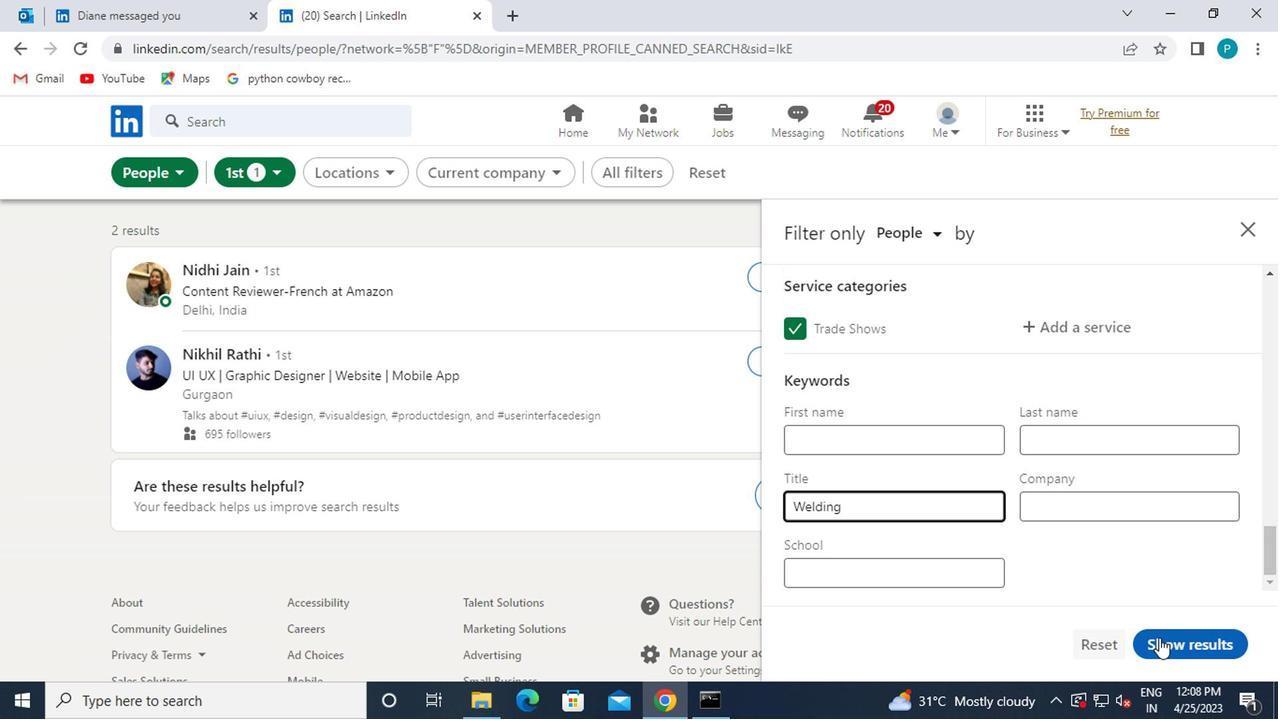 
